 Task: Look for Airbnb options in Konibodom, Tajikistan from 5th December, 2023 to 12th December, 2023 for 2 adults.  With 1  bedroom having 1 bed and 1 bathroom. Property type can be hotel. Booking option can be shelf check-in. Look for 5 properties as per requirement.
Action: Mouse moved to (419, 172)
Screenshot: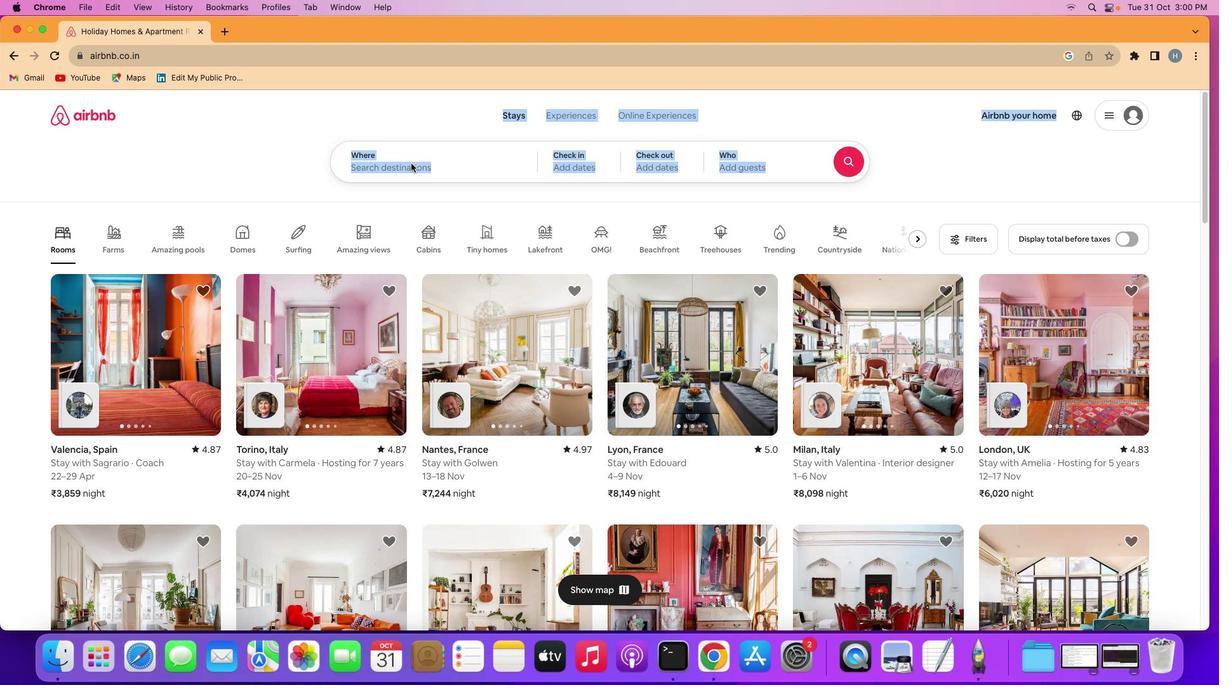 
Action: Mouse pressed left at (419, 172)
Screenshot: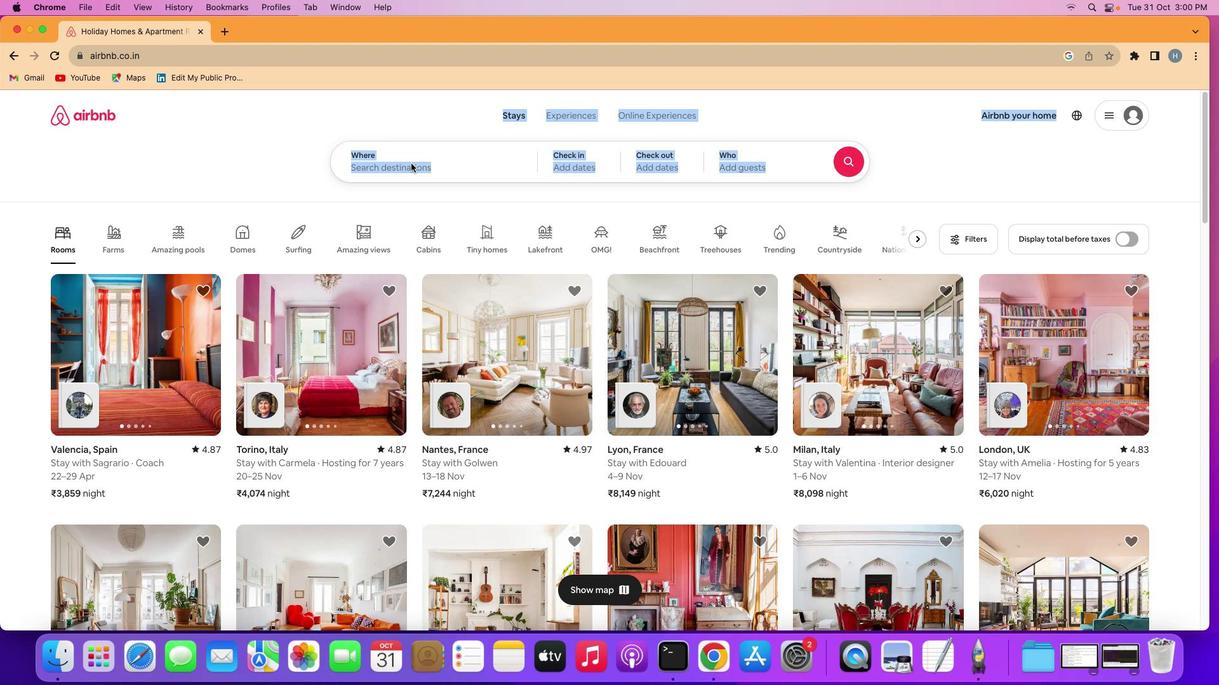 
Action: Mouse pressed left at (419, 172)
Screenshot: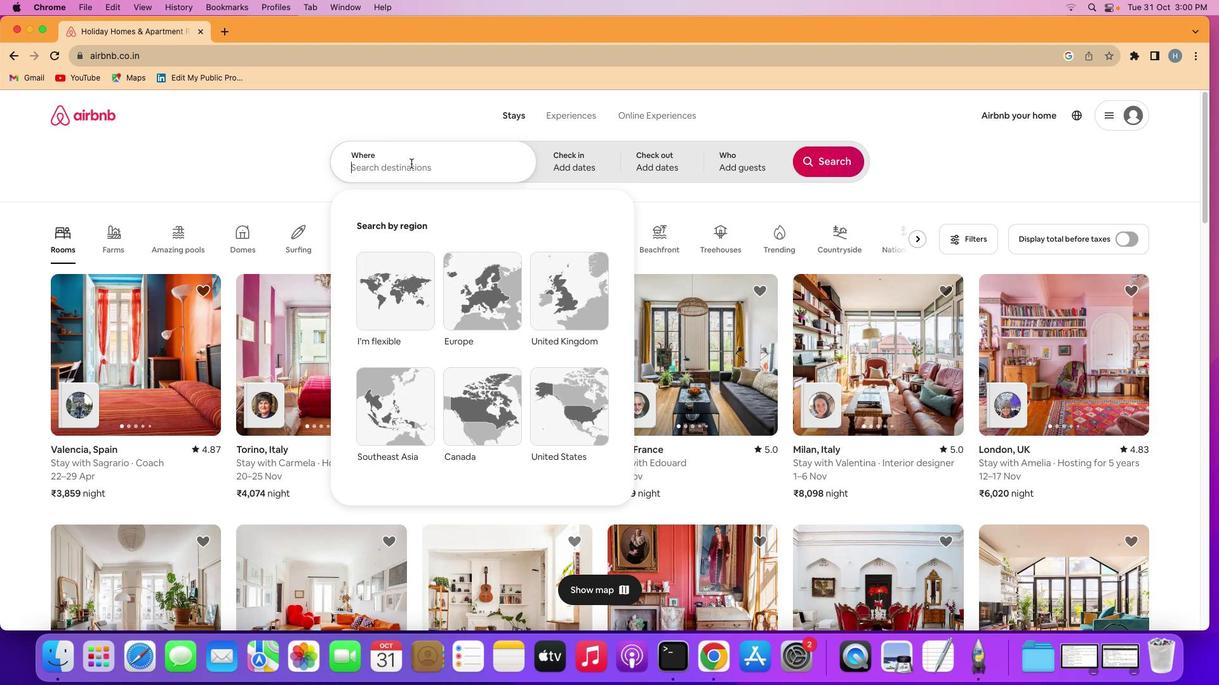 
Action: Key pressed Key.shift'K''o''n''i''b''o''d''o''m'','Key.spaceKey.shift't''a''j''i''k''i''s''t''a''n'
Screenshot: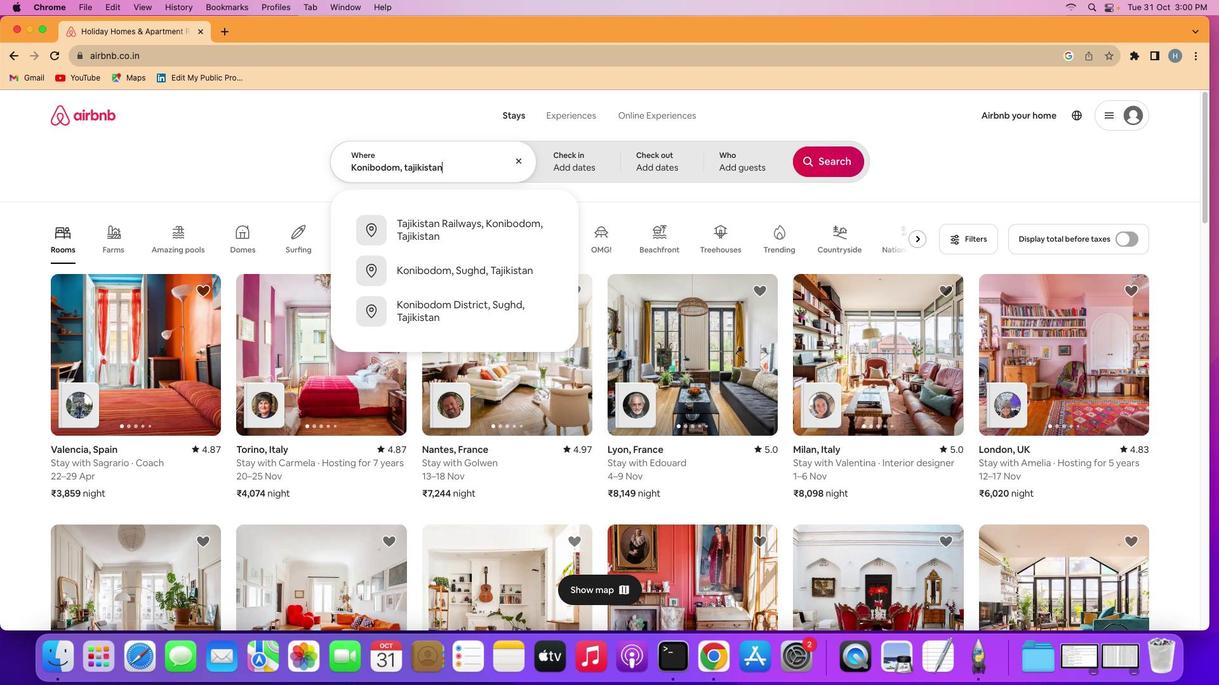 
Action: Mouse moved to (577, 166)
Screenshot: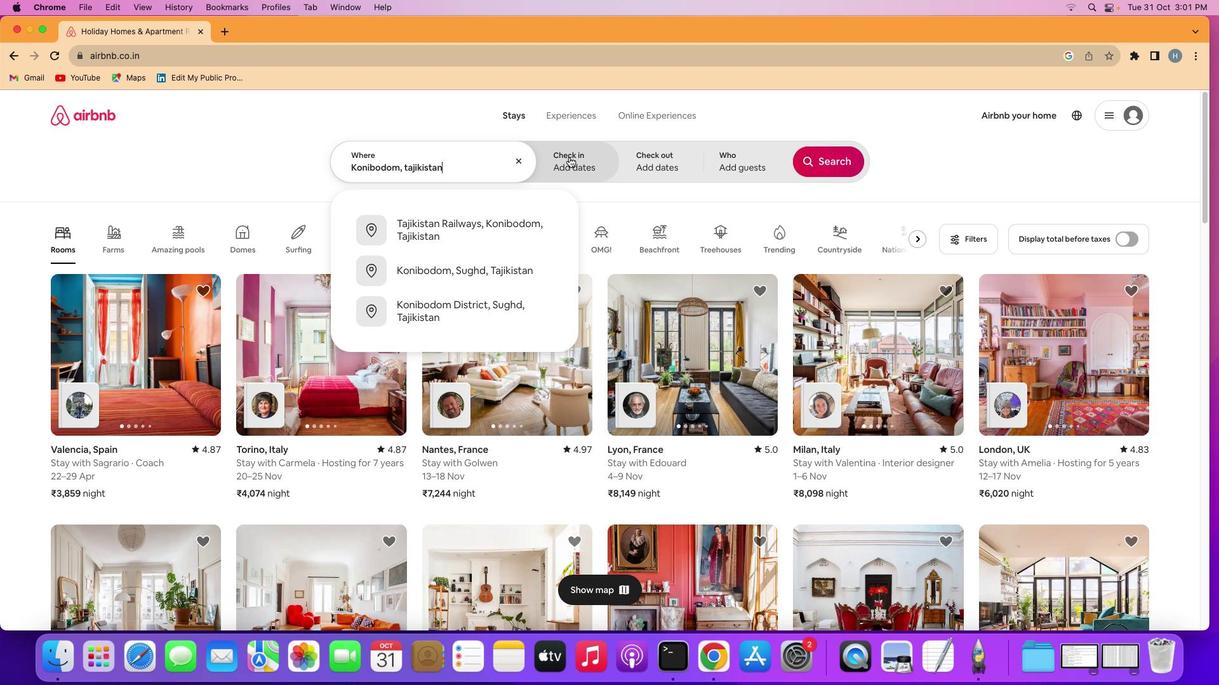
Action: Mouse pressed left at (577, 166)
Screenshot: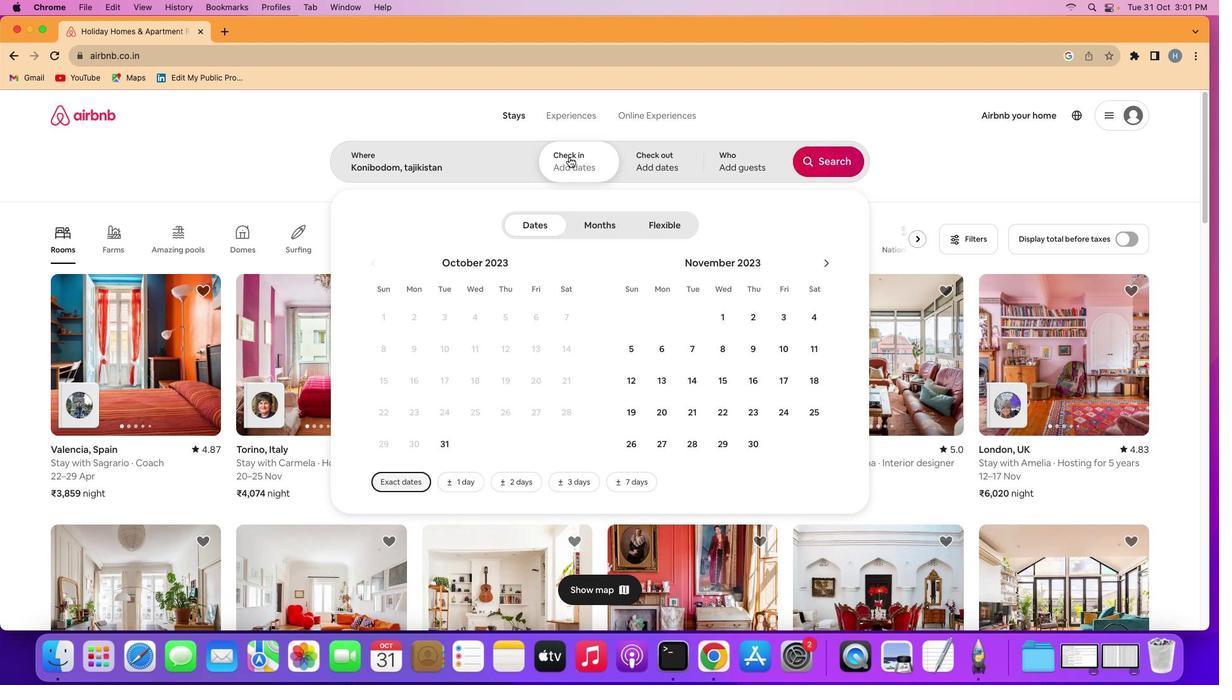 
Action: Mouse moved to (840, 275)
Screenshot: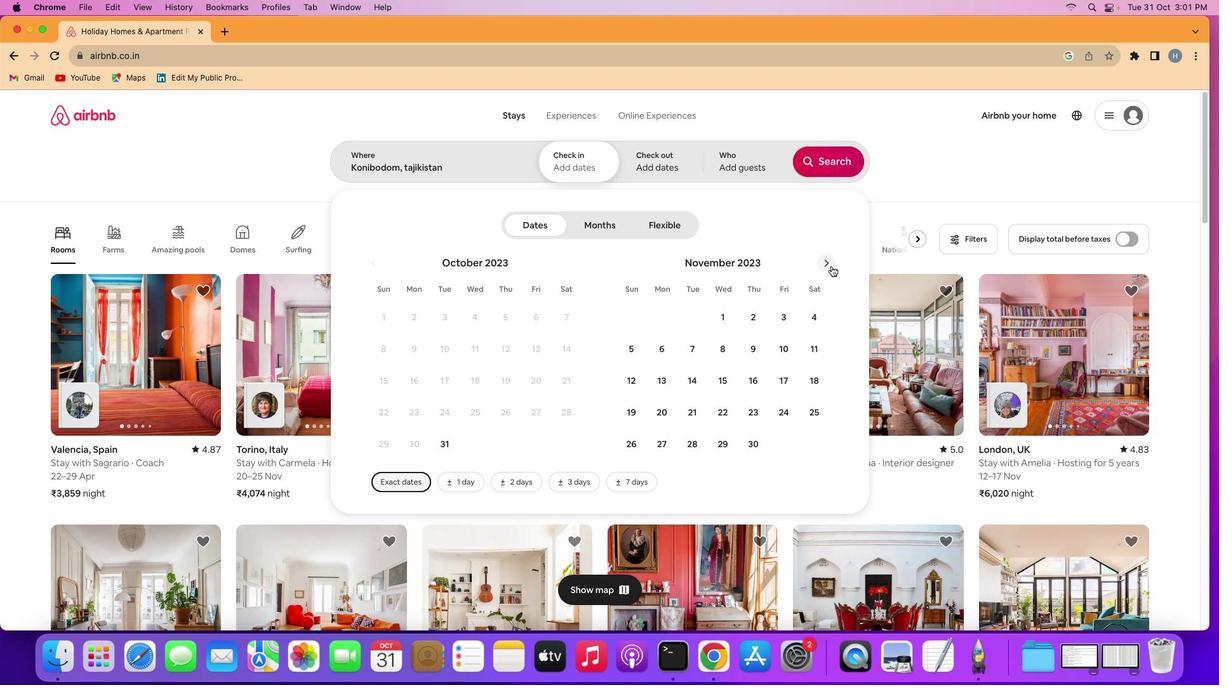 
Action: Mouse pressed left at (840, 275)
Screenshot: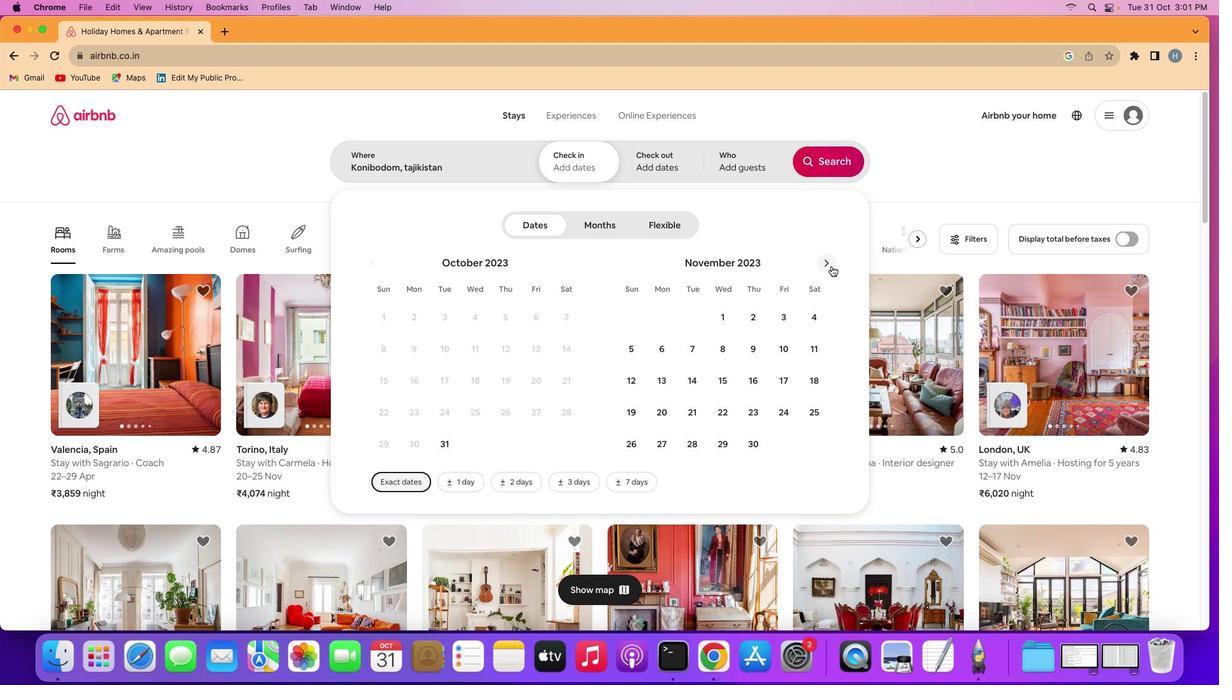 
Action: Mouse moved to (704, 357)
Screenshot: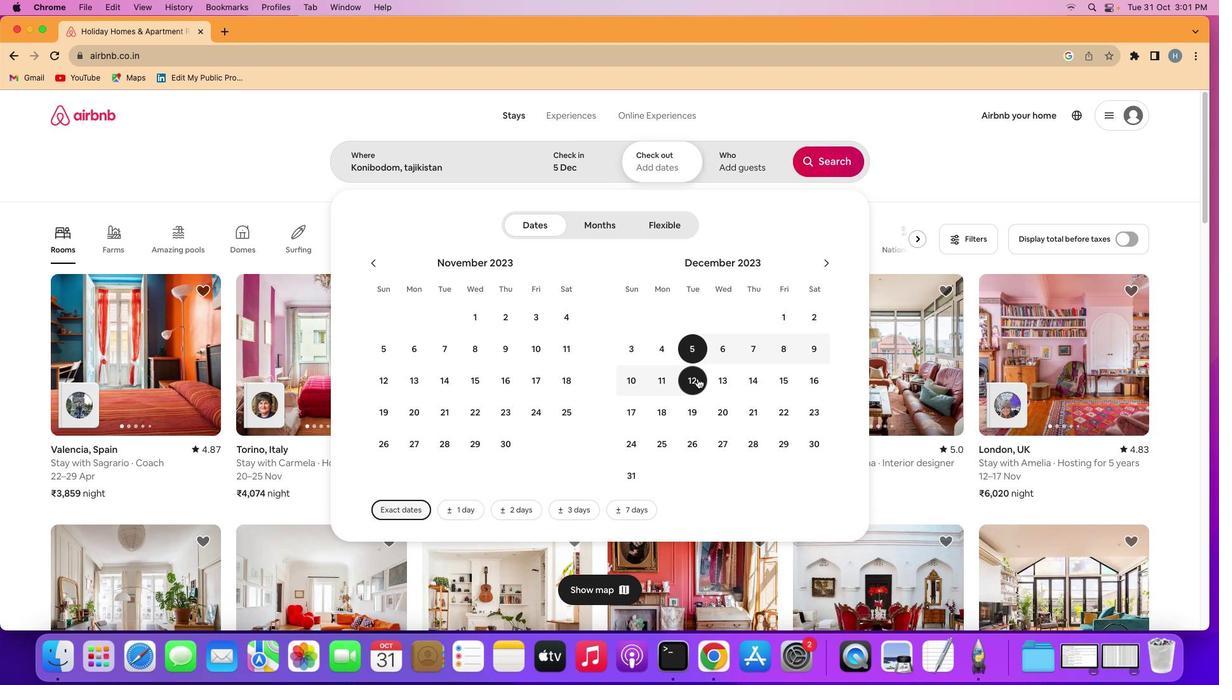 
Action: Mouse pressed left at (704, 357)
Screenshot: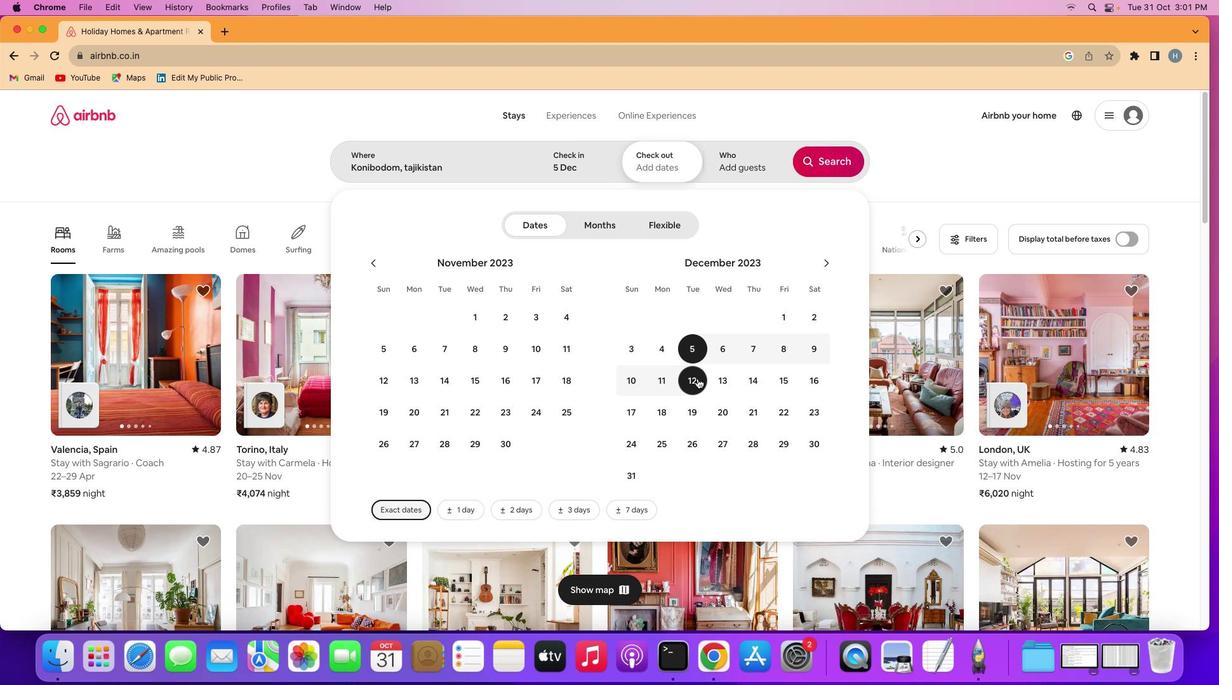 
Action: Mouse moved to (706, 387)
Screenshot: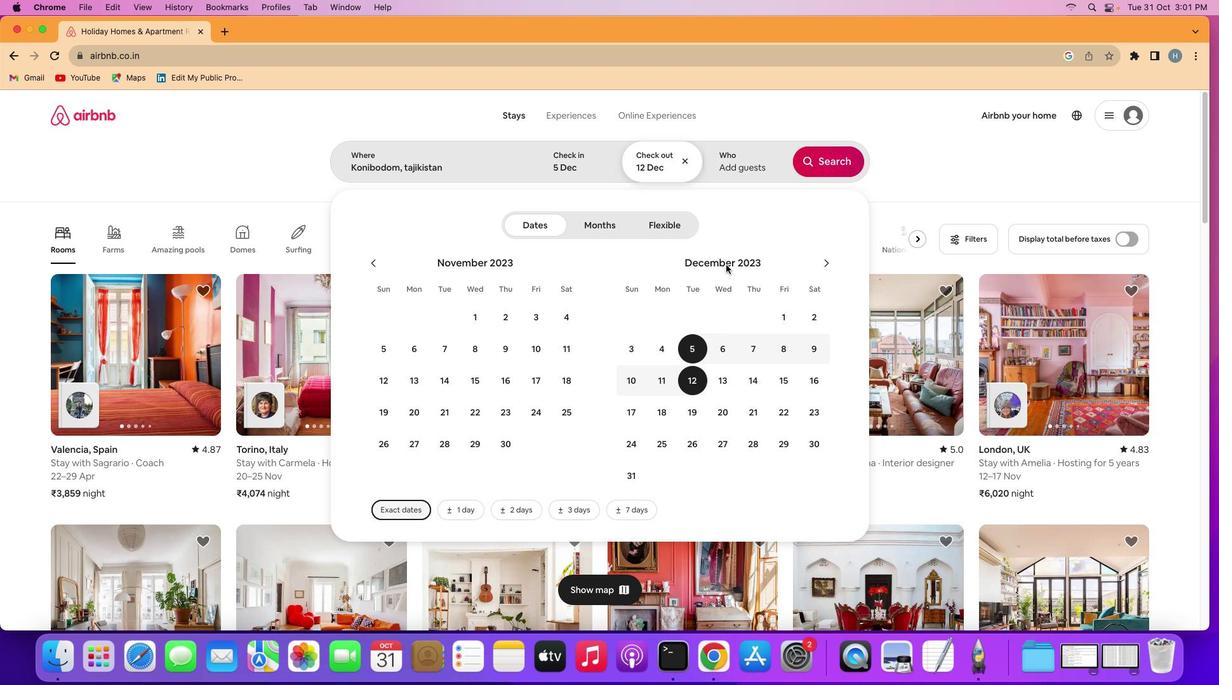 
Action: Mouse pressed left at (706, 387)
Screenshot: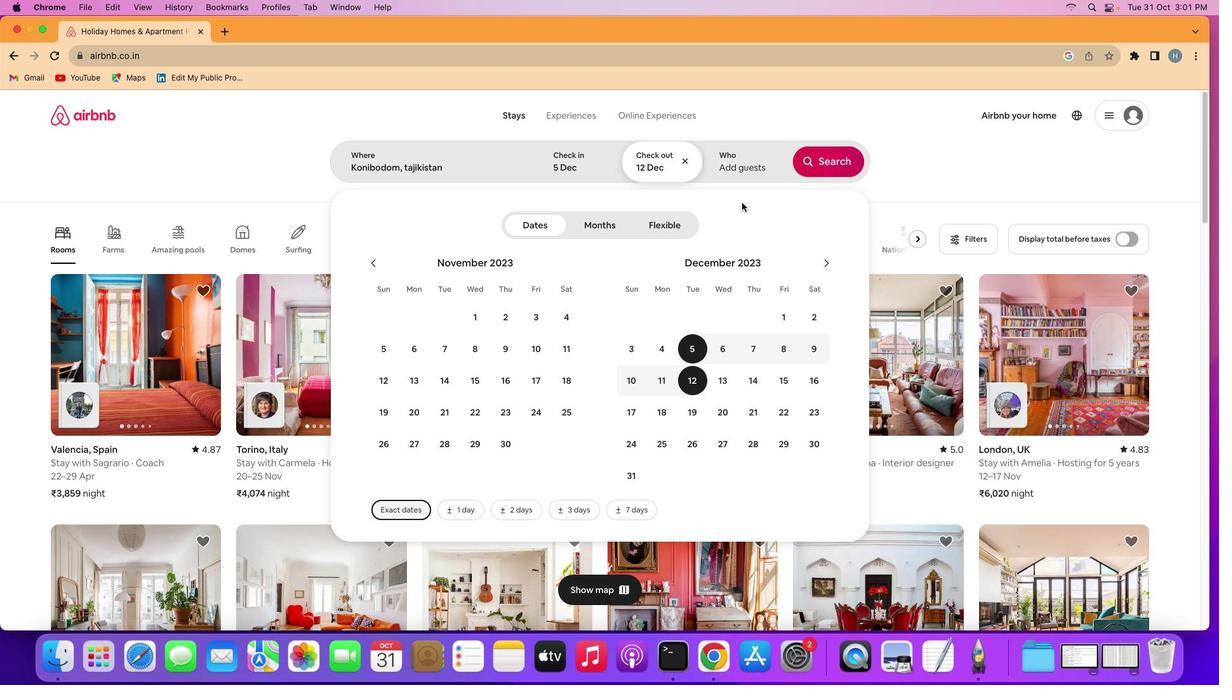 
Action: Mouse moved to (746, 172)
Screenshot: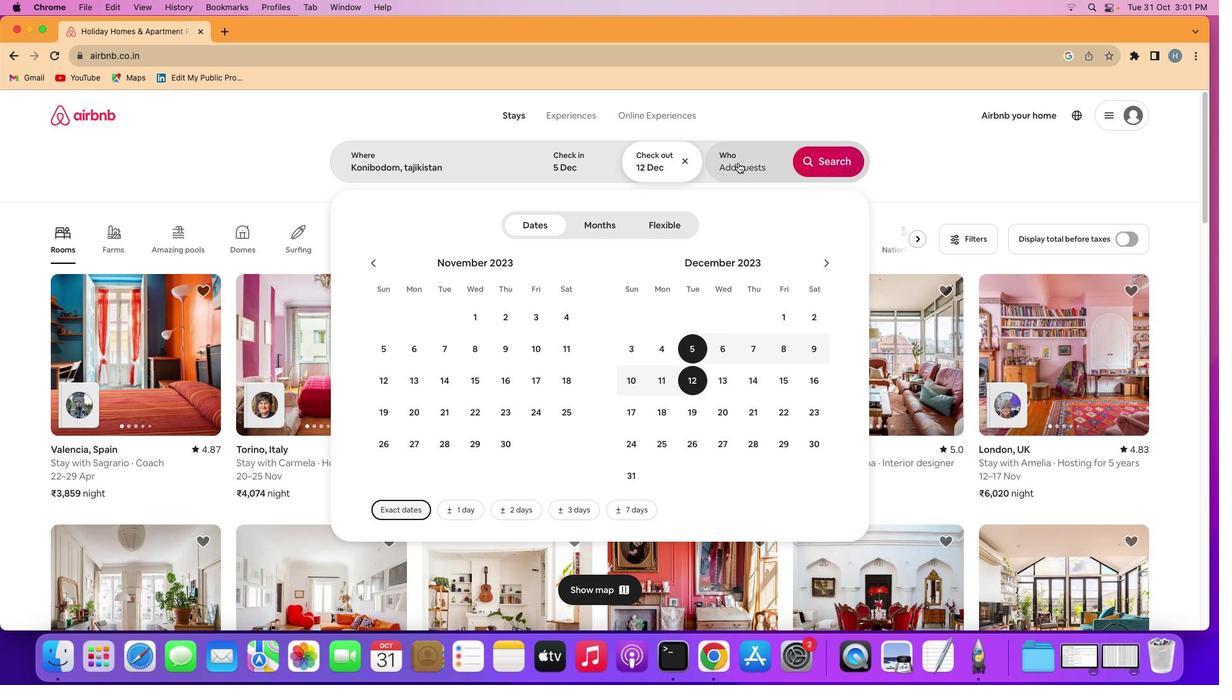 
Action: Mouse pressed left at (746, 172)
Screenshot: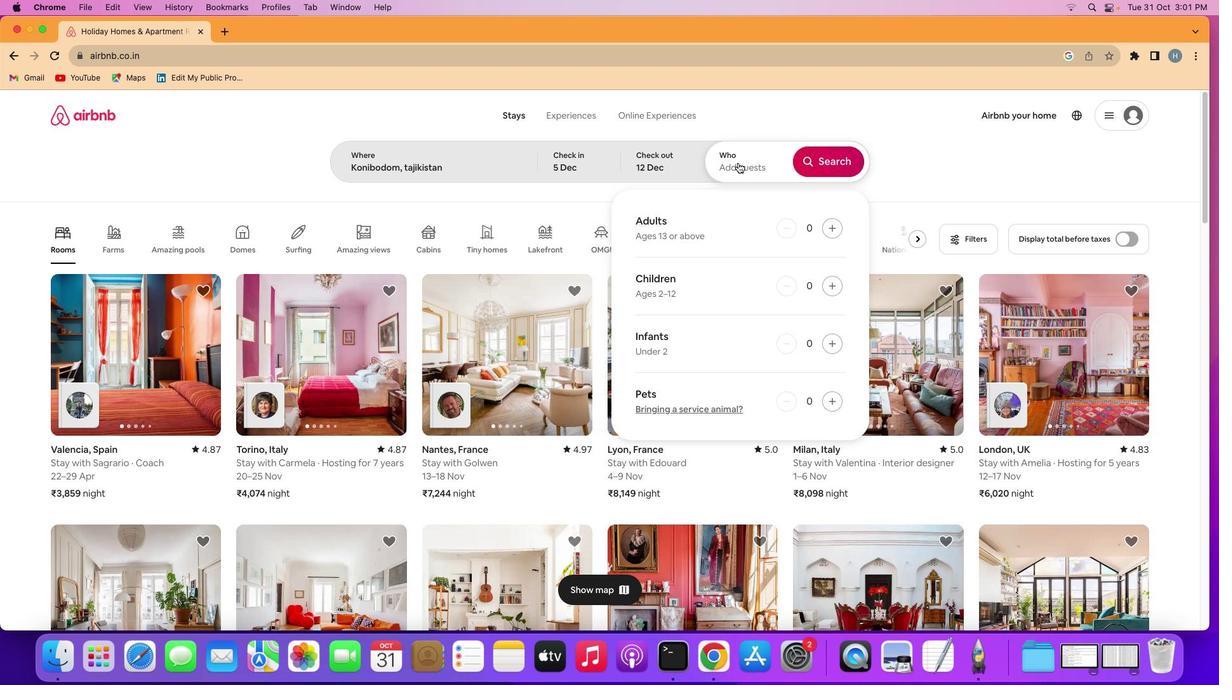 
Action: Mouse moved to (845, 239)
Screenshot: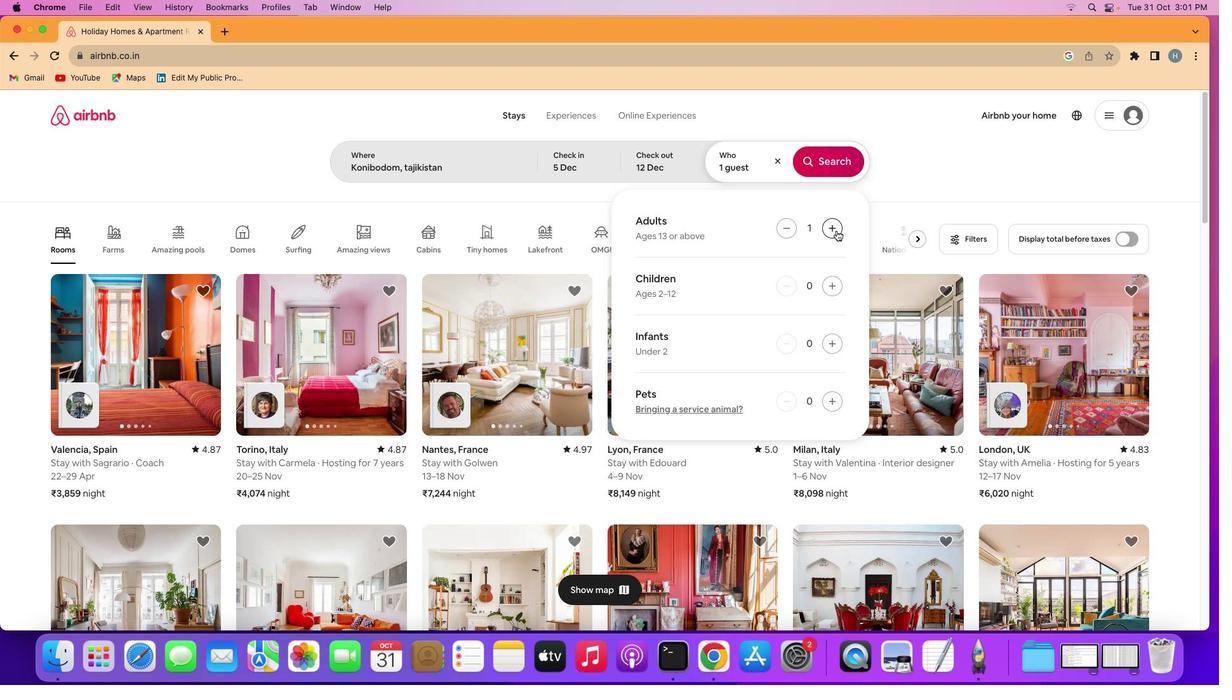 
Action: Mouse pressed left at (845, 239)
Screenshot: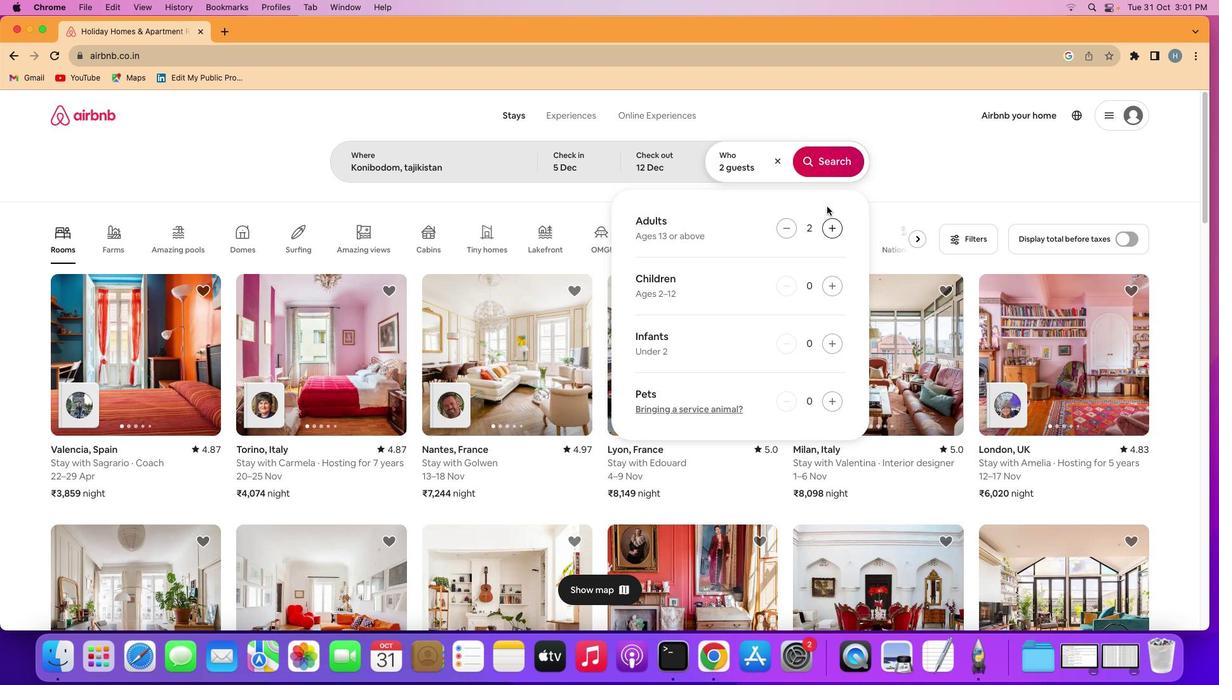 
Action: Mouse pressed left at (845, 239)
Screenshot: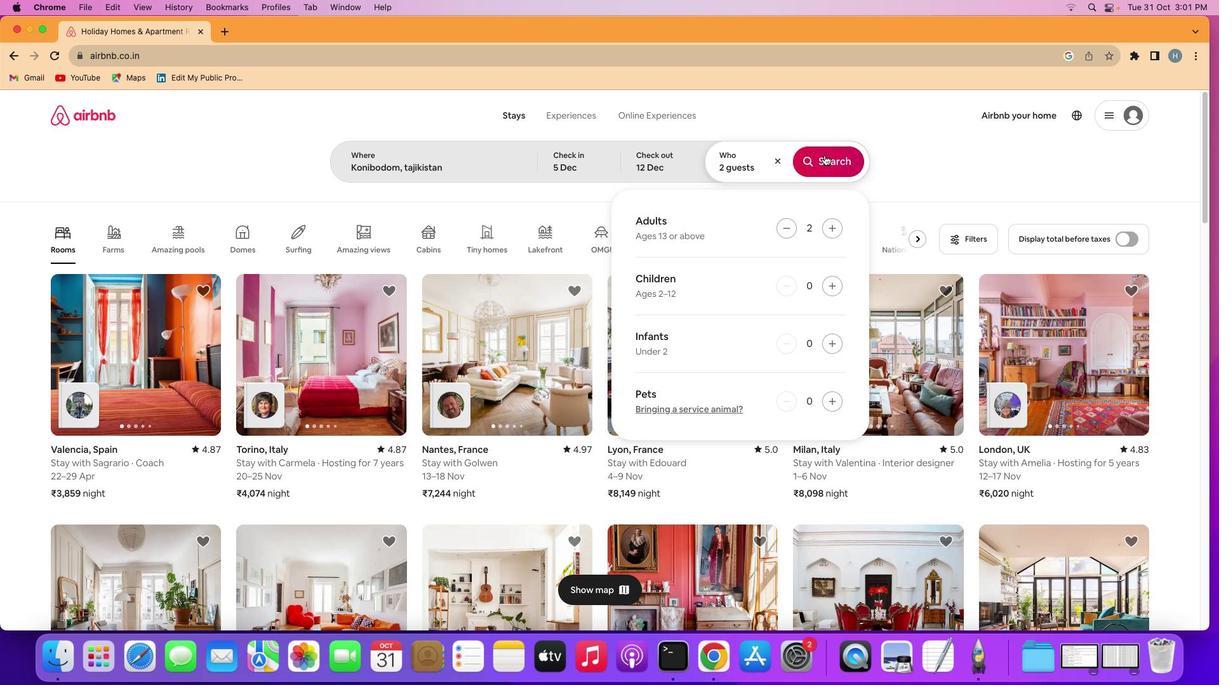 
Action: Mouse moved to (828, 161)
Screenshot: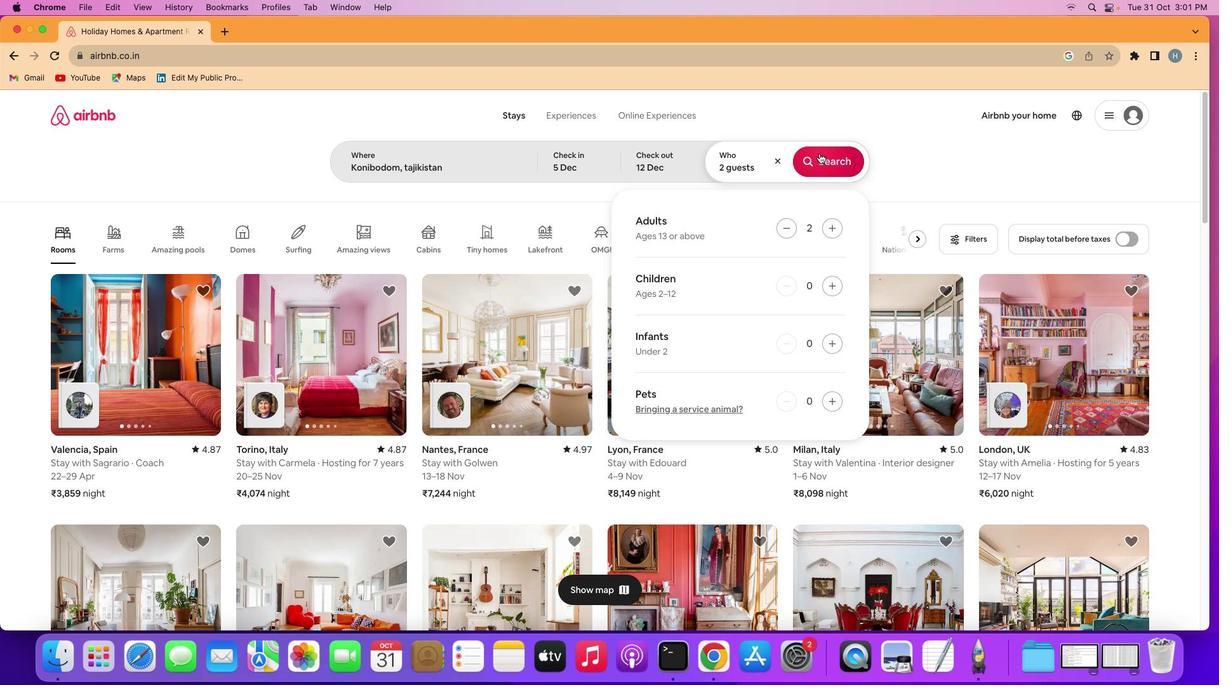 
Action: Mouse pressed left at (828, 161)
Screenshot: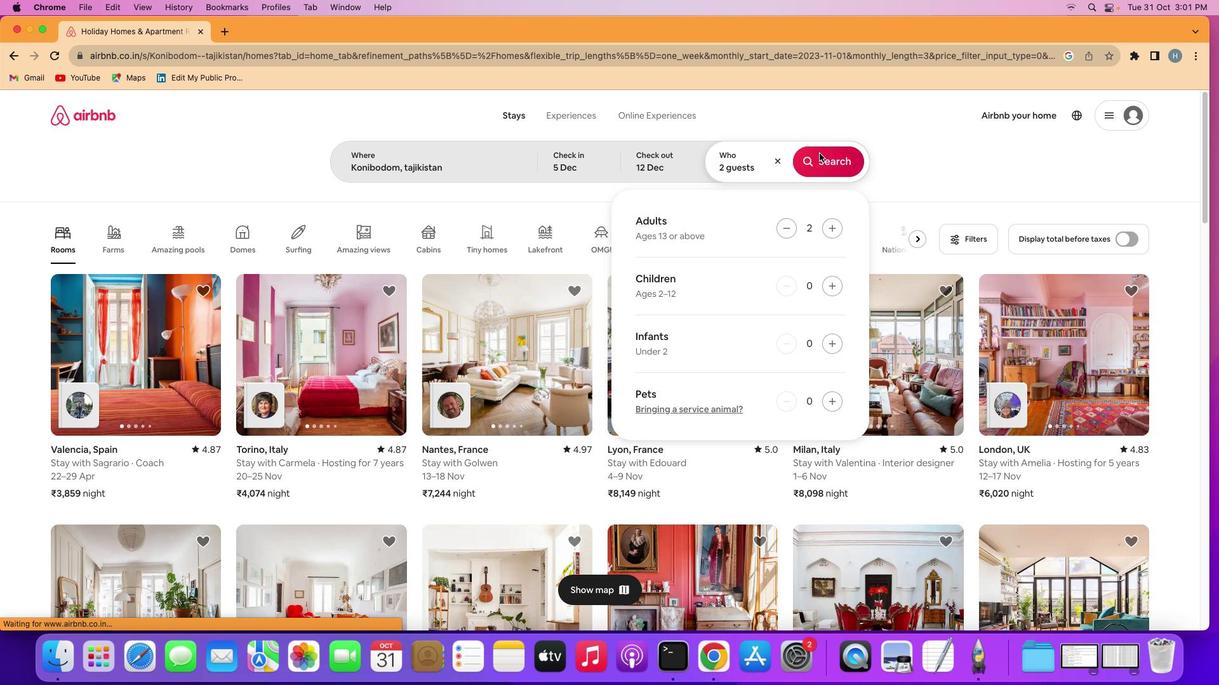 
Action: Mouse moved to (1011, 179)
Screenshot: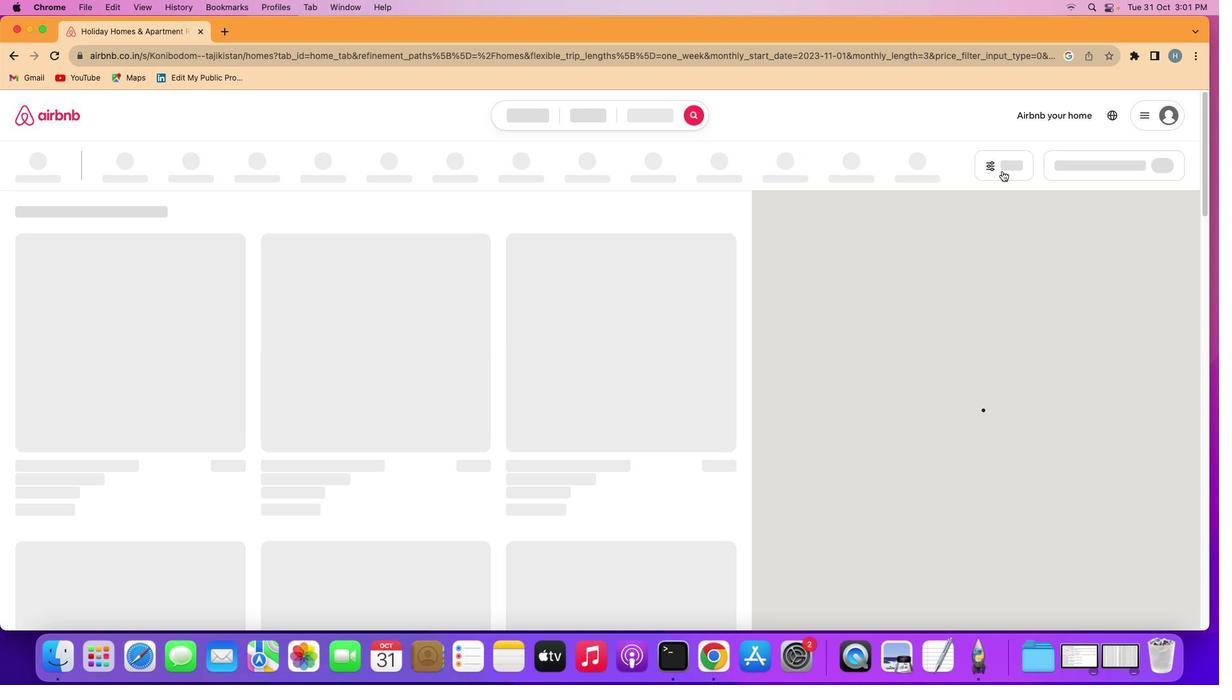 
Action: Mouse pressed left at (1011, 179)
Screenshot: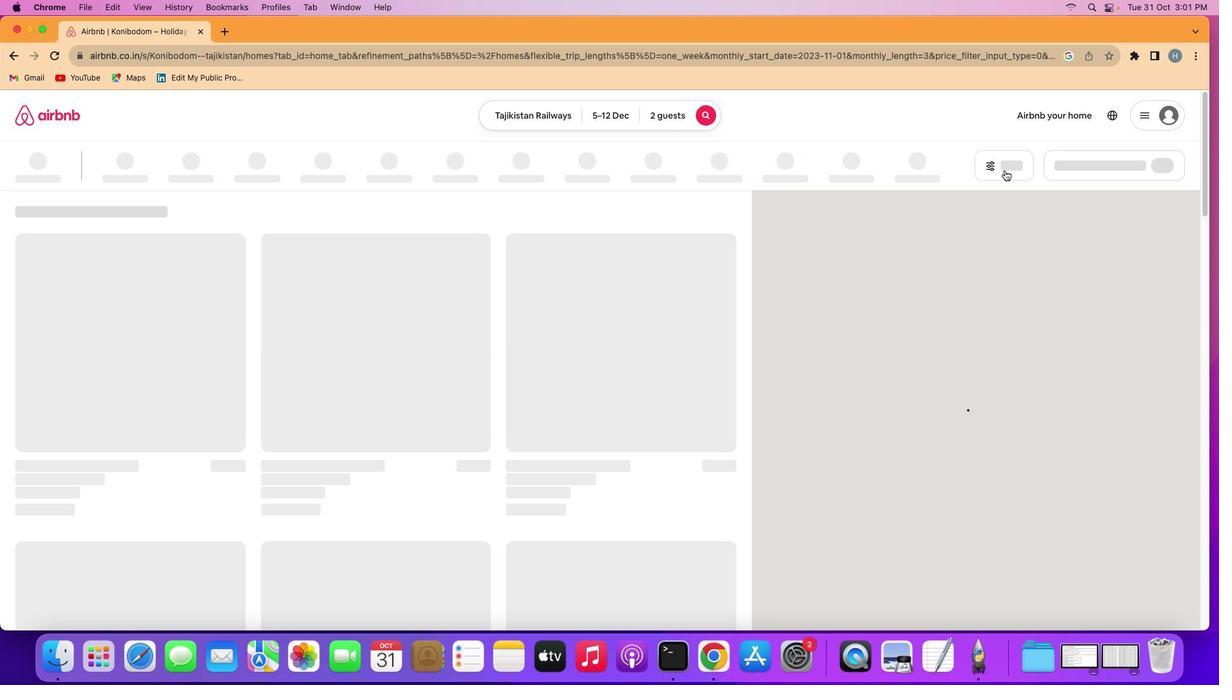 
Action: Mouse moved to (530, 376)
Screenshot: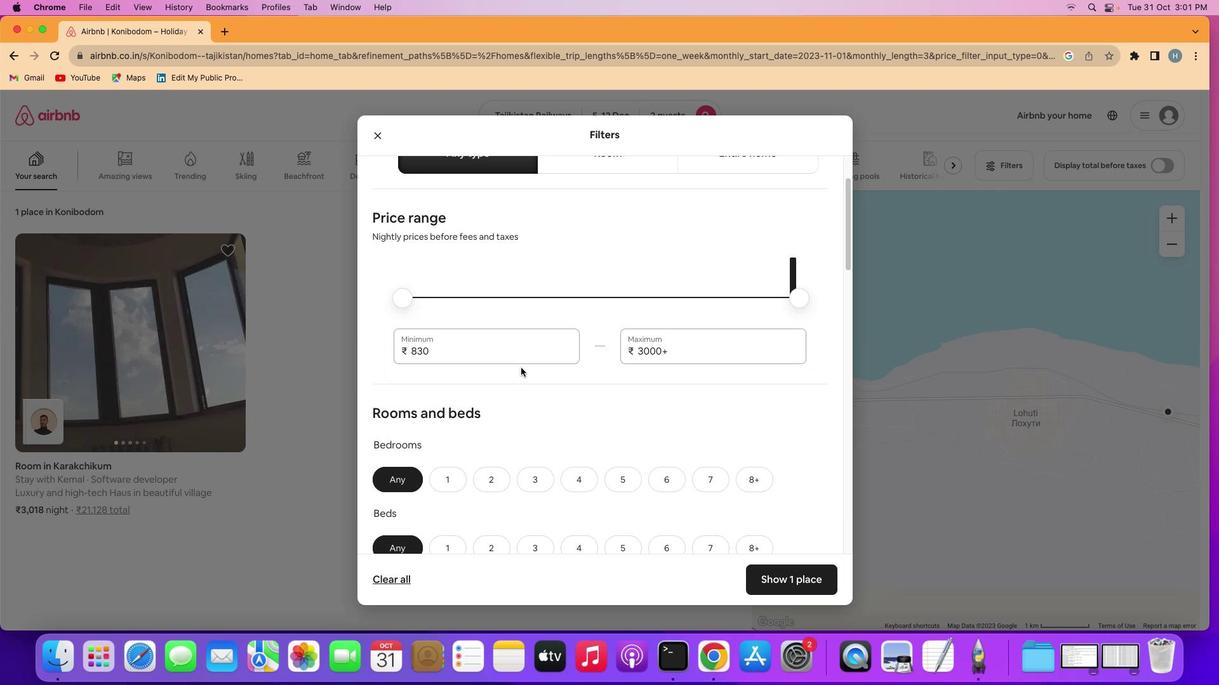 
Action: Mouse scrolled (530, 376) with delta (8, 8)
Screenshot: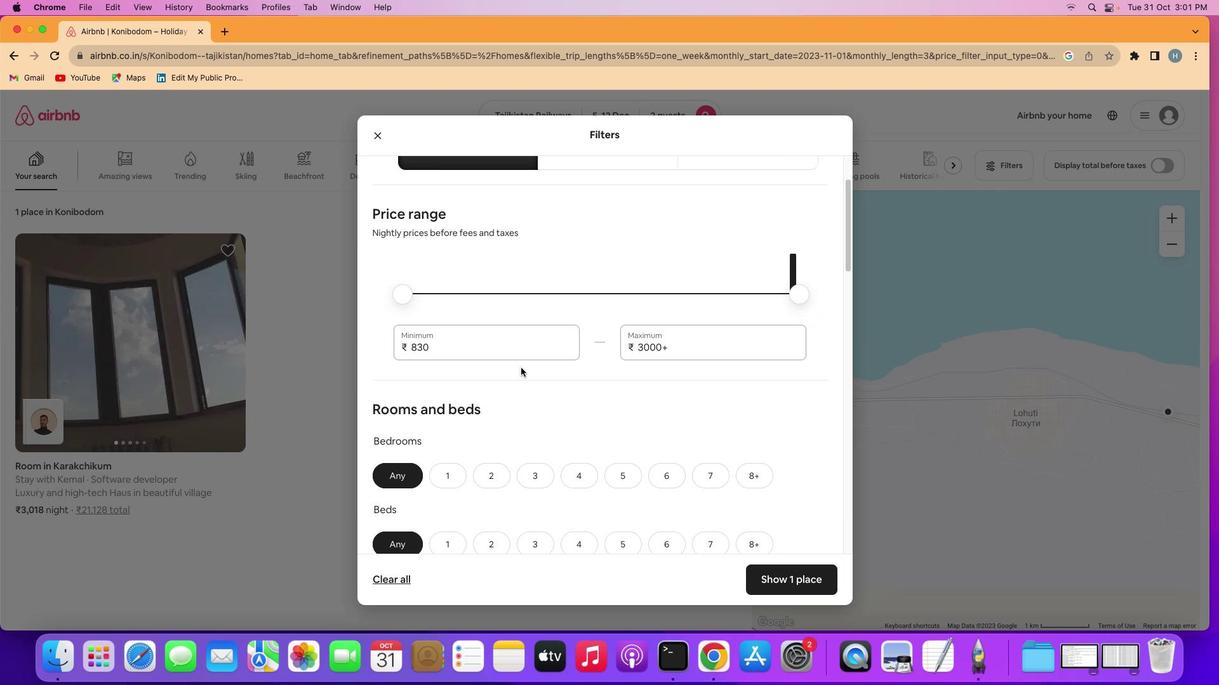 
Action: Mouse scrolled (530, 376) with delta (8, 8)
Screenshot: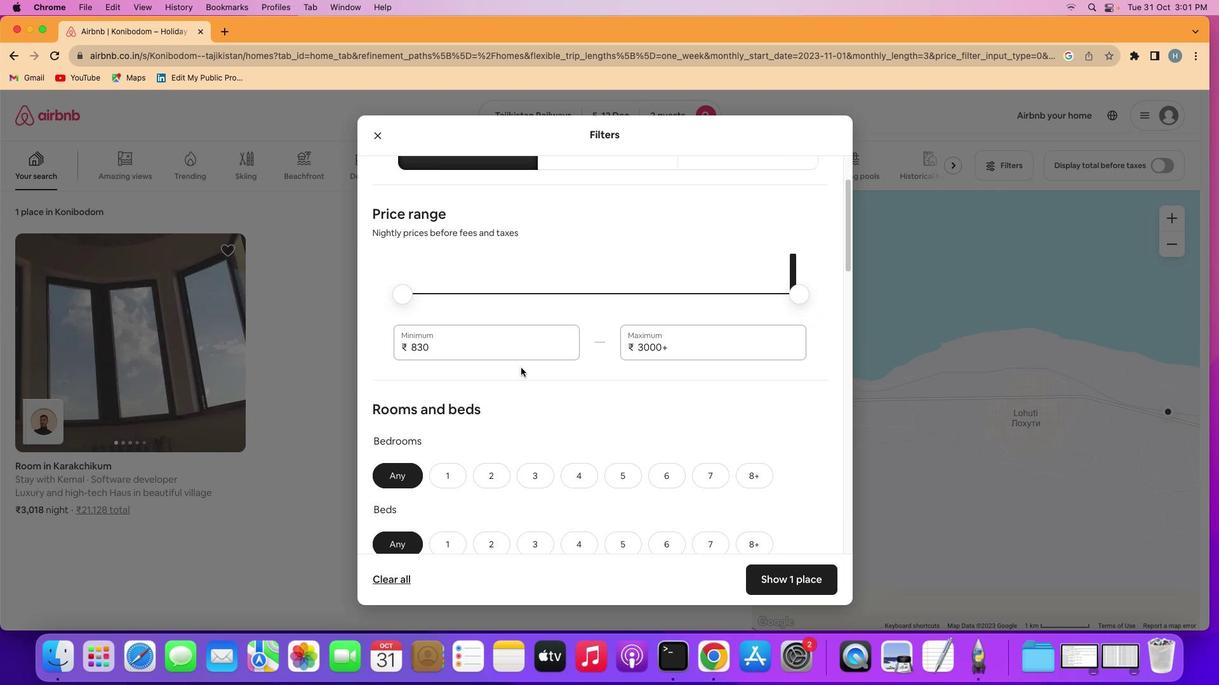 
Action: Mouse scrolled (530, 376) with delta (8, 7)
Screenshot: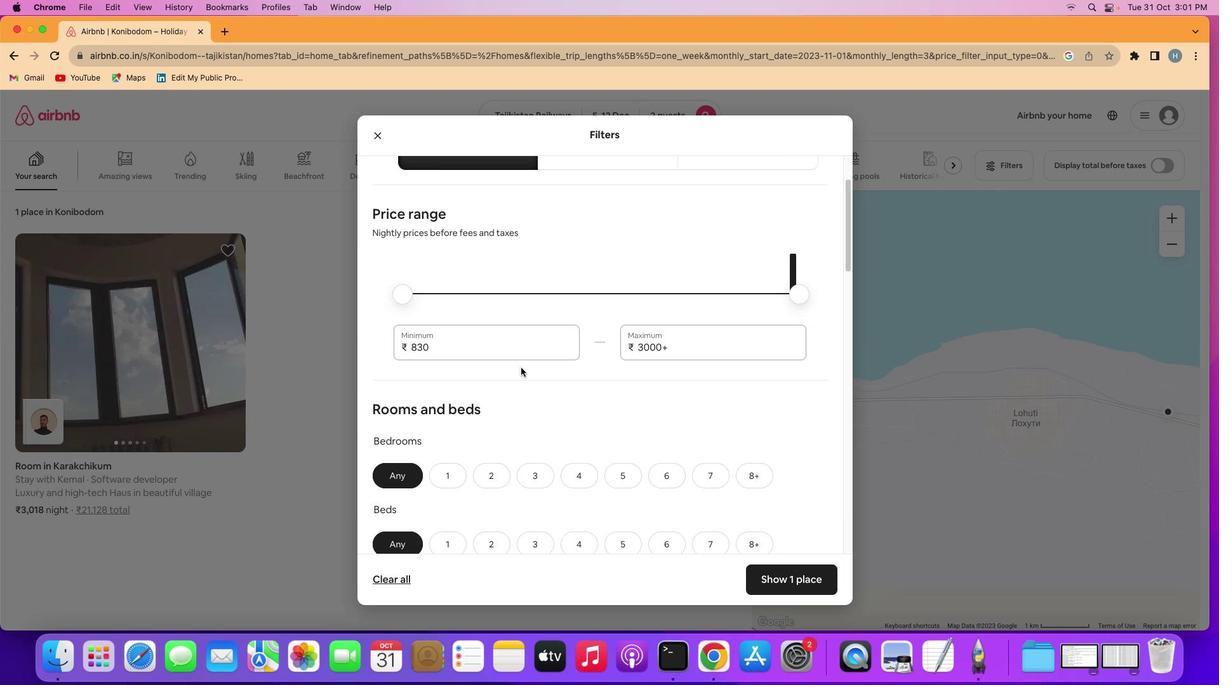 
Action: Mouse scrolled (530, 376) with delta (8, 8)
Screenshot: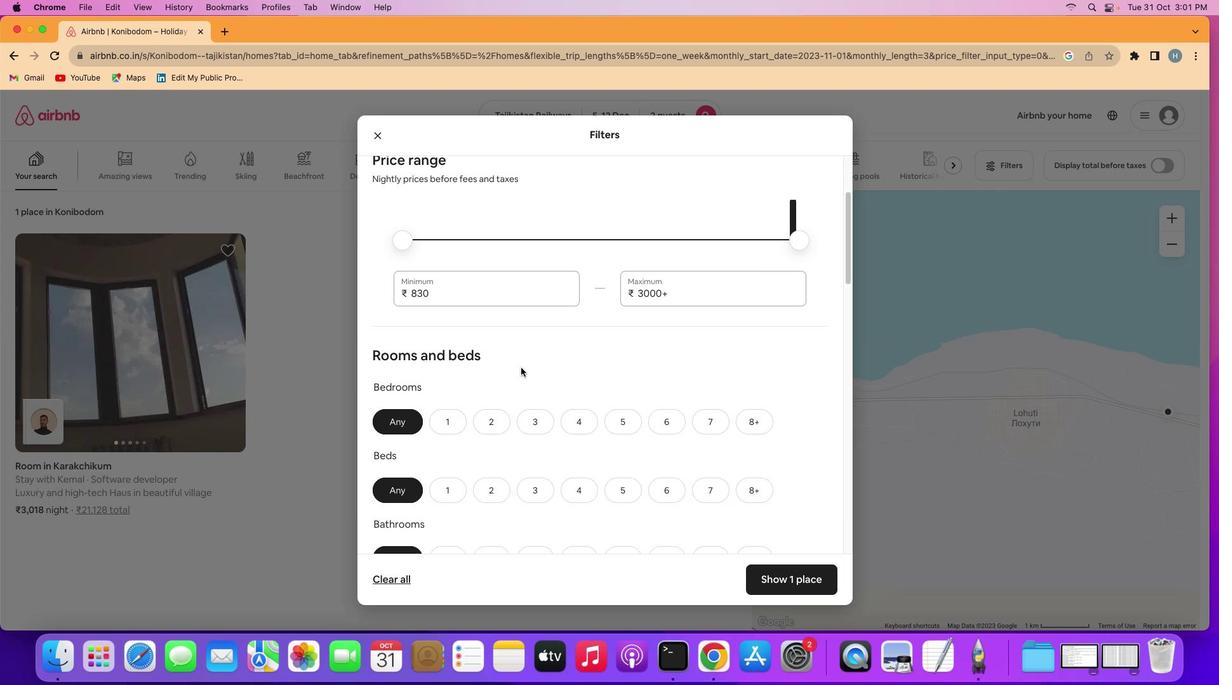 
Action: Mouse scrolled (530, 376) with delta (8, 8)
Screenshot: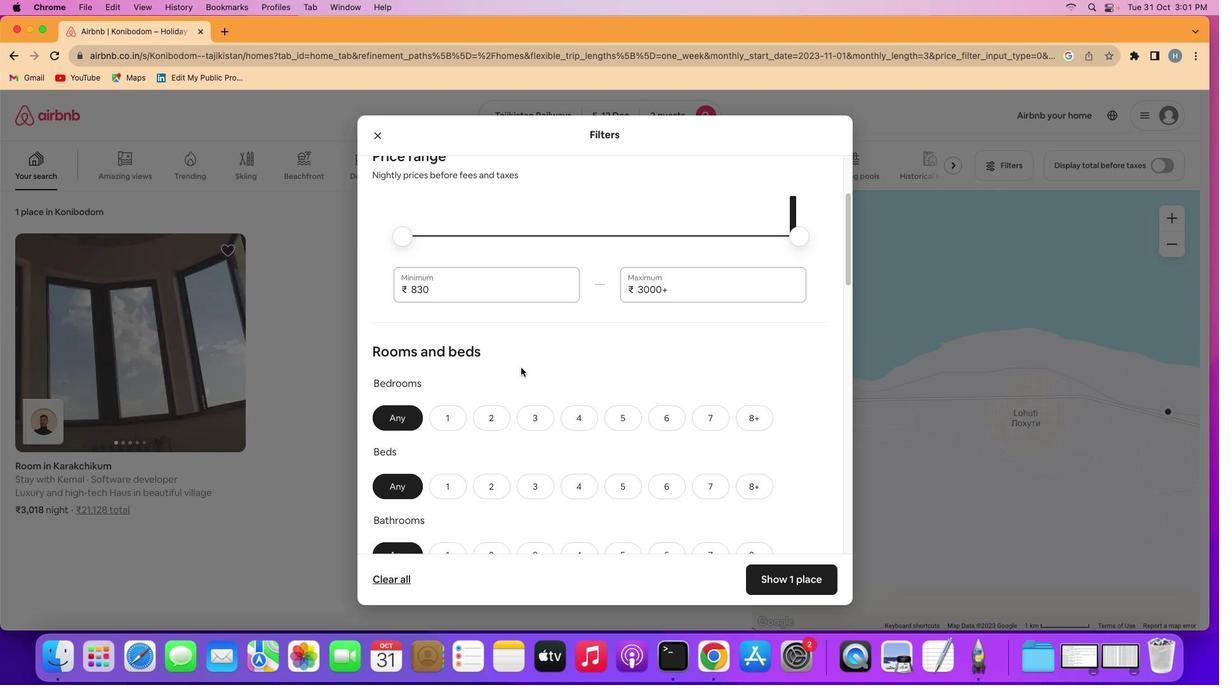 
Action: Mouse scrolled (530, 376) with delta (8, 8)
Screenshot: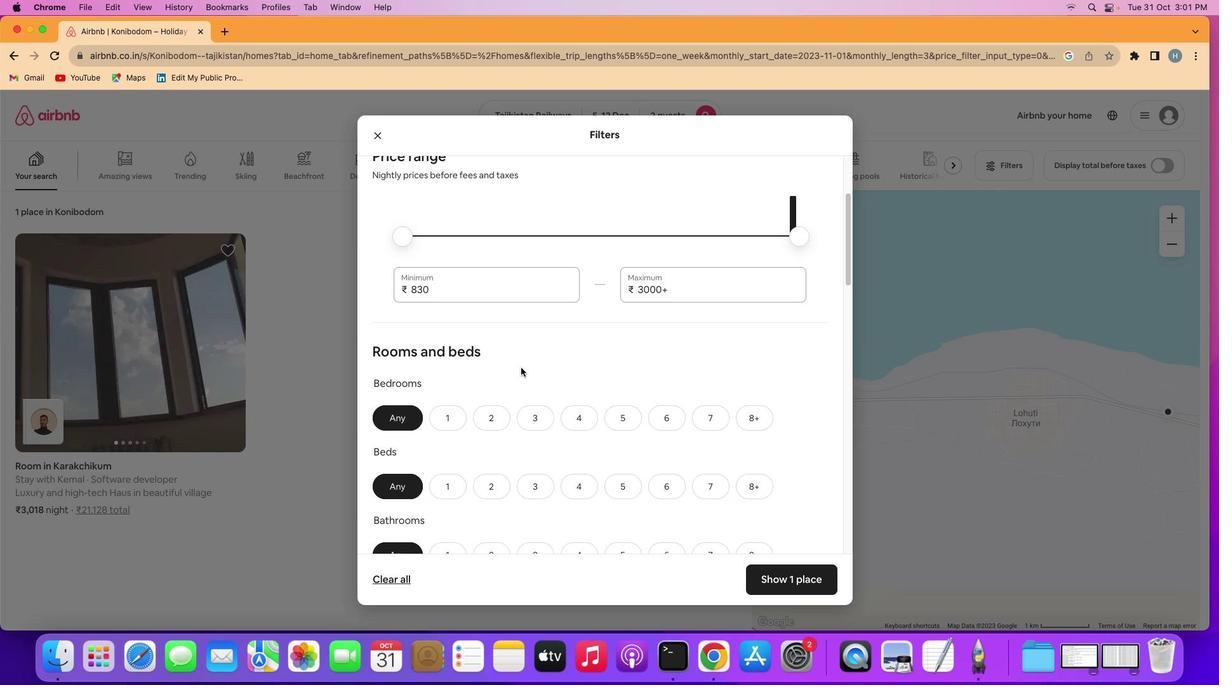 
Action: Mouse scrolled (530, 376) with delta (8, 8)
Screenshot: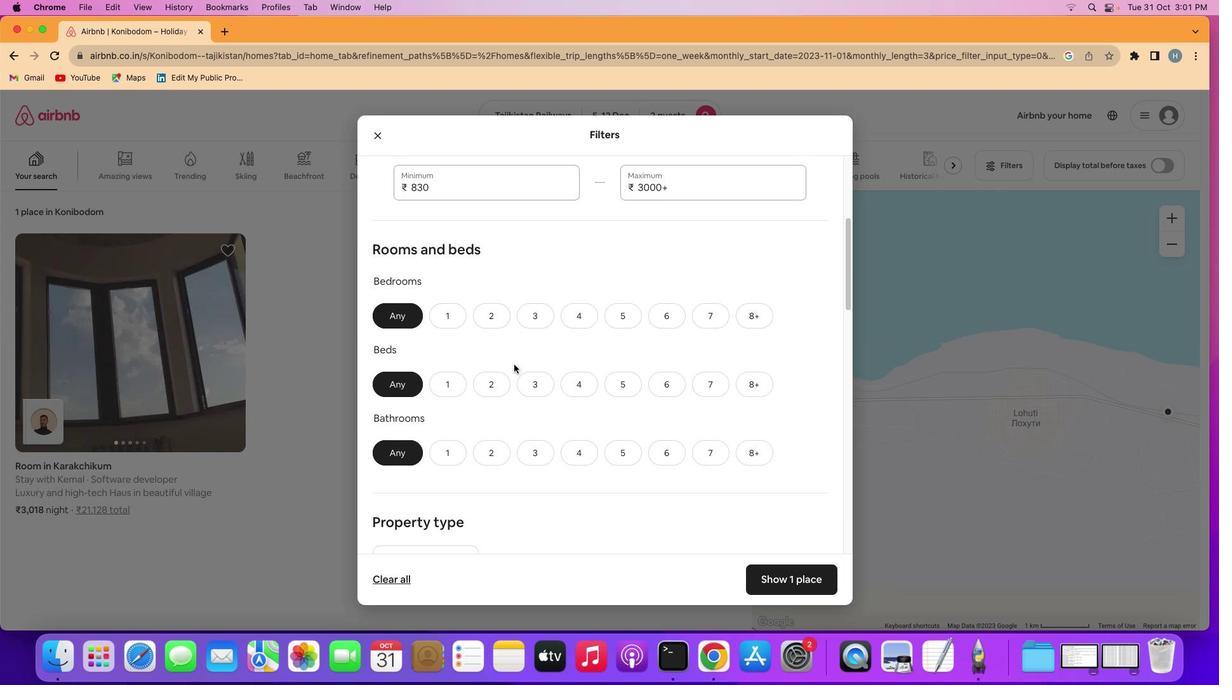 
Action: Mouse scrolled (530, 376) with delta (8, 8)
Screenshot: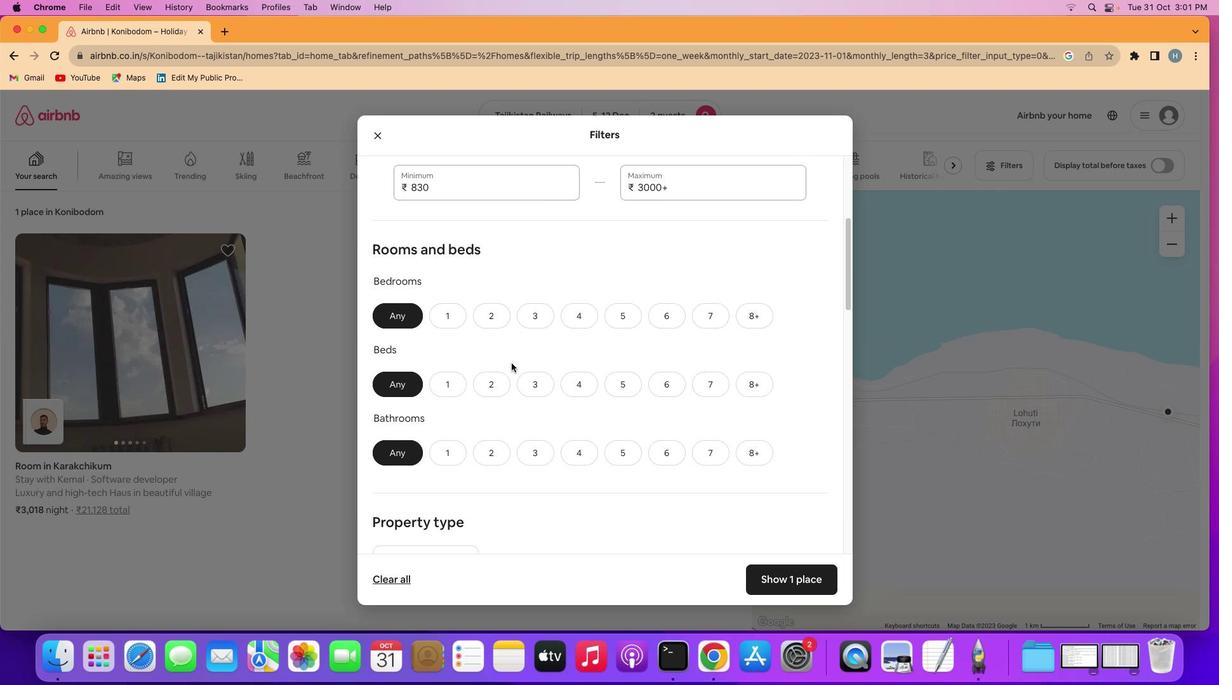 
Action: Mouse scrolled (530, 376) with delta (8, 7)
Screenshot: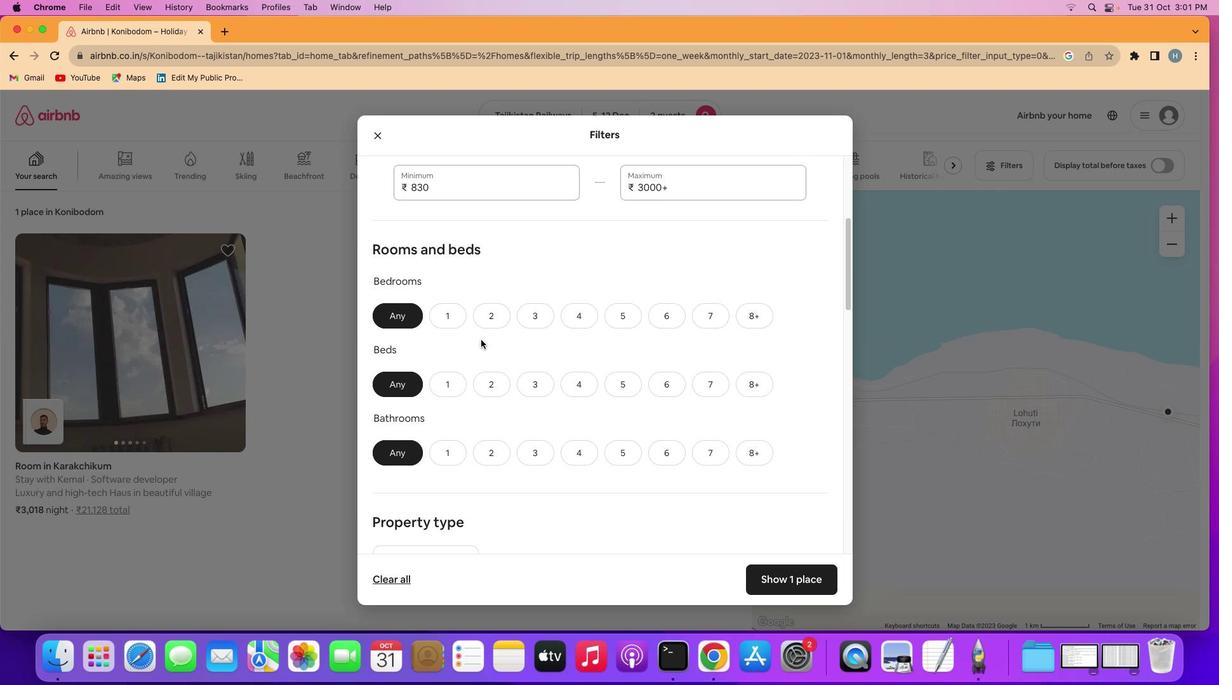 
Action: Mouse moved to (462, 328)
Screenshot: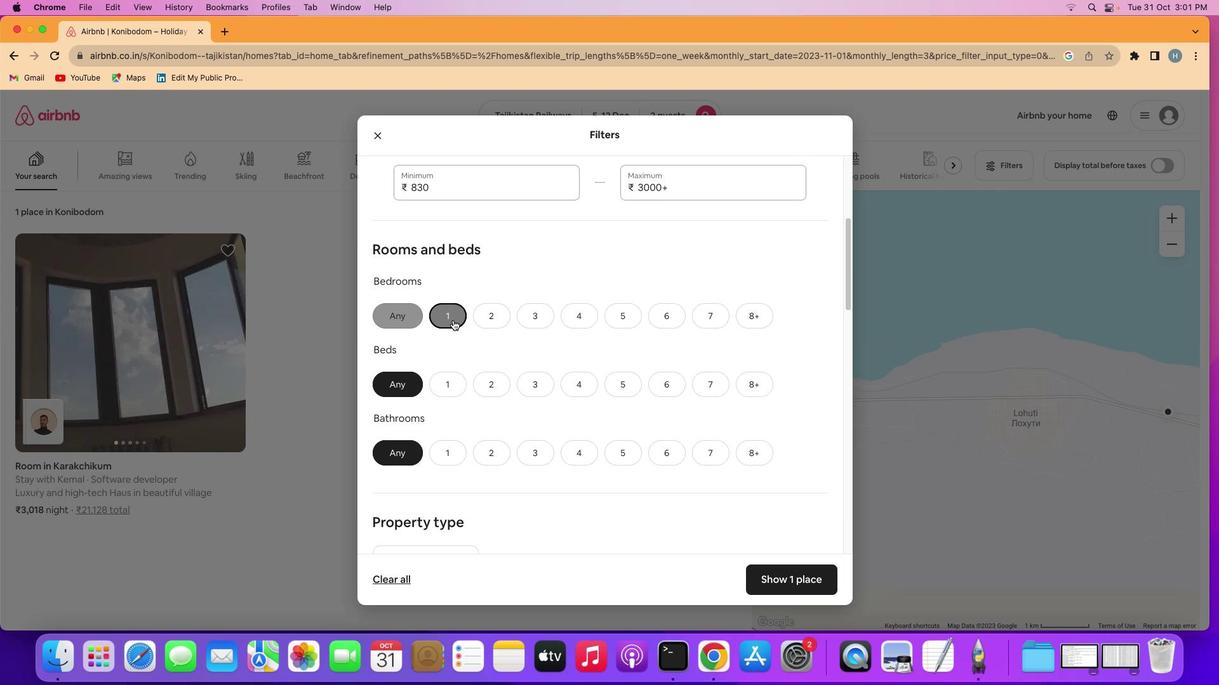 
Action: Mouse pressed left at (462, 328)
Screenshot: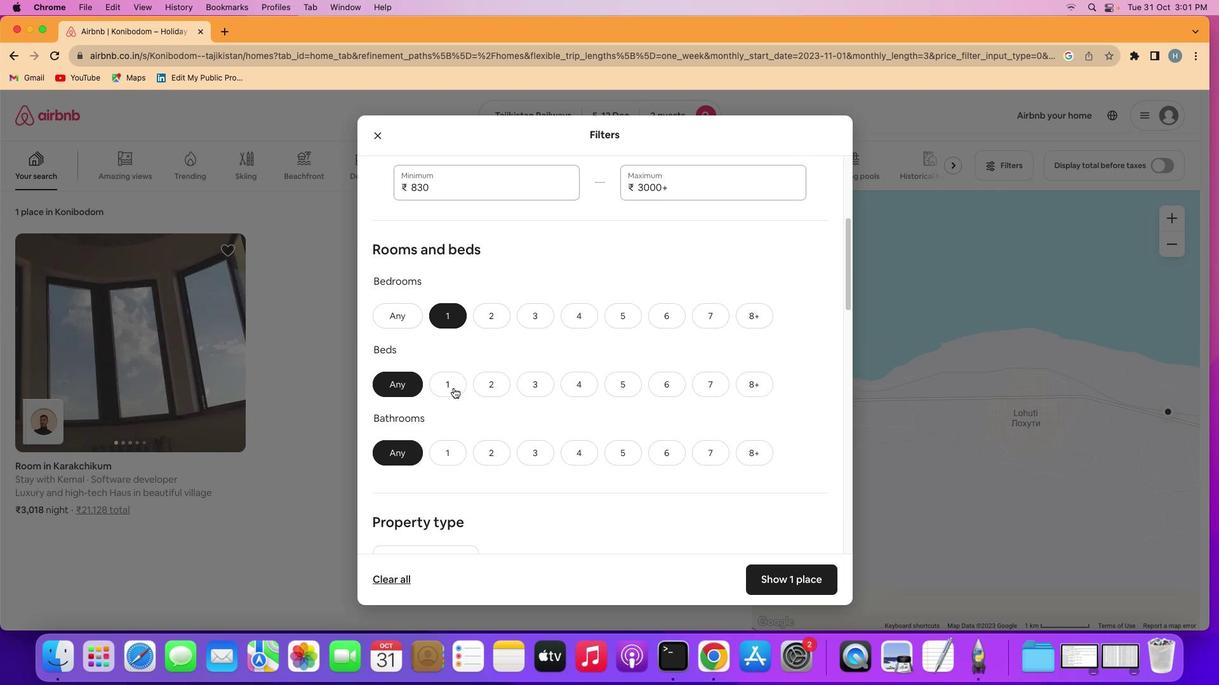 
Action: Mouse moved to (462, 390)
Screenshot: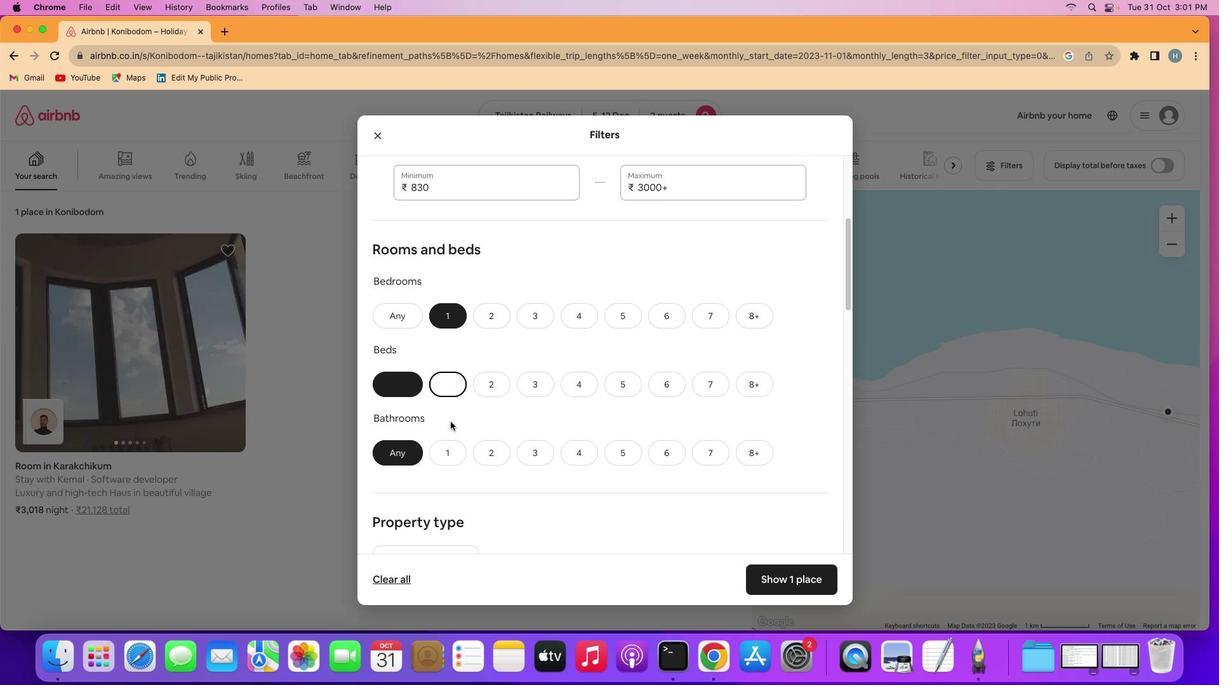 
Action: Mouse pressed left at (462, 390)
Screenshot: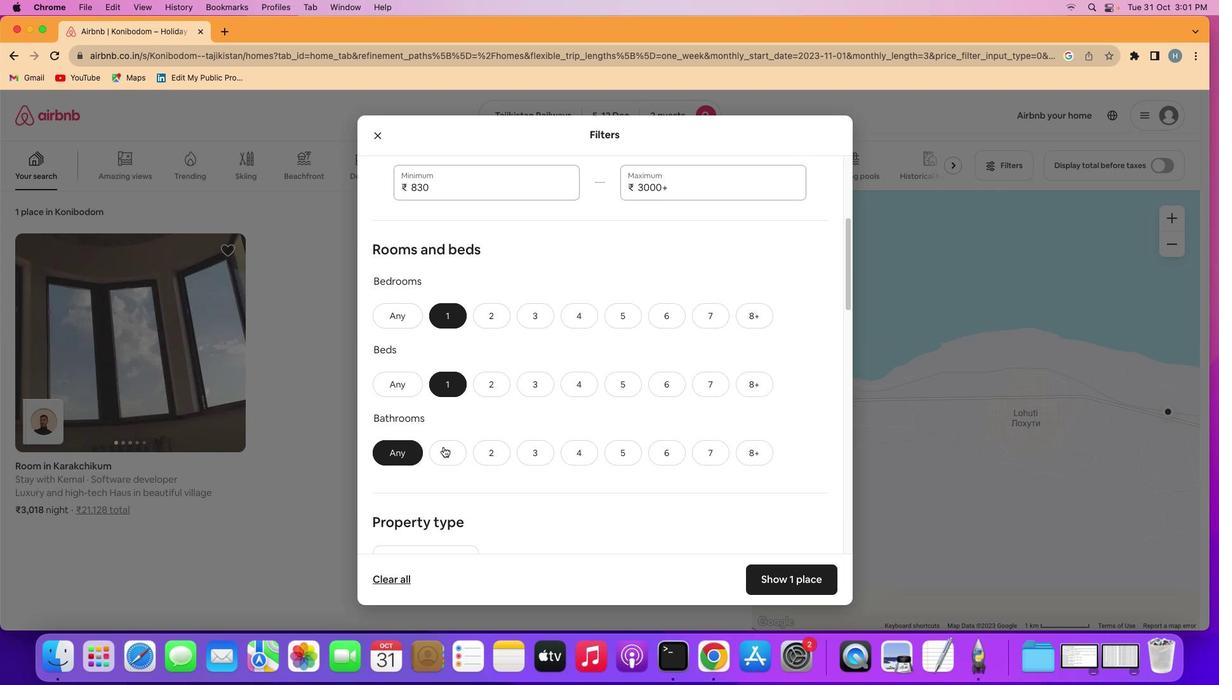 
Action: Mouse moved to (452, 455)
Screenshot: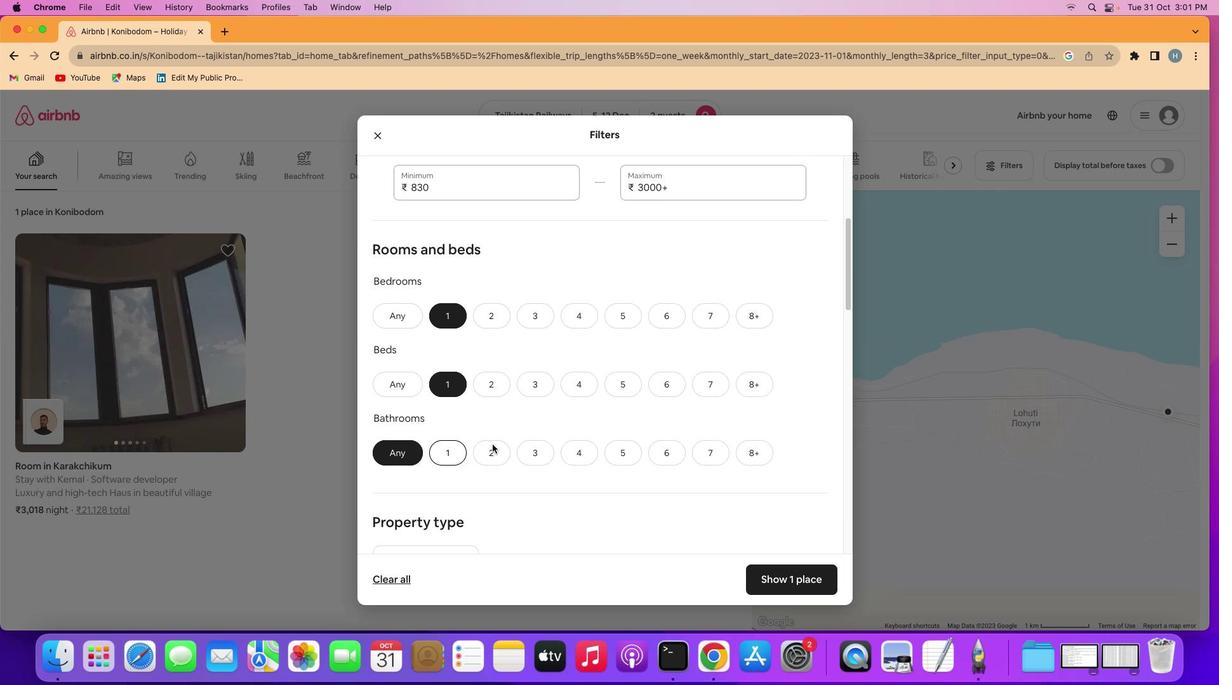
Action: Mouse pressed left at (452, 455)
Screenshot: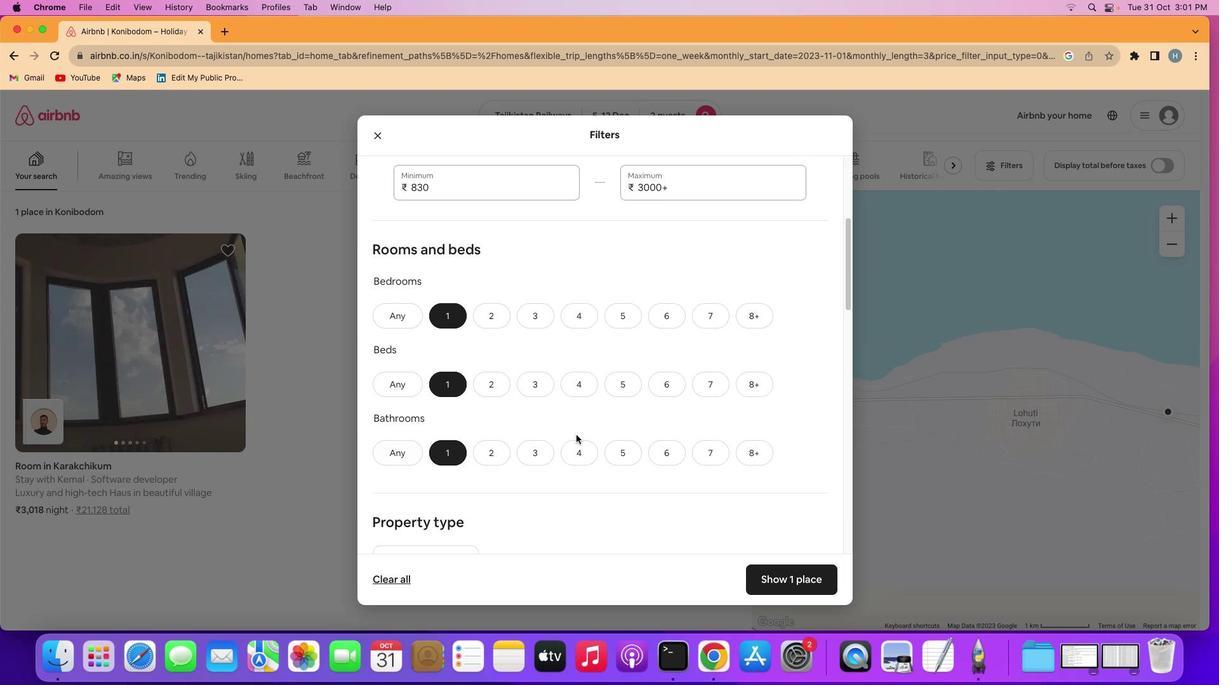 
Action: Mouse moved to (585, 443)
Screenshot: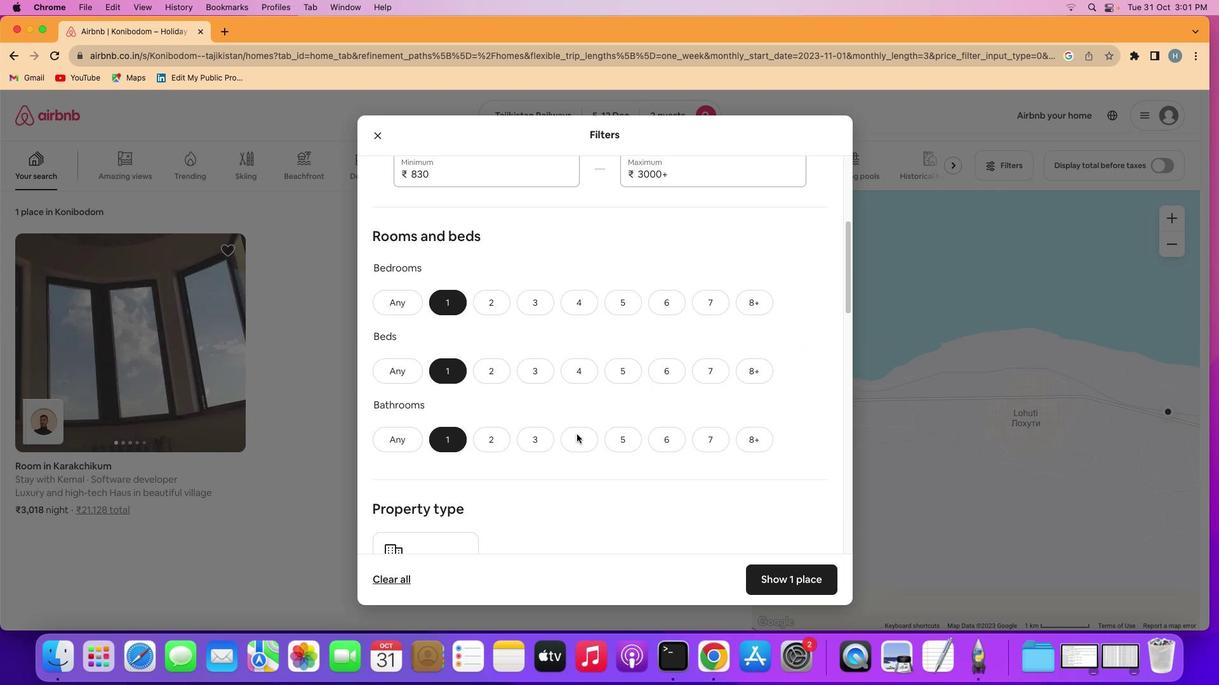 
Action: Mouse scrolled (585, 443) with delta (8, 8)
Screenshot: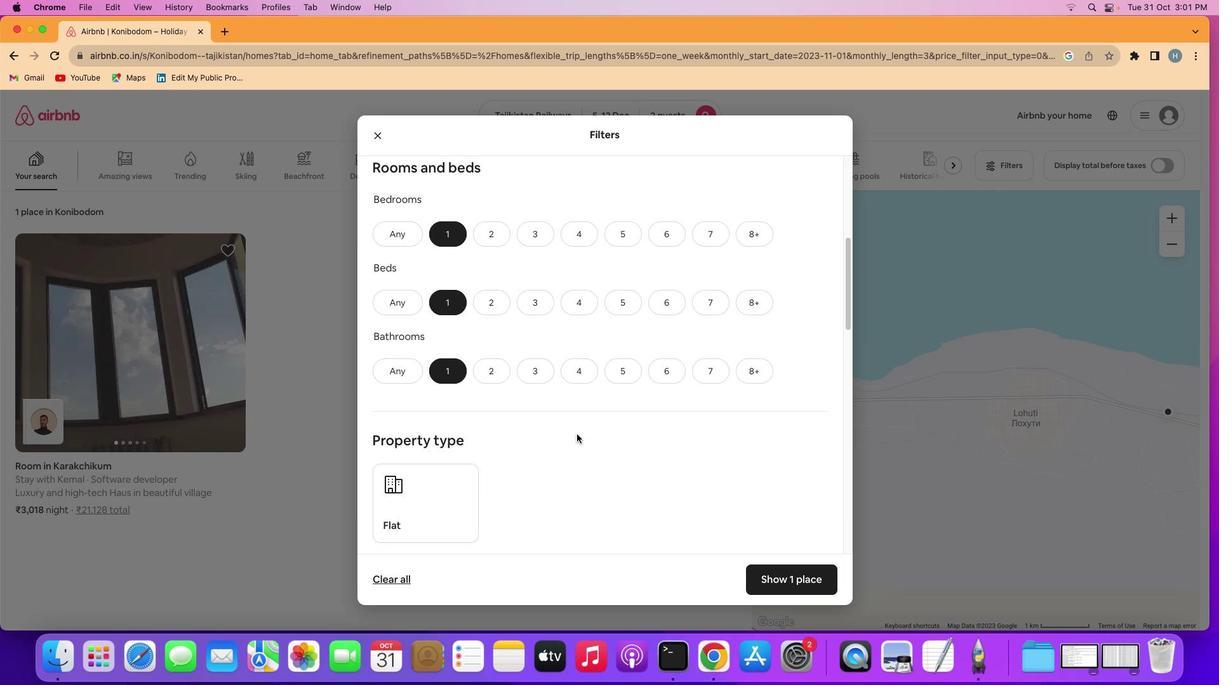 
Action: Mouse scrolled (585, 443) with delta (8, 8)
Screenshot: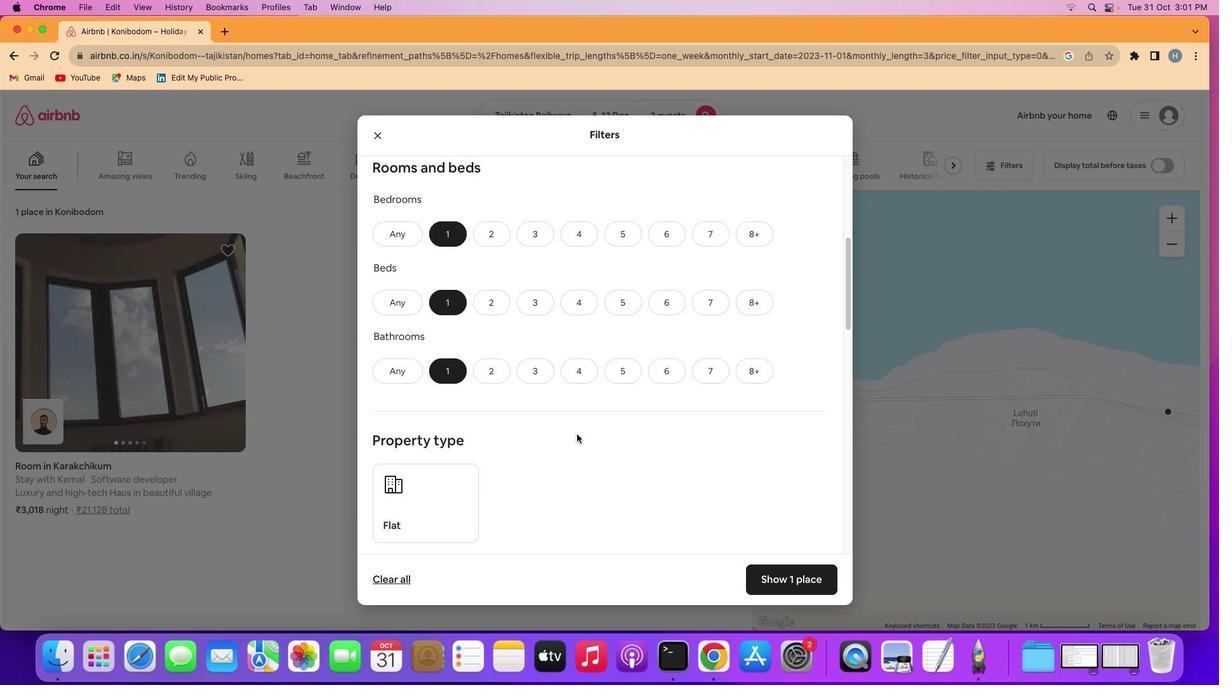 
Action: Mouse scrolled (585, 443) with delta (8, 7)
Screenshot: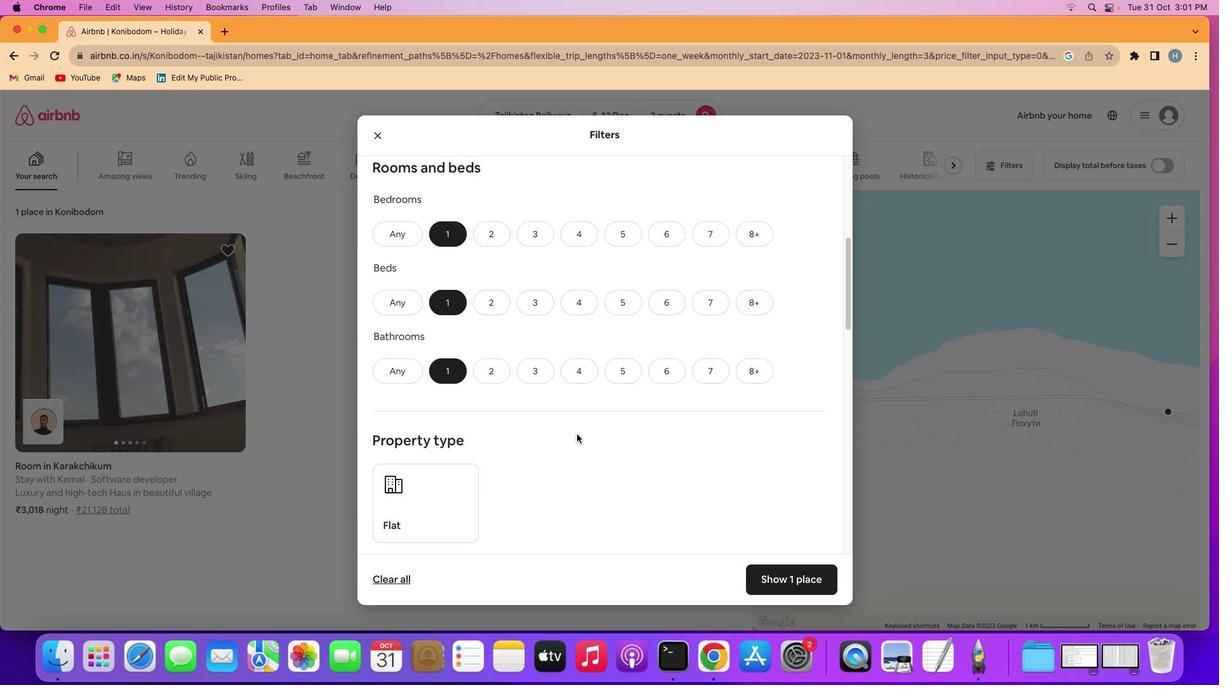 
Action: Mouse scrolled (585, 443) with delta (8, 8)
Screenshot: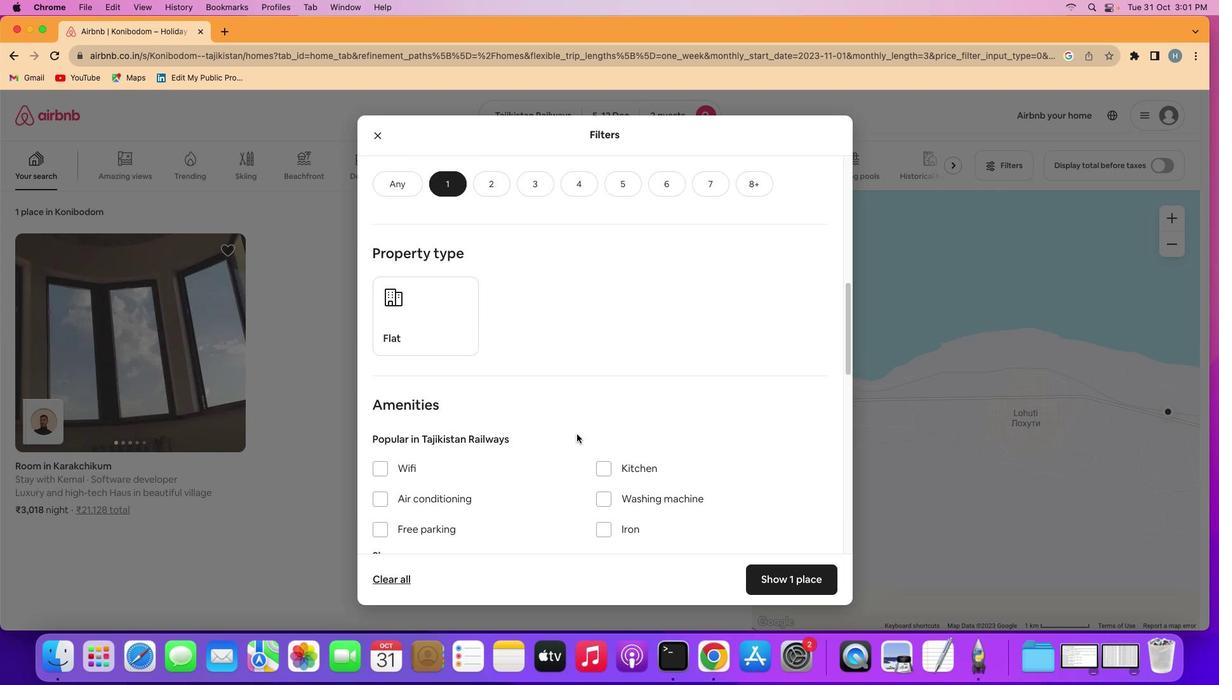 
Action: Mouse scrolled (585, 443) with delta (8, 8)
Screenshot: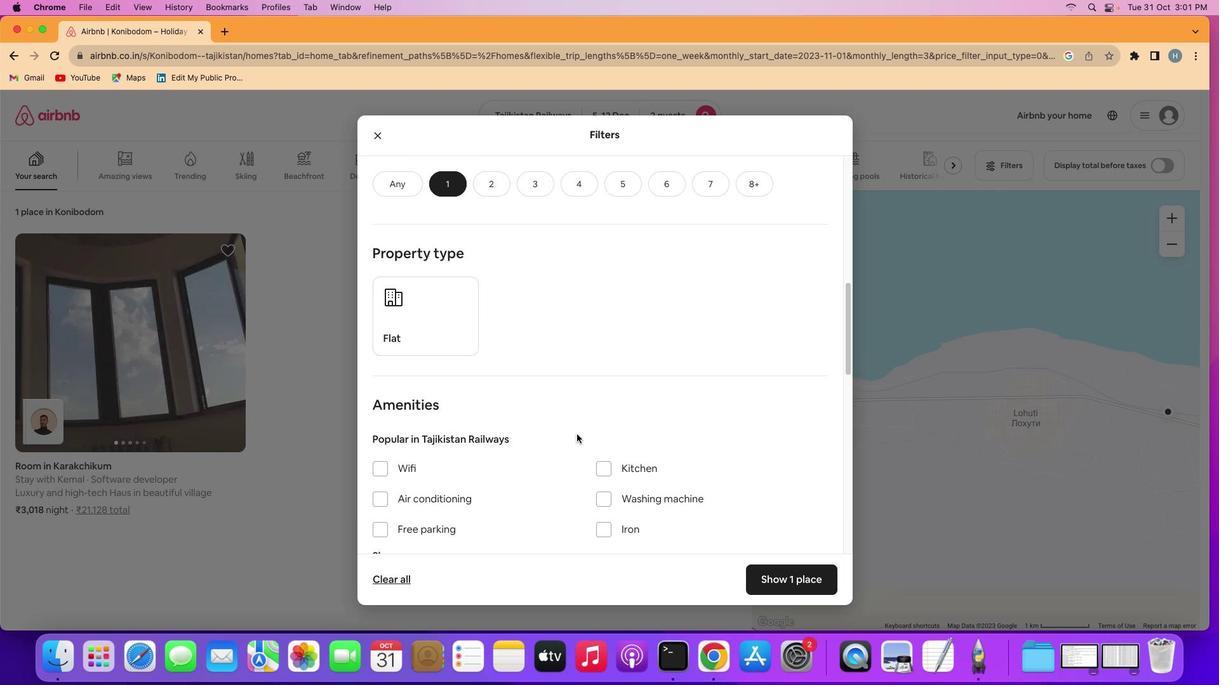 
Action: Mouse scrolled (585, 443) with delta (8, 7)
Screenshot: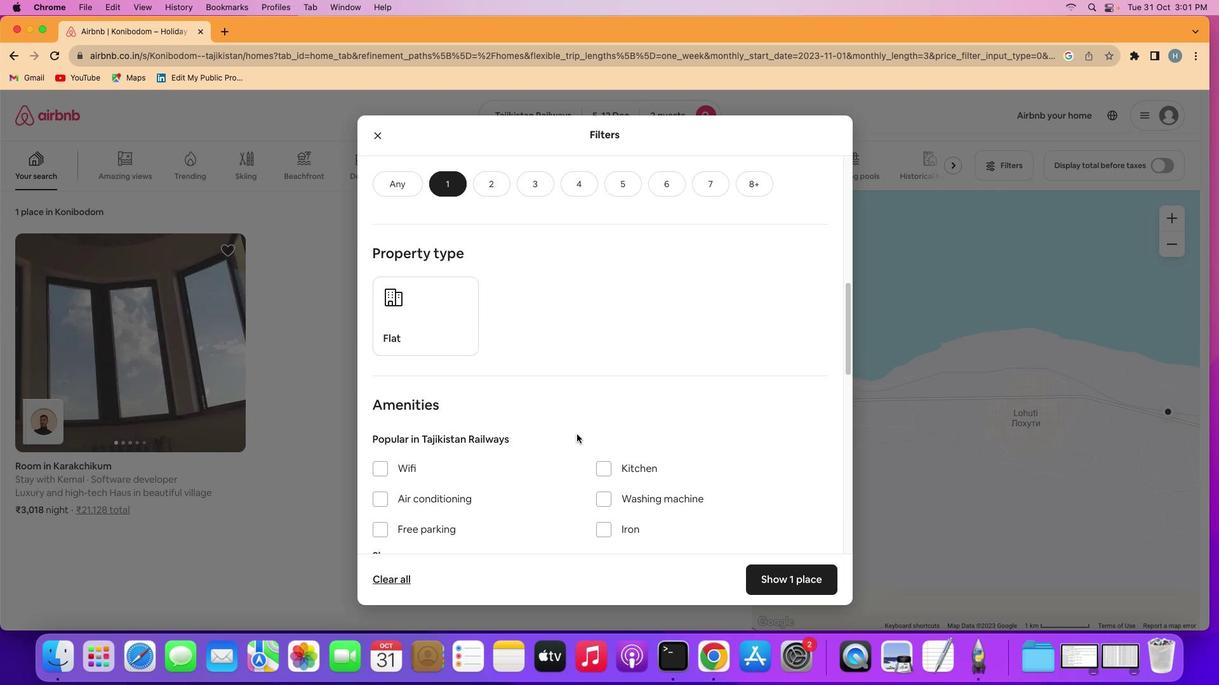 
Action: Mouse scrolled (585, 443) with delta (8, 6)
Screenshot: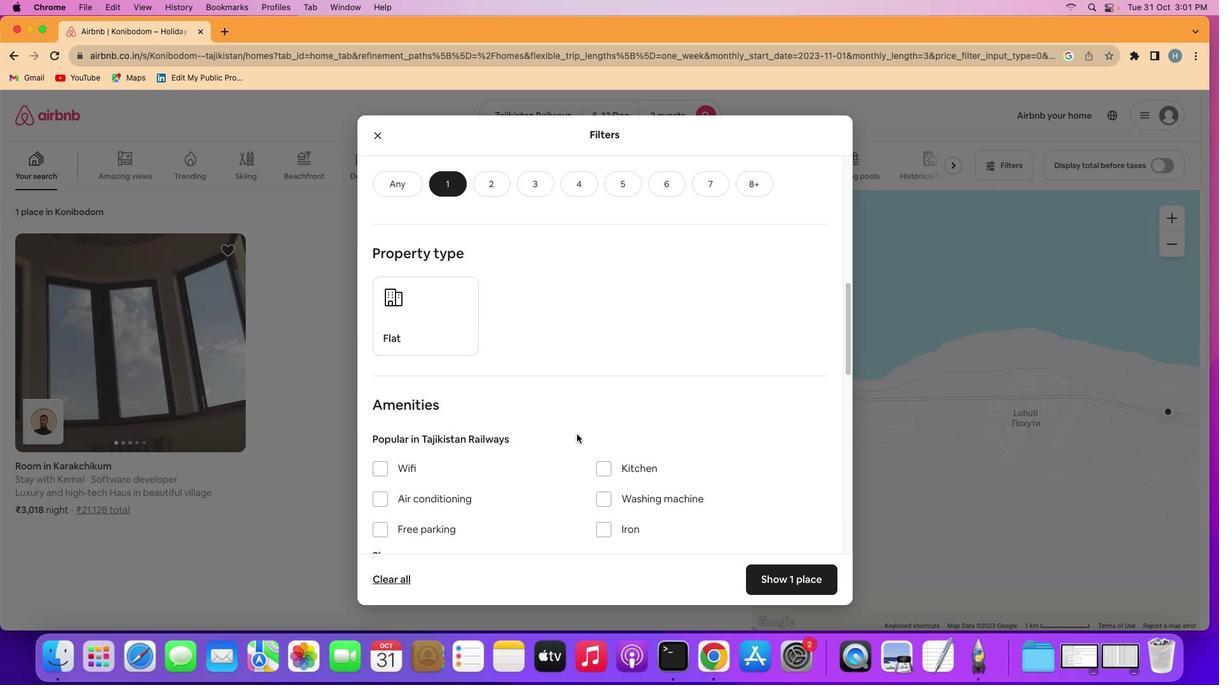 
Action: Mouse moved to (646, 428)
Screenshot: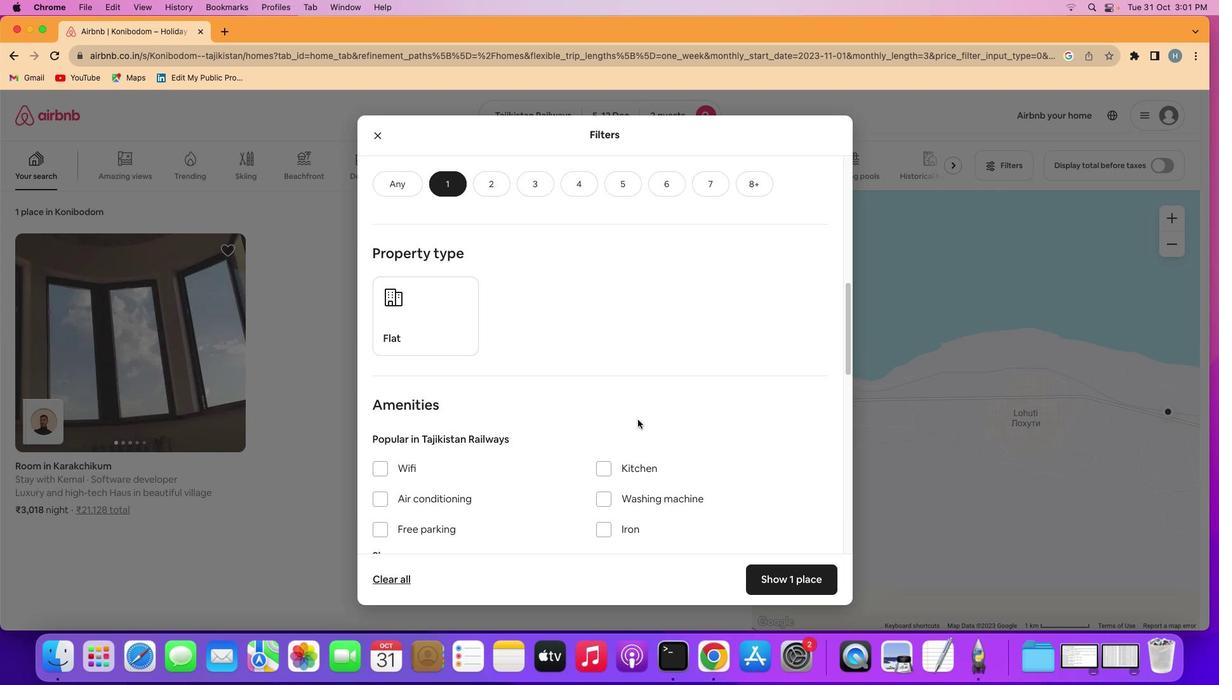 
Action: Mouse scrolled (646, 428) with delta (8, 8)
Screenshot: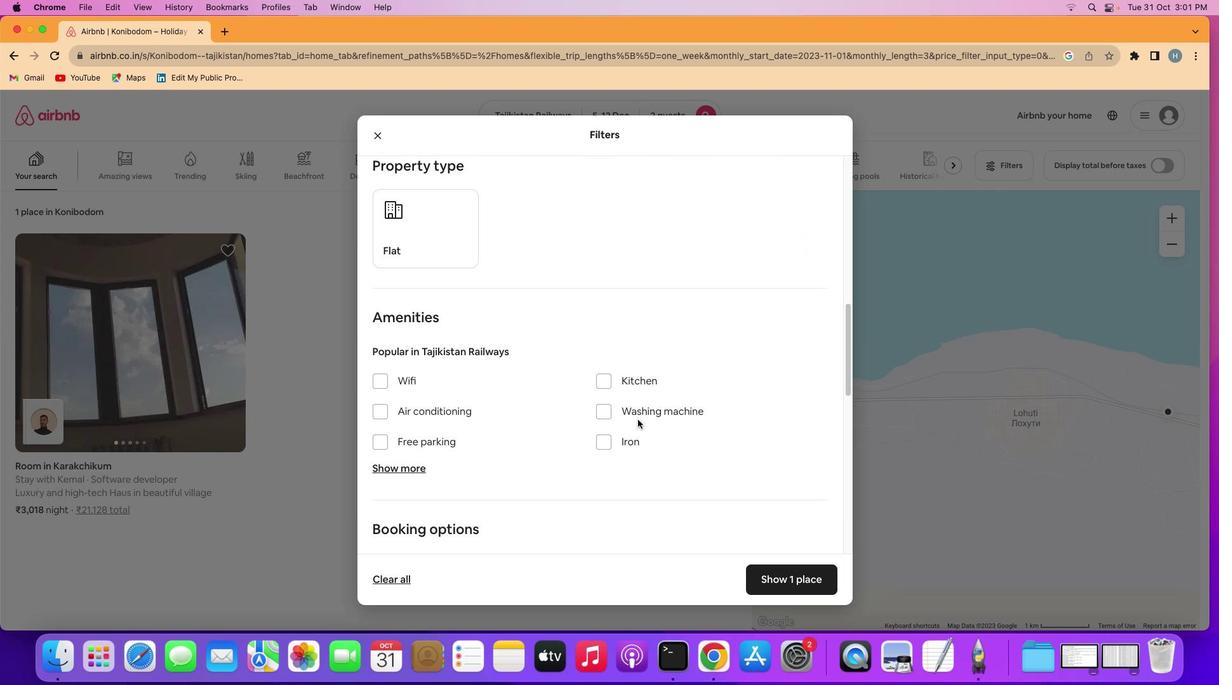 
Action: Mouse scrolled (646, 428) with delta (8, 8)
Screenshot: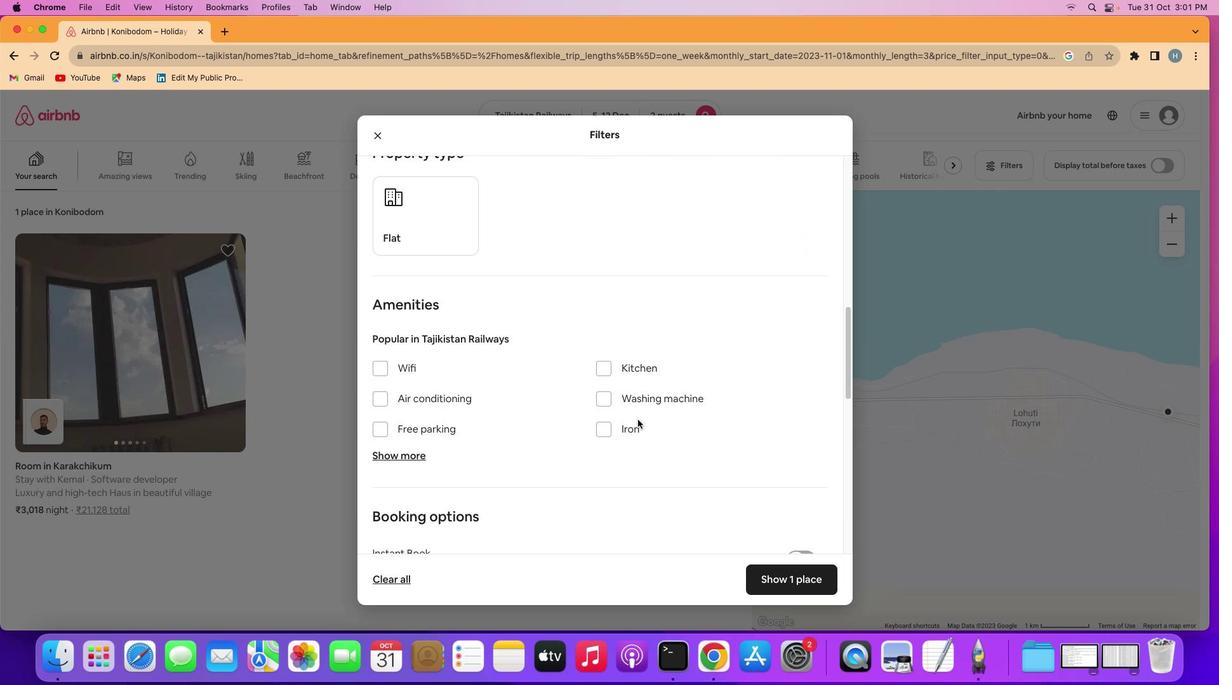 
Action: Mouse scrolled (646, 428) with delta (8, 7)
Screenshot: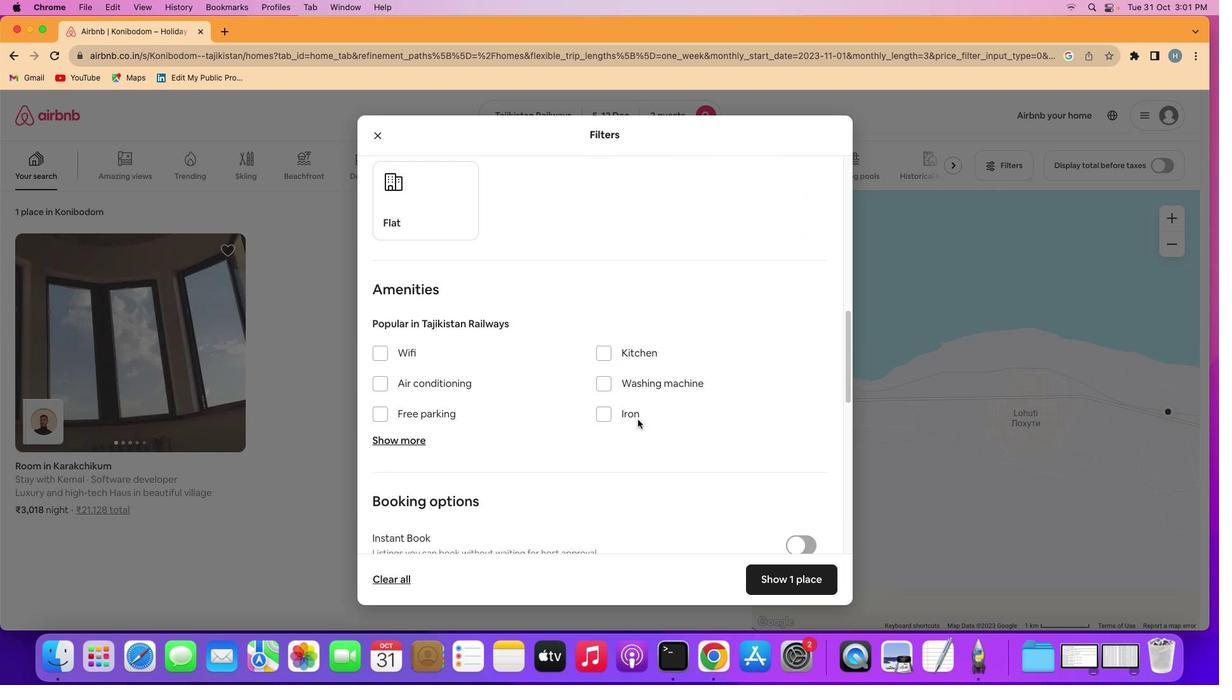 
Action: Mouse scrolled (646, 428) with delta (8, 8)
Screenshot: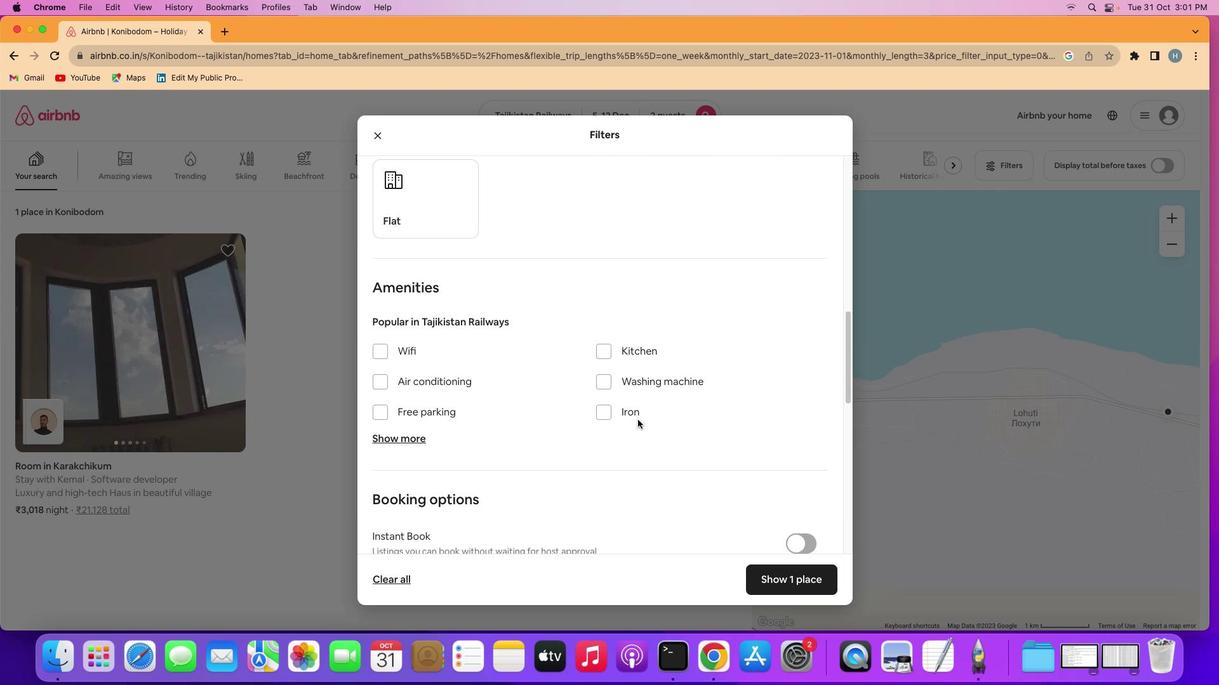 
Action: Mouse scrolled (646, 428) with delta (8, 8)
Screenshot: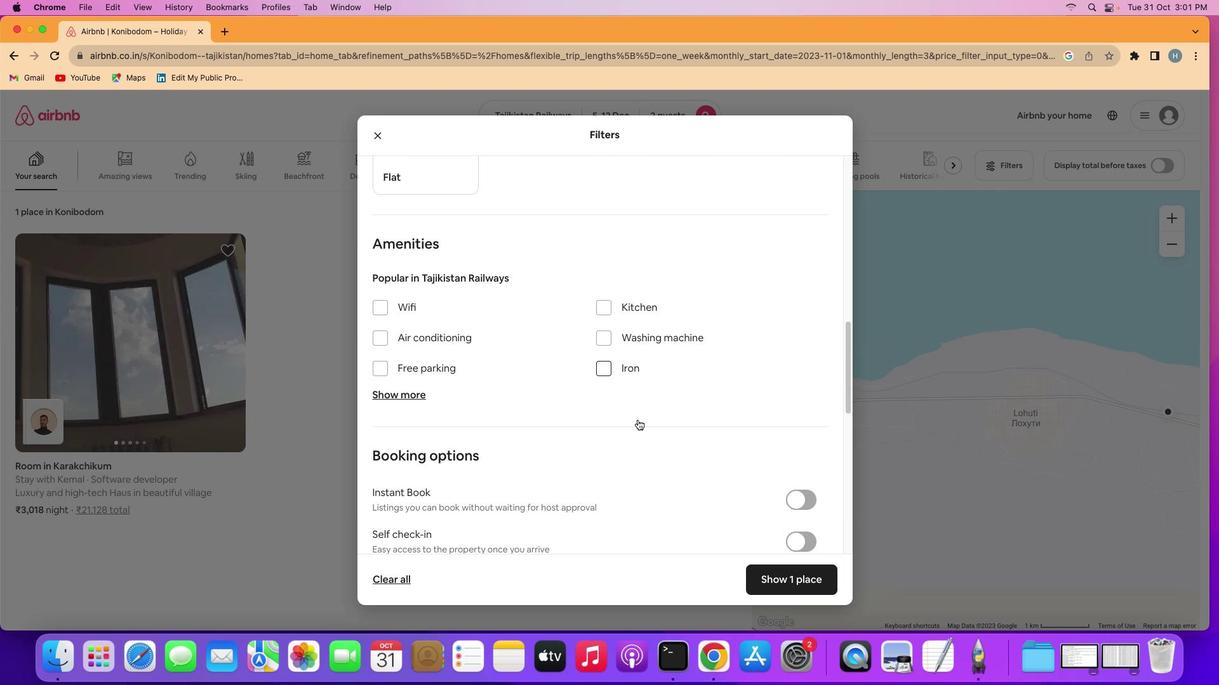 
Action: Mouse scrolled (646, 428) with delta (8, 8)
Screenshot: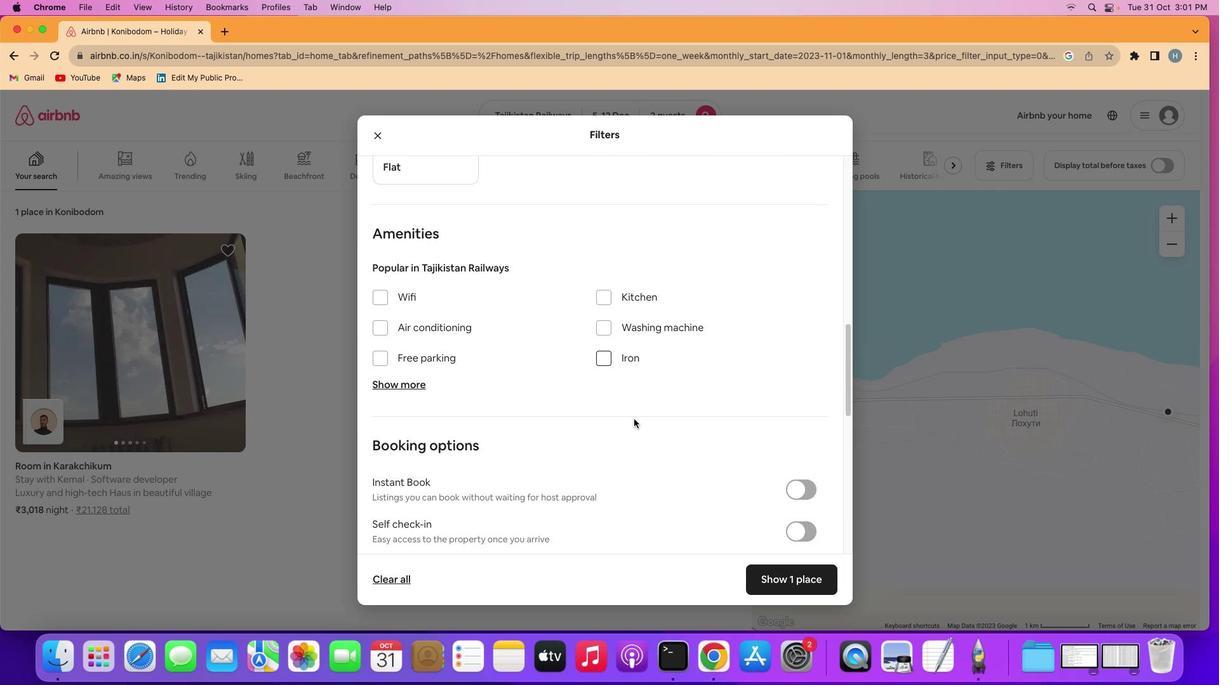 
Action: Mouse scrolled (646, 428) with delta (8, 8)
Screenshot: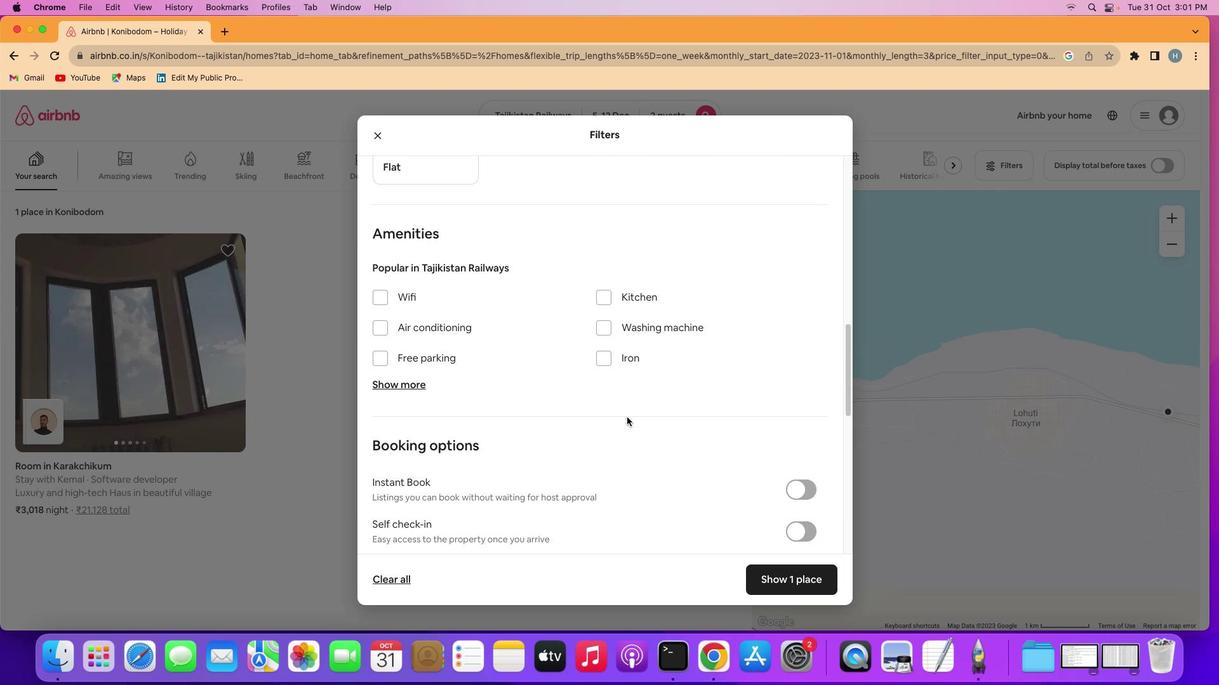 
Action: Mouse moved to (636, 426)
Screenshot: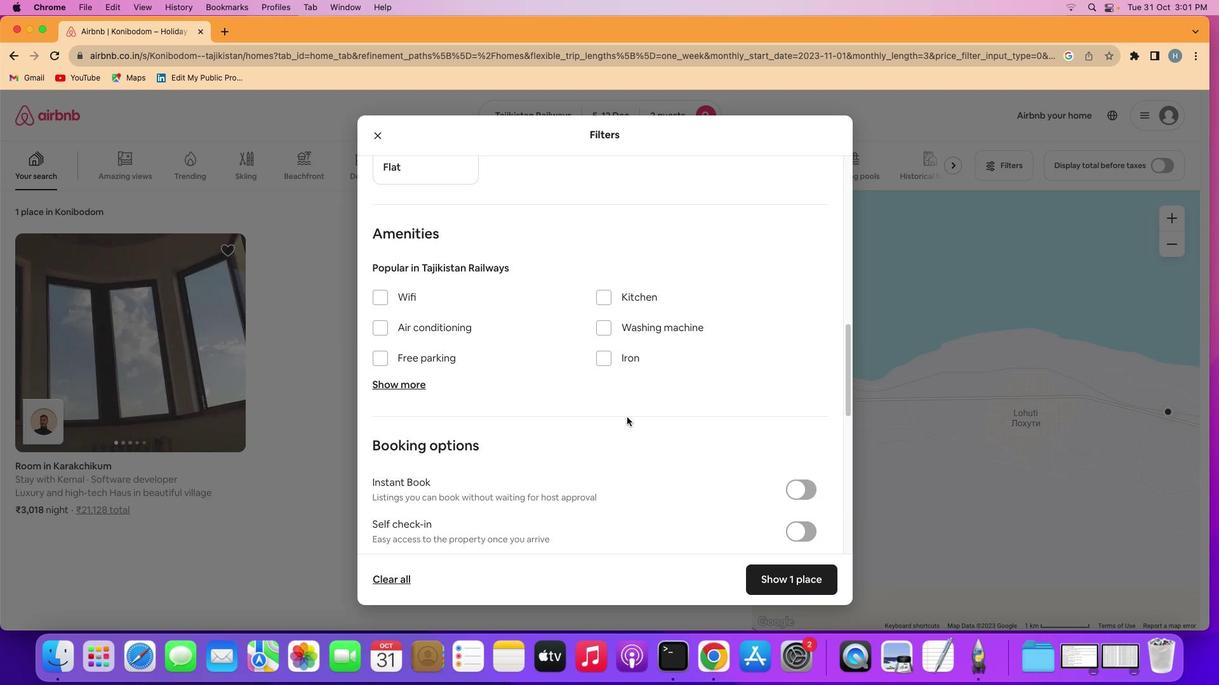 
Action: Mouse scrolled (636, 426) with delta (8, 8)
Screenshot: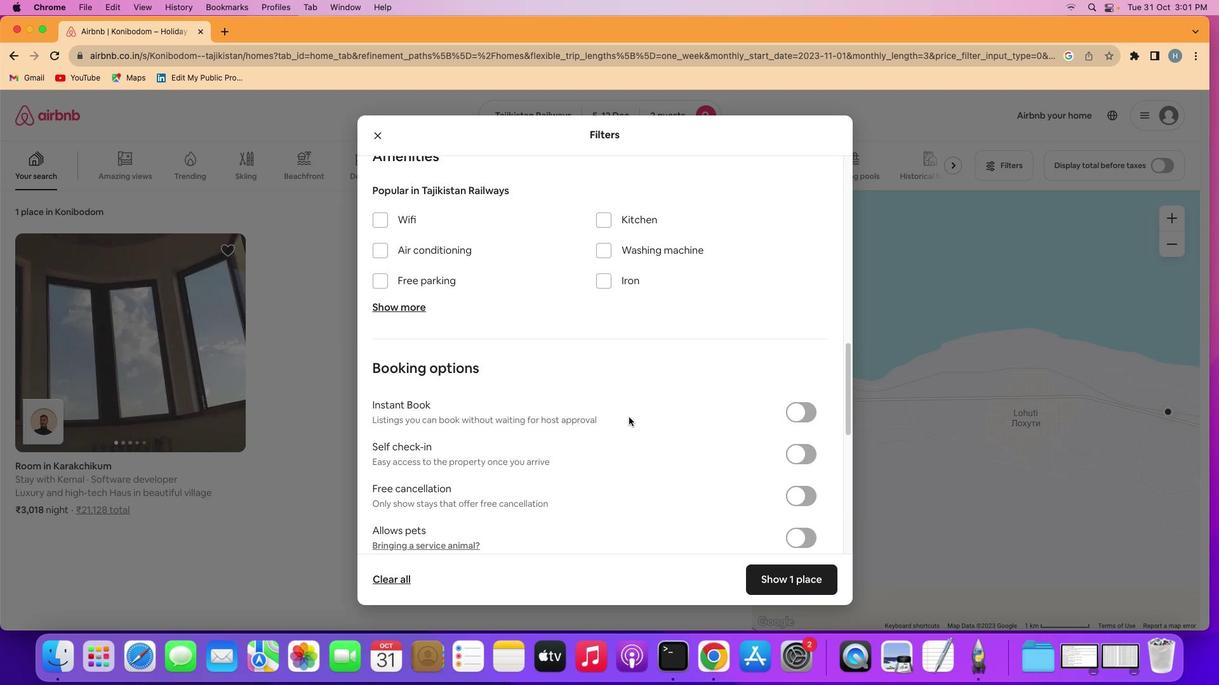 
Action: Mouse scrolled (636, 426) with delta (8, 8)
Screenshot: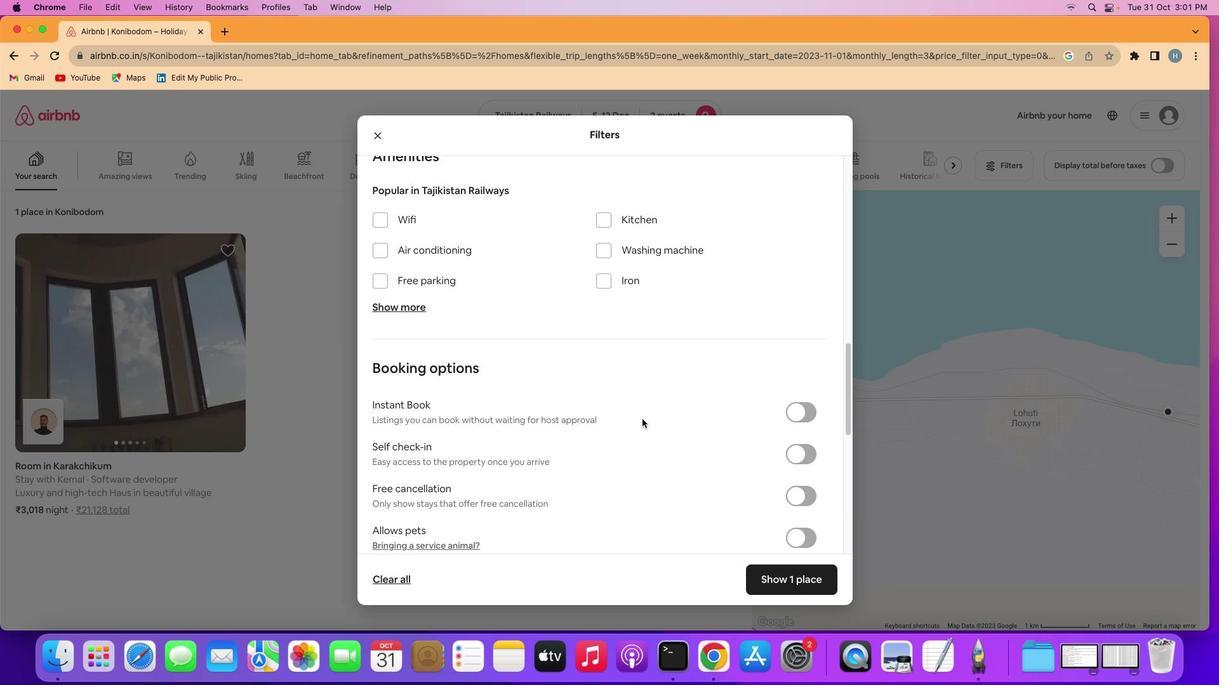 
Action: Mouse scrolled (636, 426) with delta (8, 7)
Screenshot: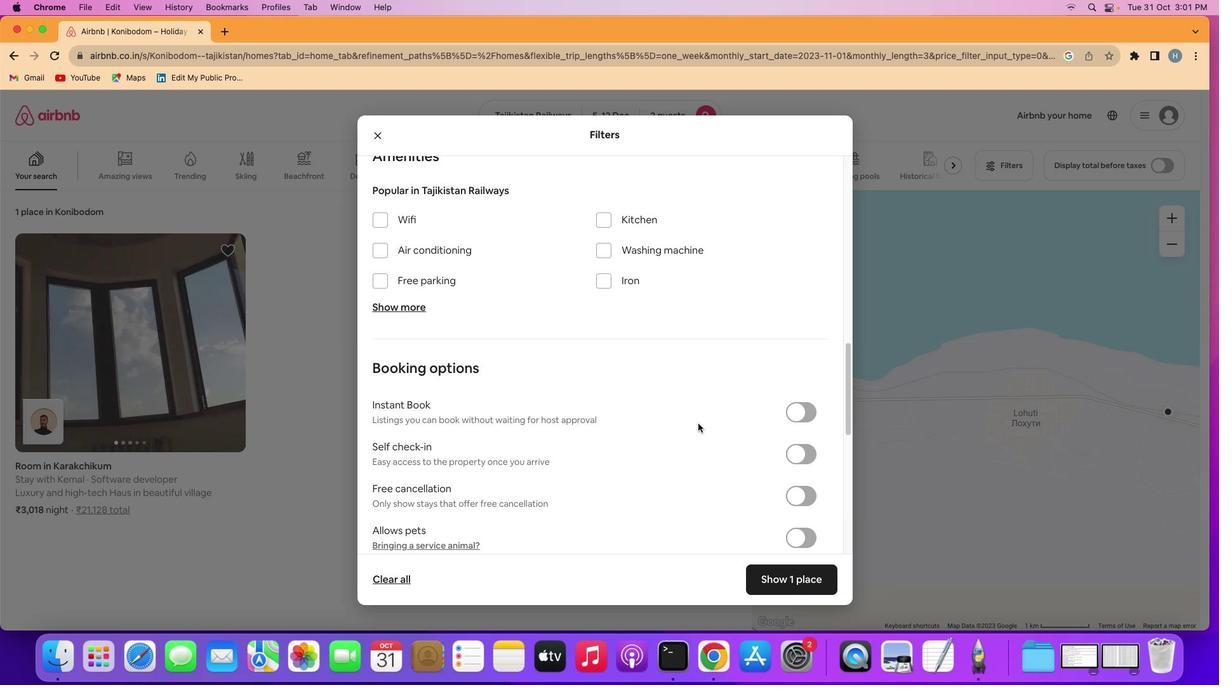 
Action: Mouse moved to (808, 465)
Screenshot: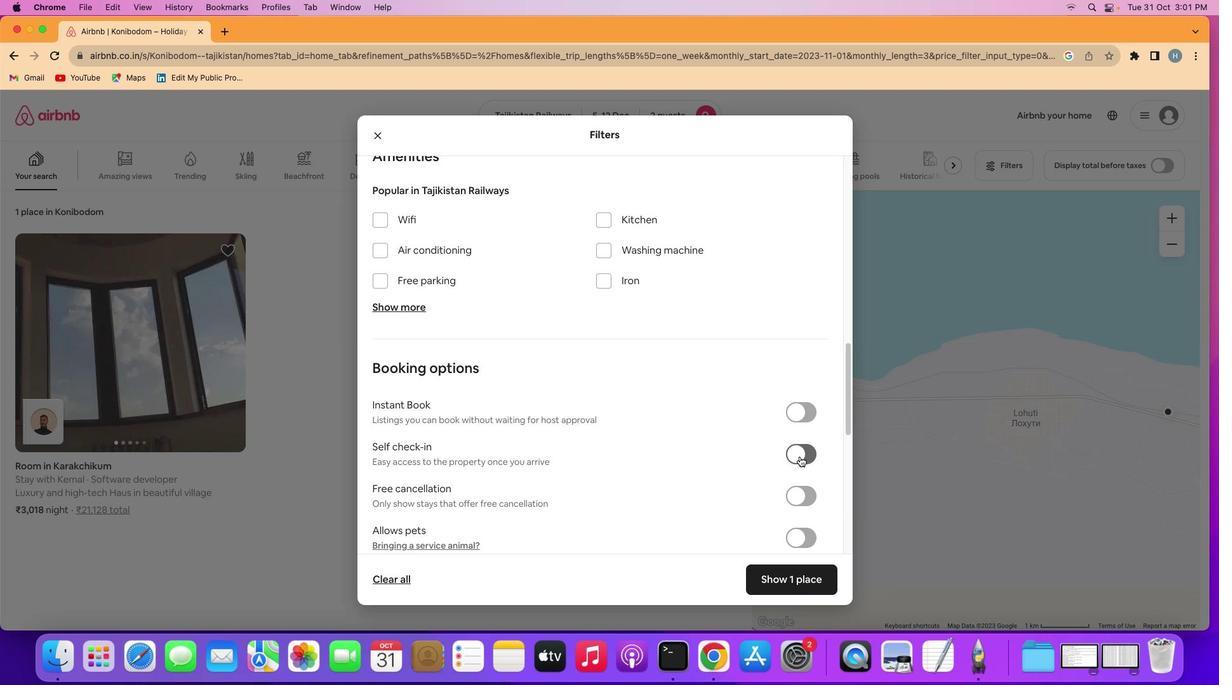 
Action: Mouse pressed left at (808, 465)
Screenshot: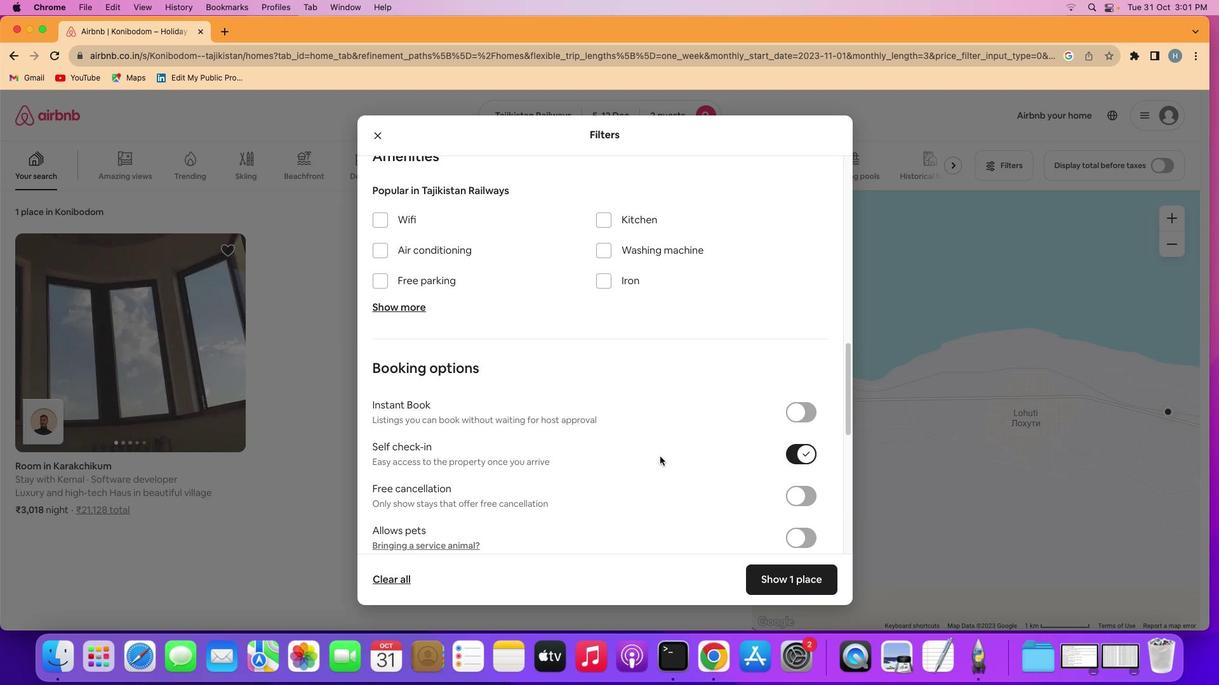 
Action: Mouse moved to (617, 474)
Screenshot: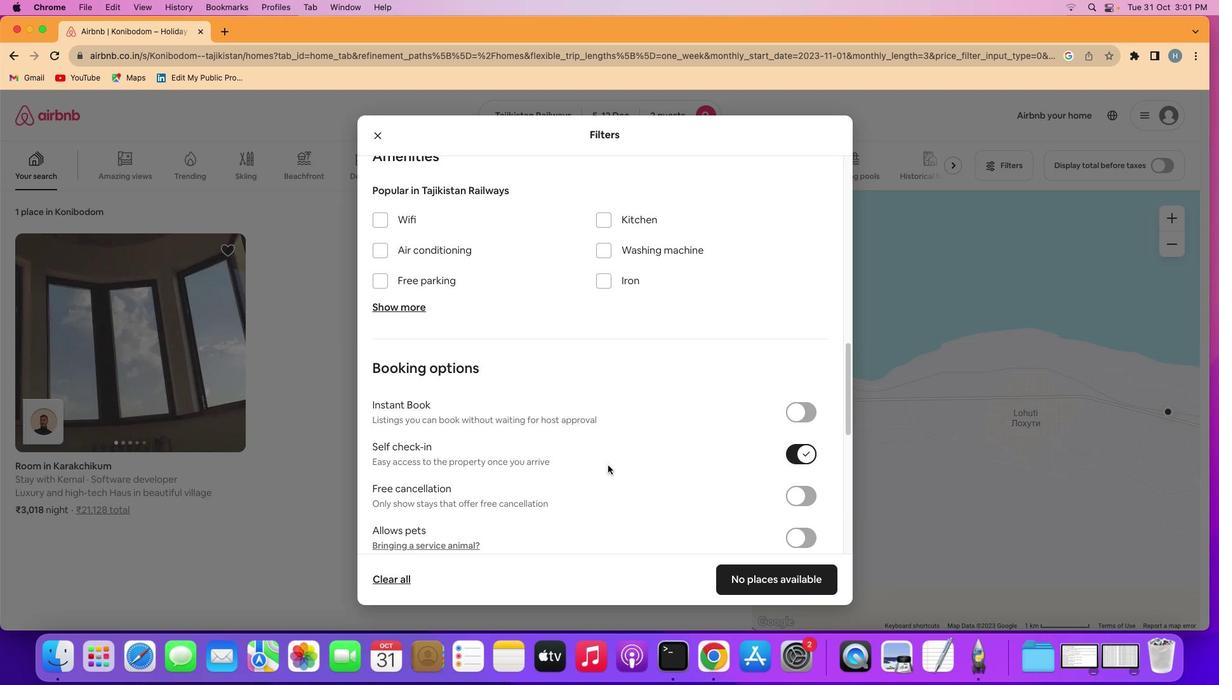 
Action: Mouse scrolled (617, 474) with delta (8, 8)
Screenshot: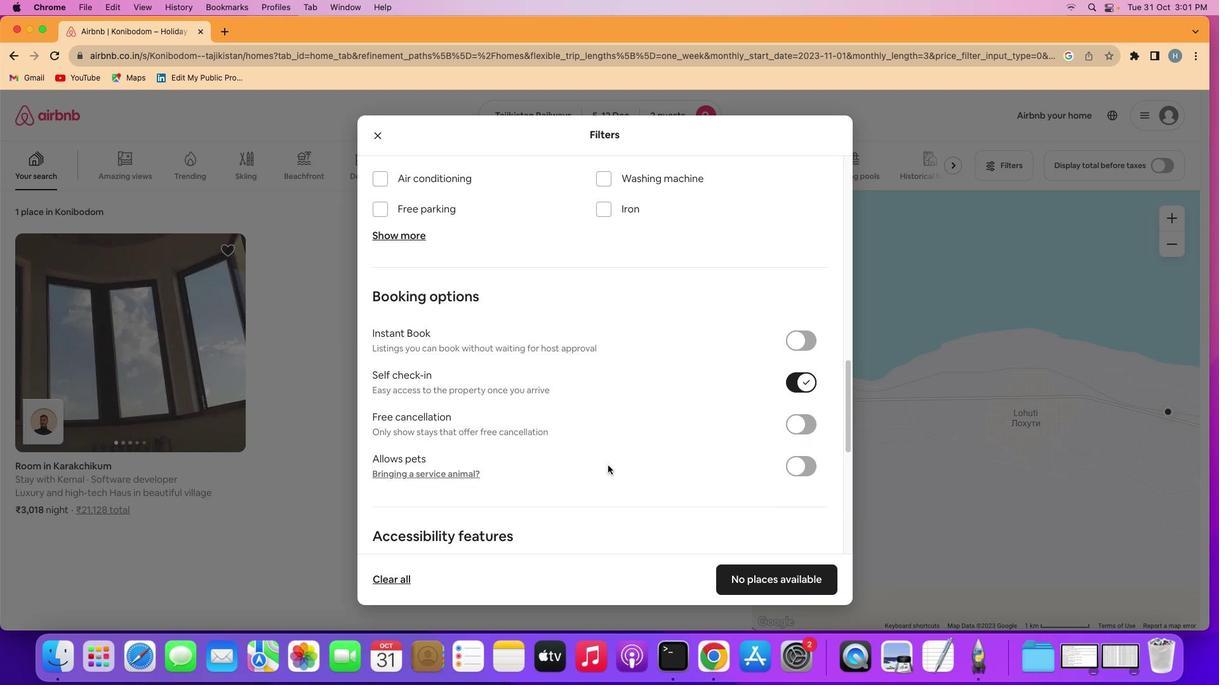 
Action: Mouse scrolled (617, 474) with delta (8, 8)
Screenshot: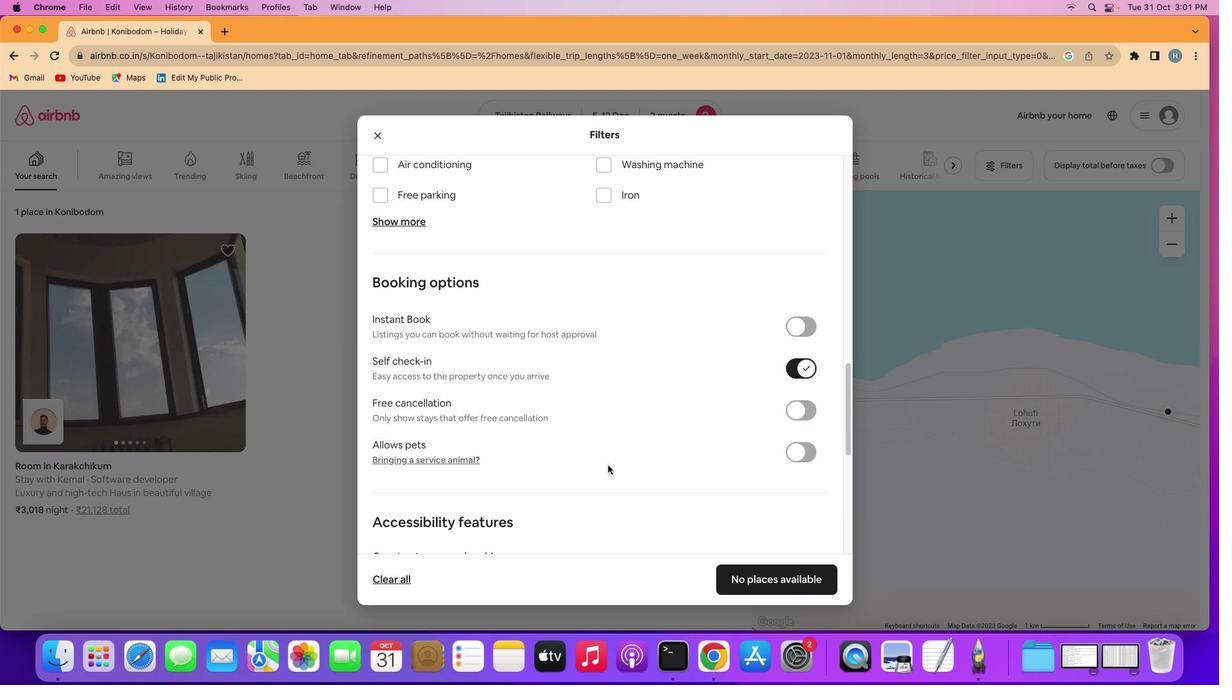 
Action: Mouse scrolled (617, 474) with delta (8, 8)
Screenshot: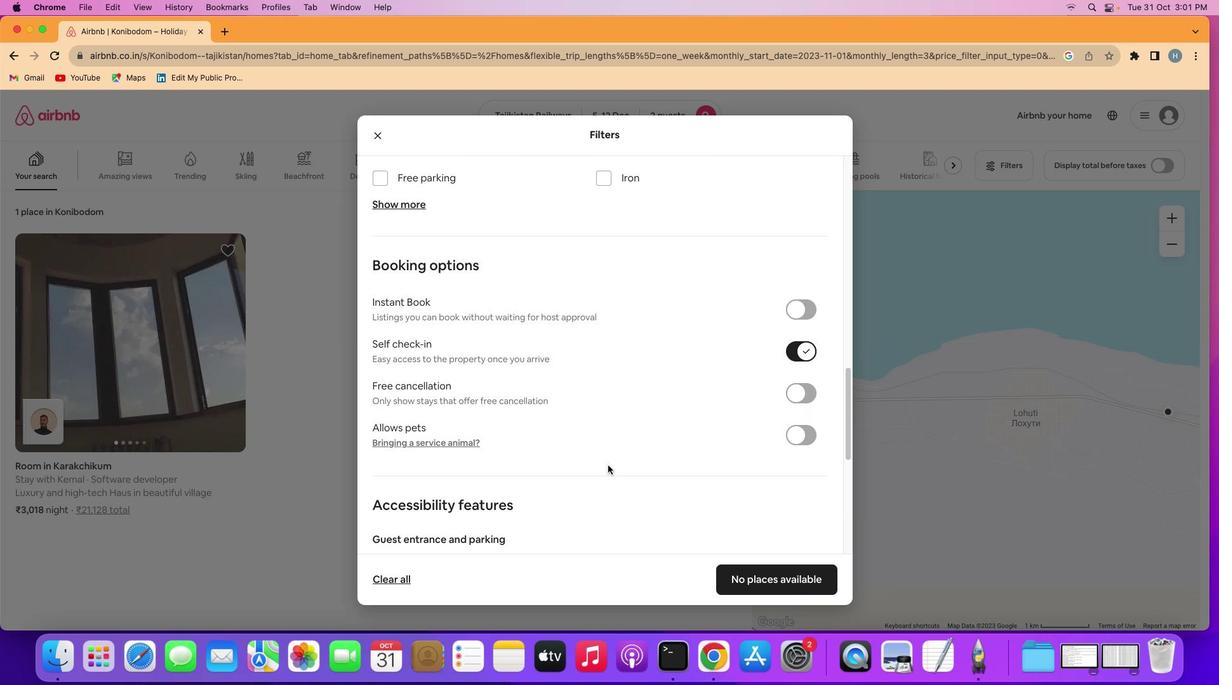 
Action: Mouse scrolled (617, 474) with delta (8, 8)
Screenshot: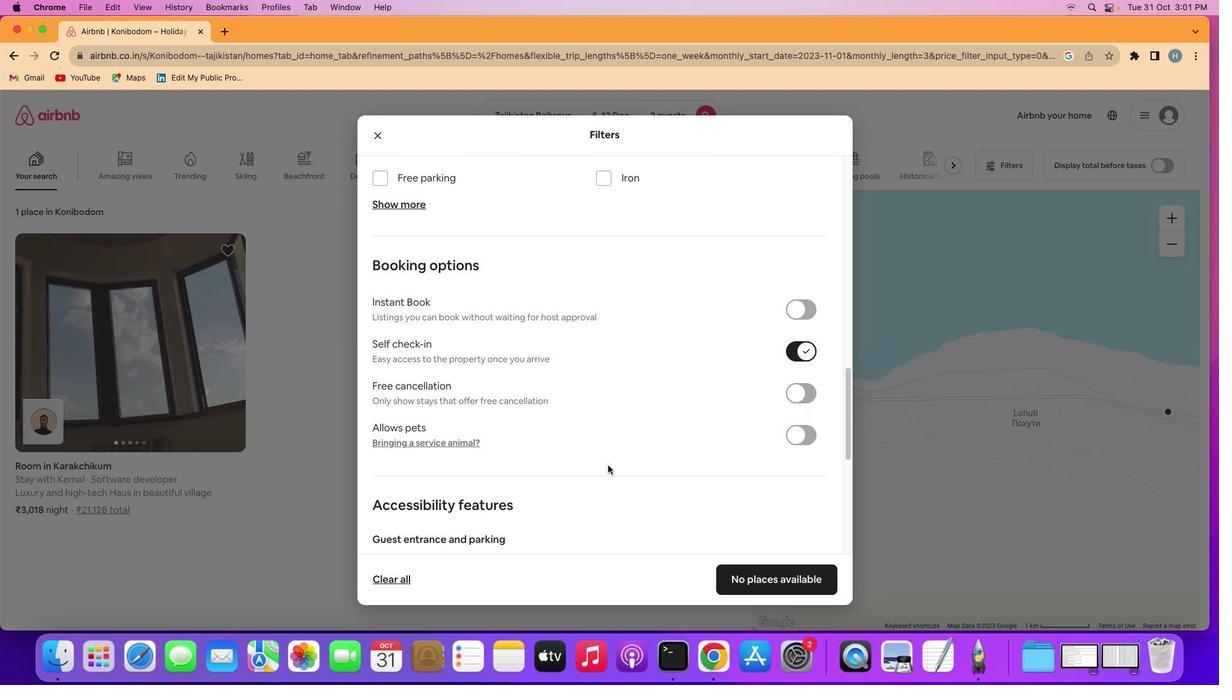 
Action: Mouse scrolled (617, 474) with delta (8, 8)
Screenshot: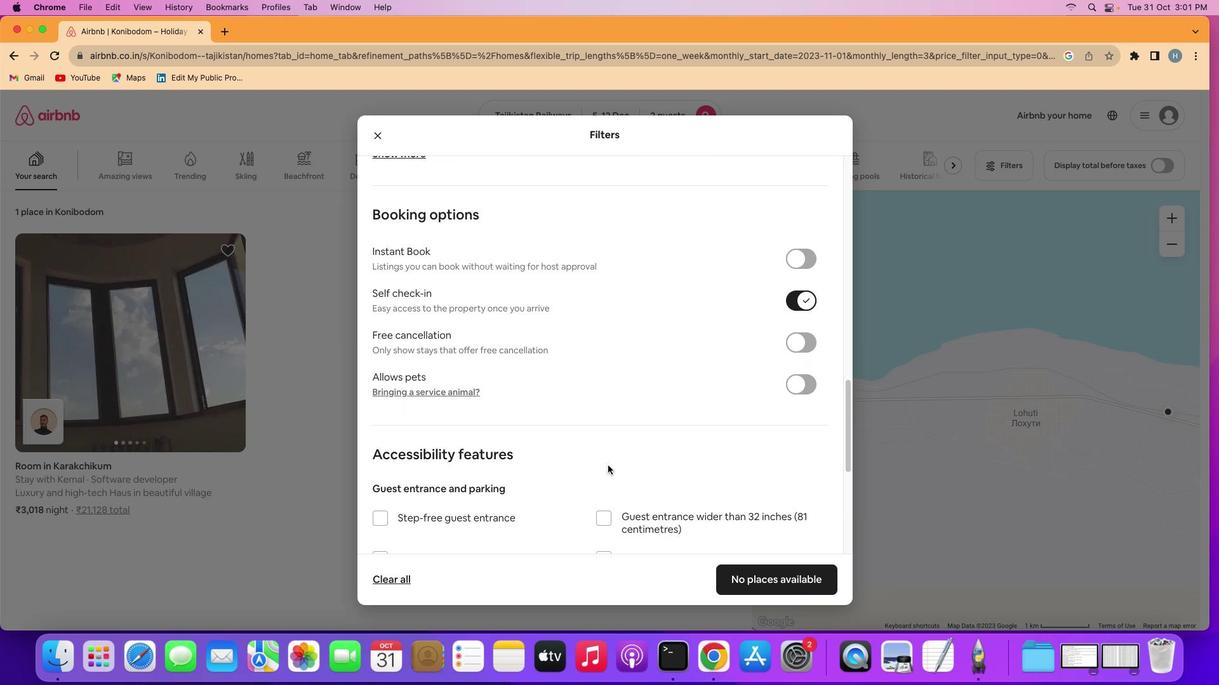 
Action: Mouse scrolled (617, 474) with delta (8, 8)
Screenshot: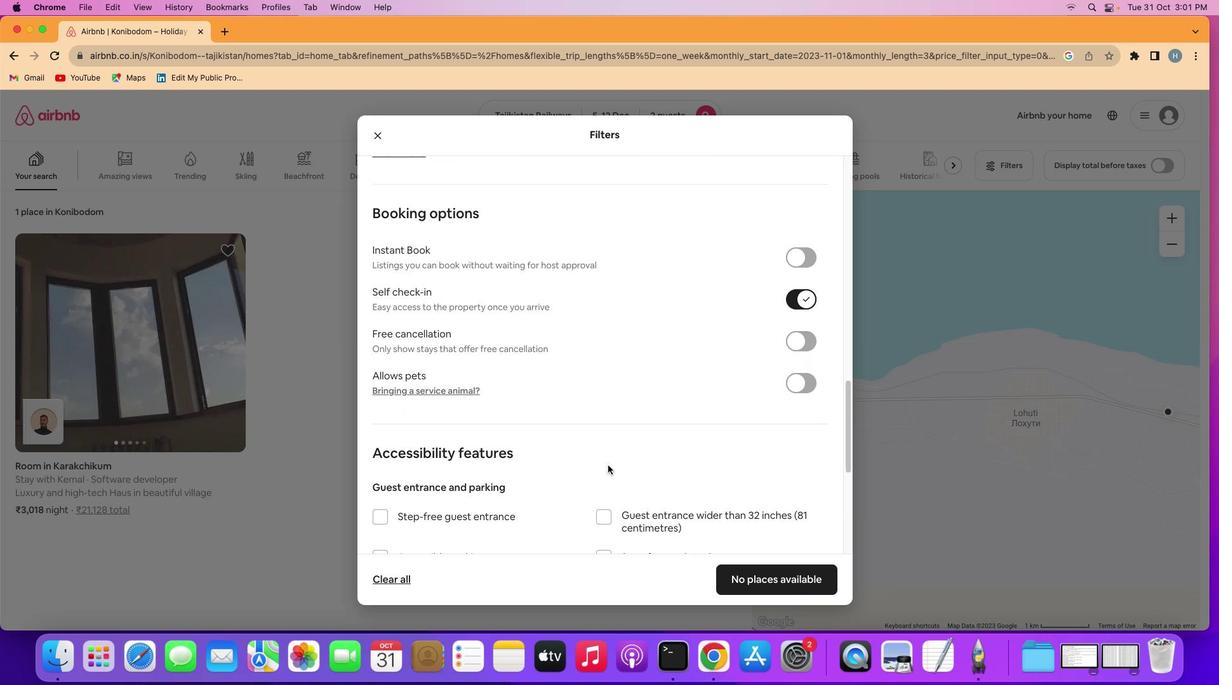
Action: Mouse scrolled (617, 474) with delta (8, 8)
Screenshot: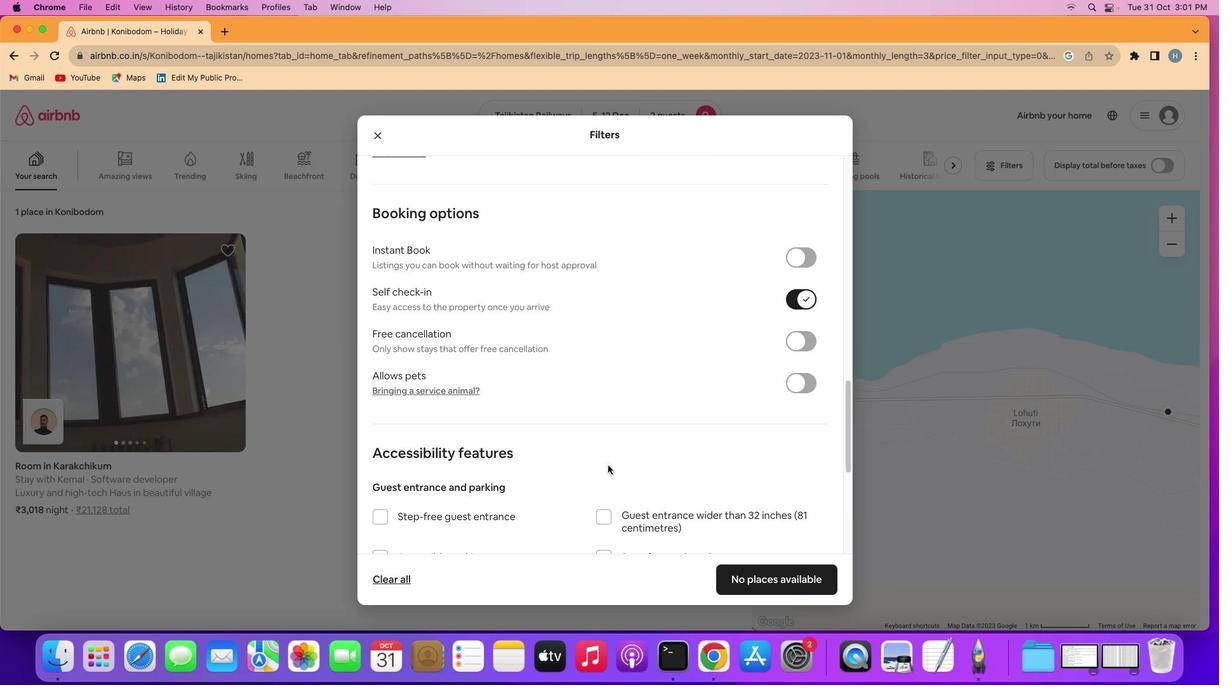 
Action: Mouse scrolled (617, 474) with delta (8, 8)
Screenshot: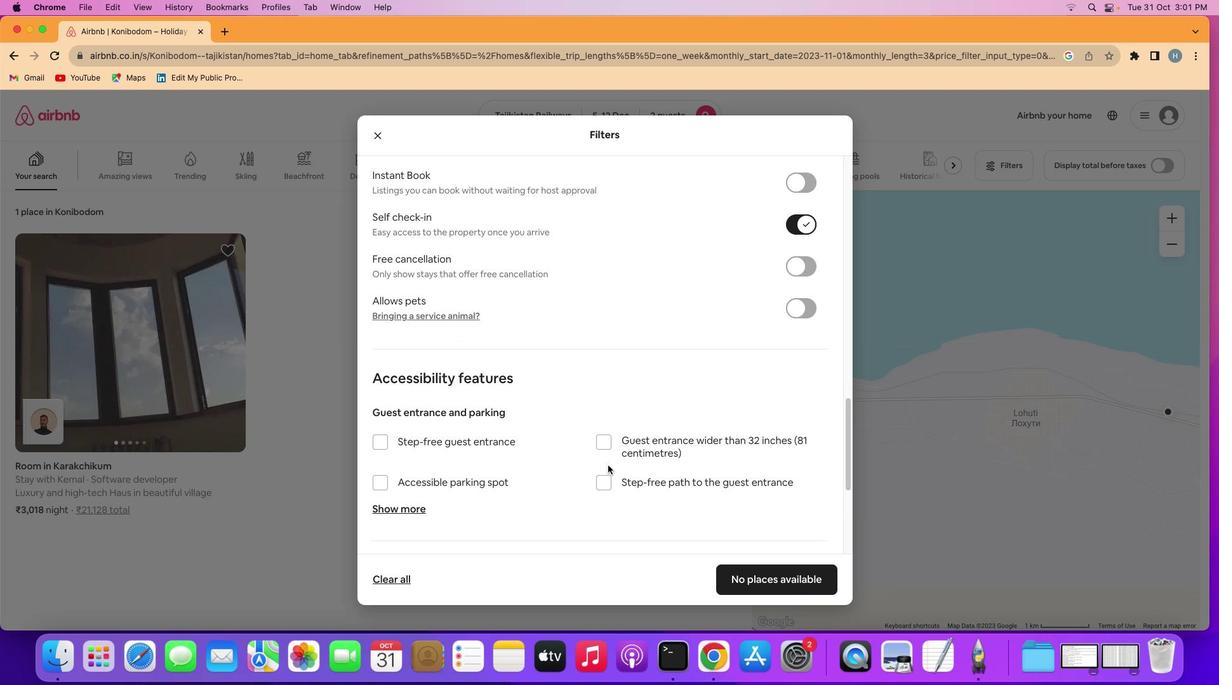 
Action: Mouse scrolled (617, 474) with delta (8, 8)
Screenshot: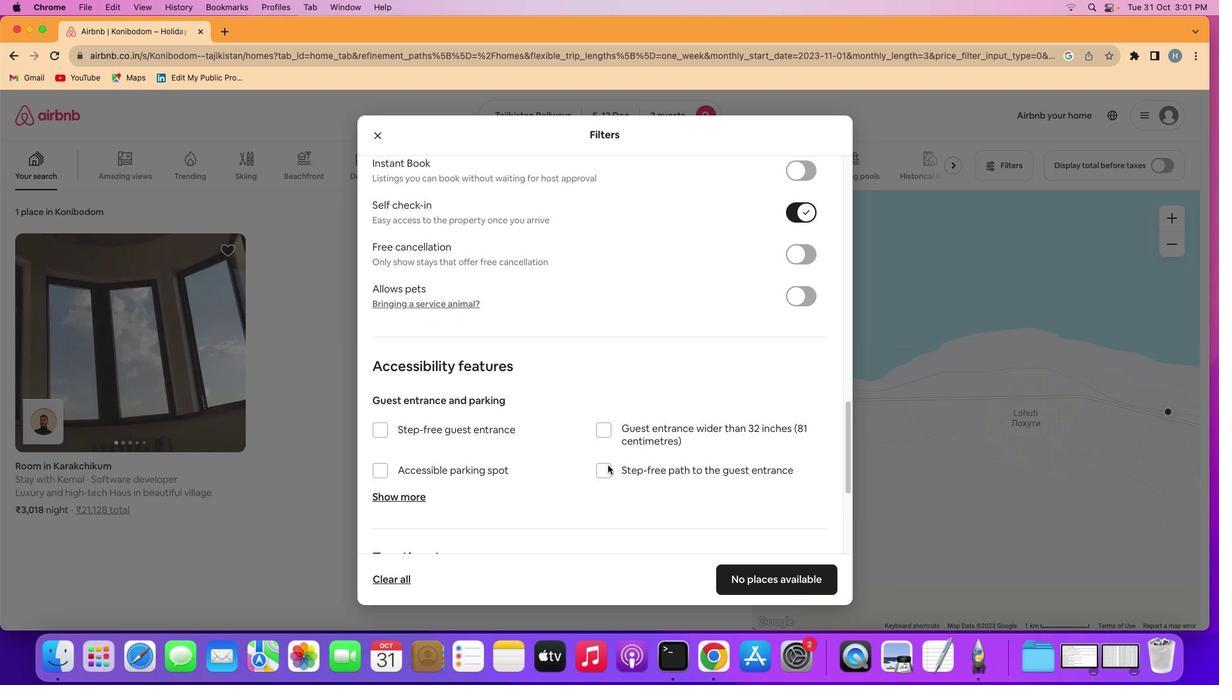 
Action: Mouse scrolled (617, 474) with delta (8, 8)
Screenshot: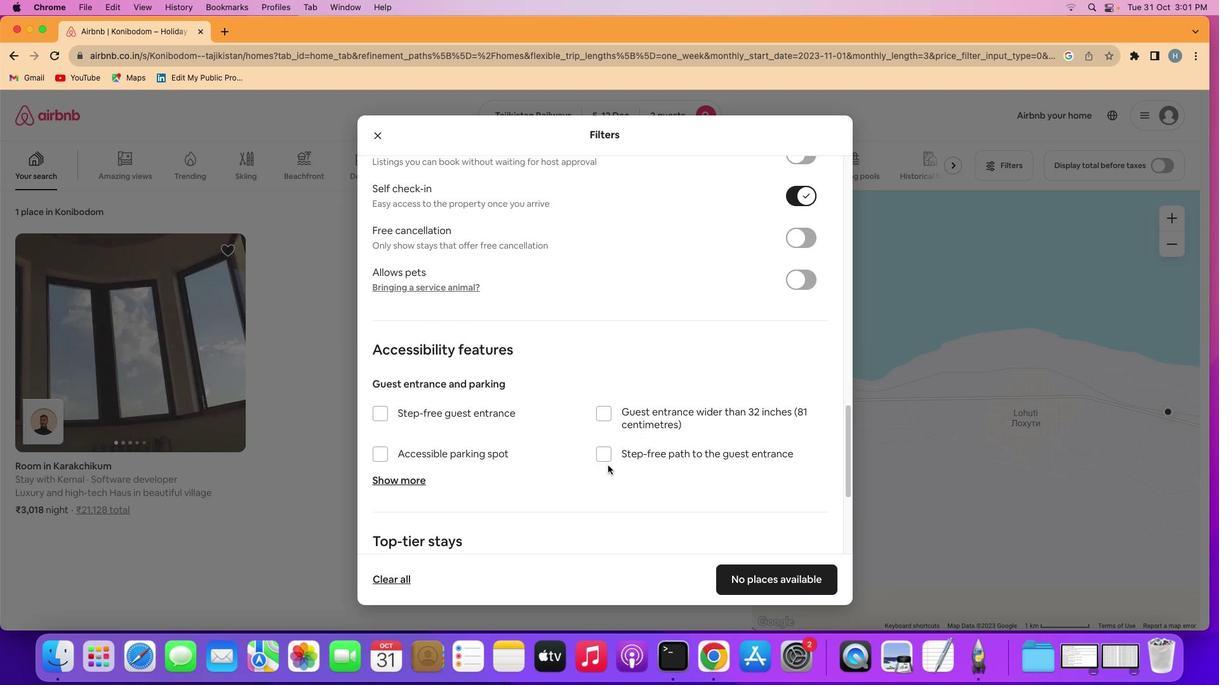 
Action: Mouse scrolled (617, 474) with delta (8, 8)
Screenshot: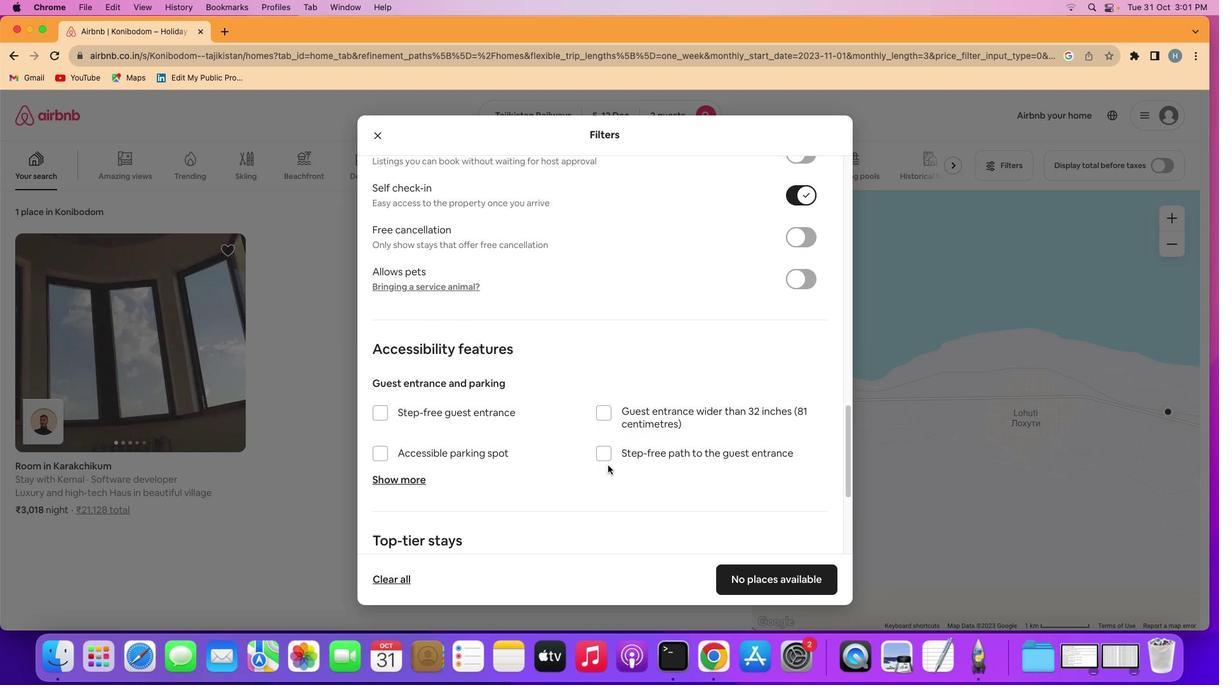 
Action: Mouse moved to (619, 473)
Screenshot: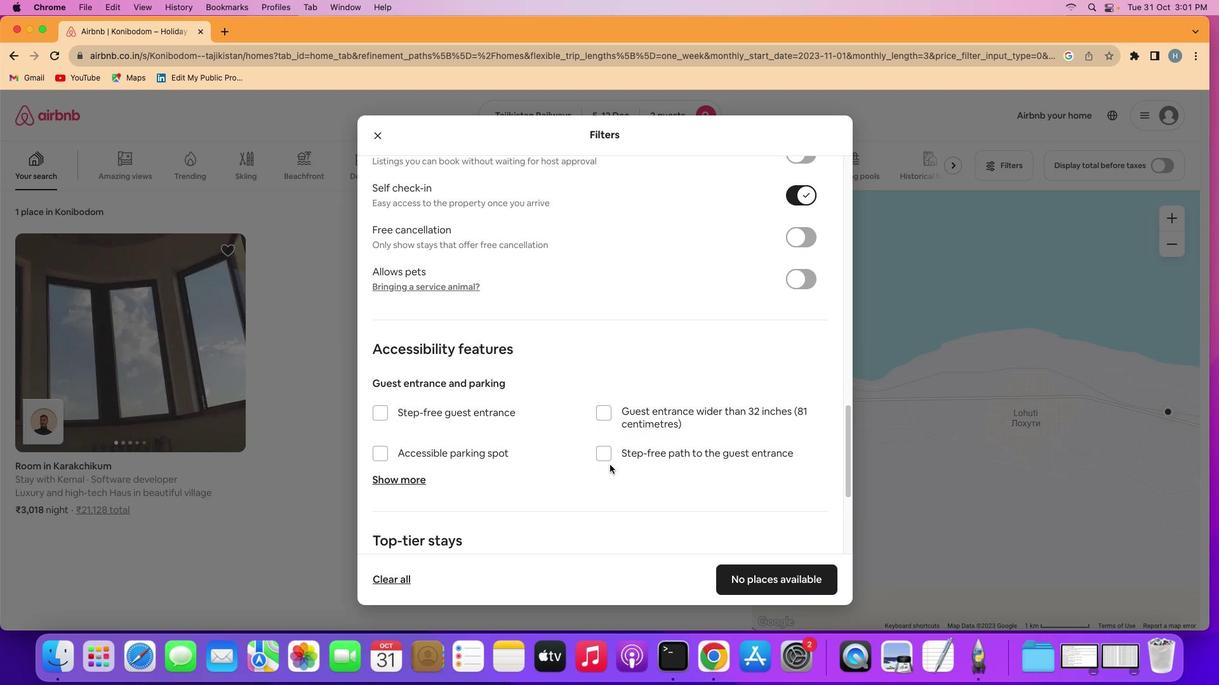 
Action: Mouse scrolled (619, 473) with delta (8, 8)
Screenshot: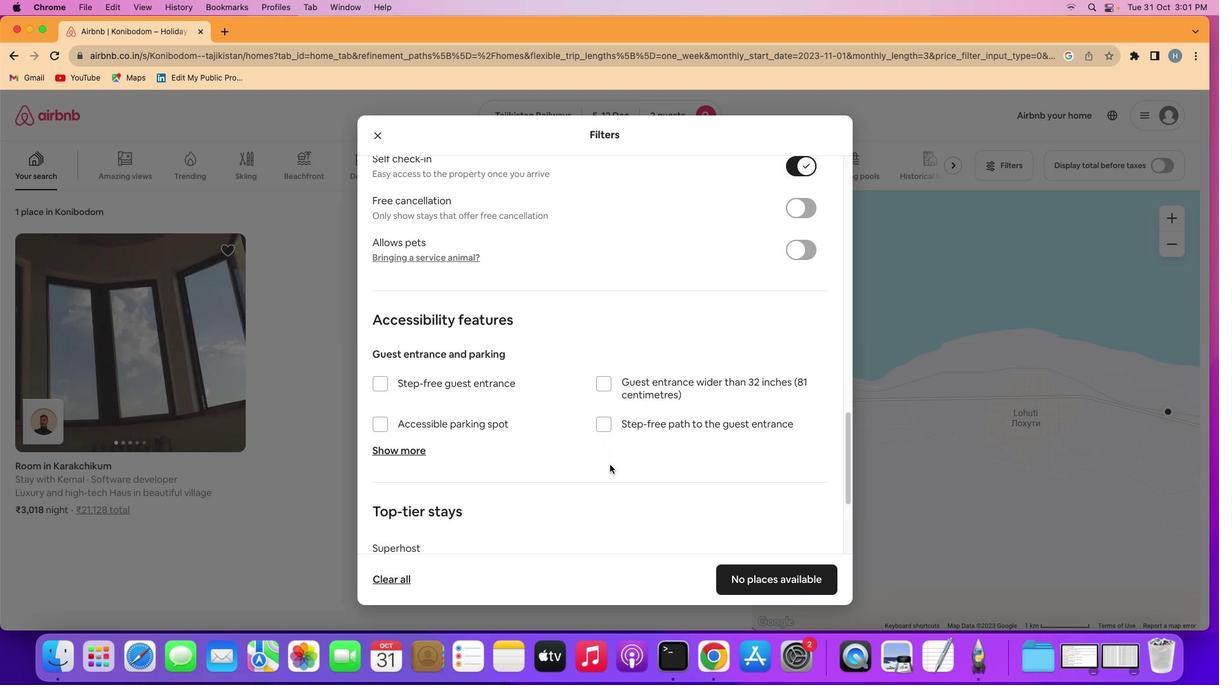 
Action: Mouse scrolled (619, 473) with delta (8, 8)
Screenshot: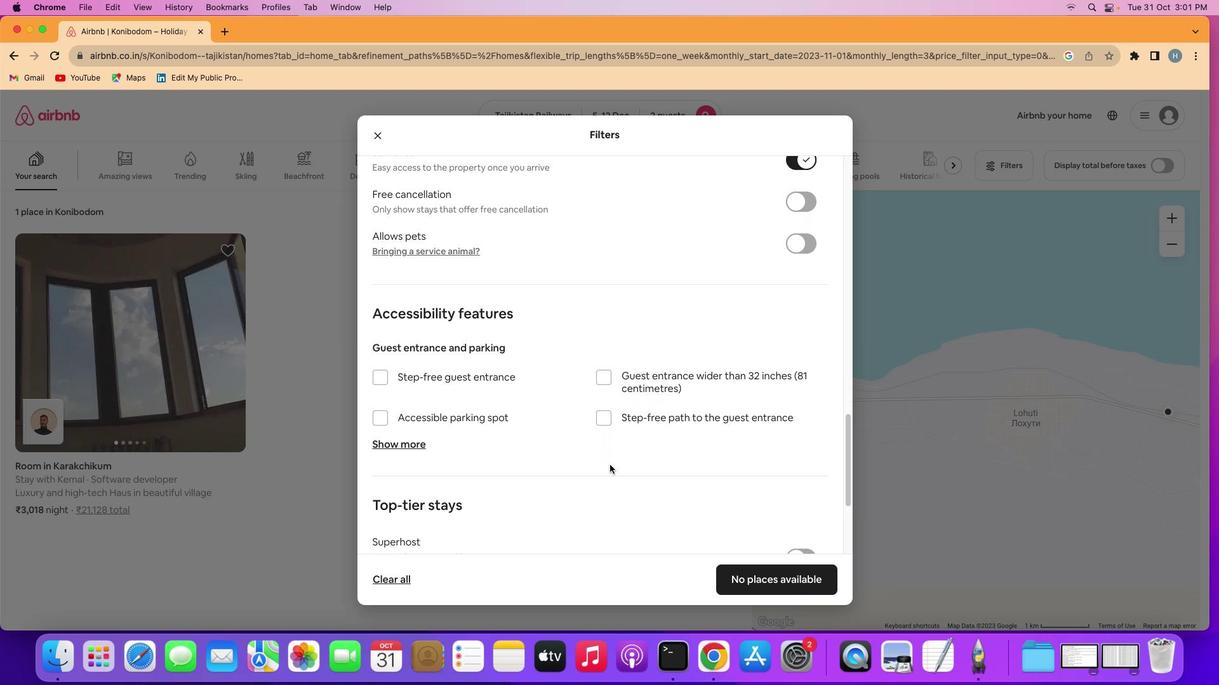 
Action: Mouse scrolled (619, 473) with delta (8, 8)
Screenshot: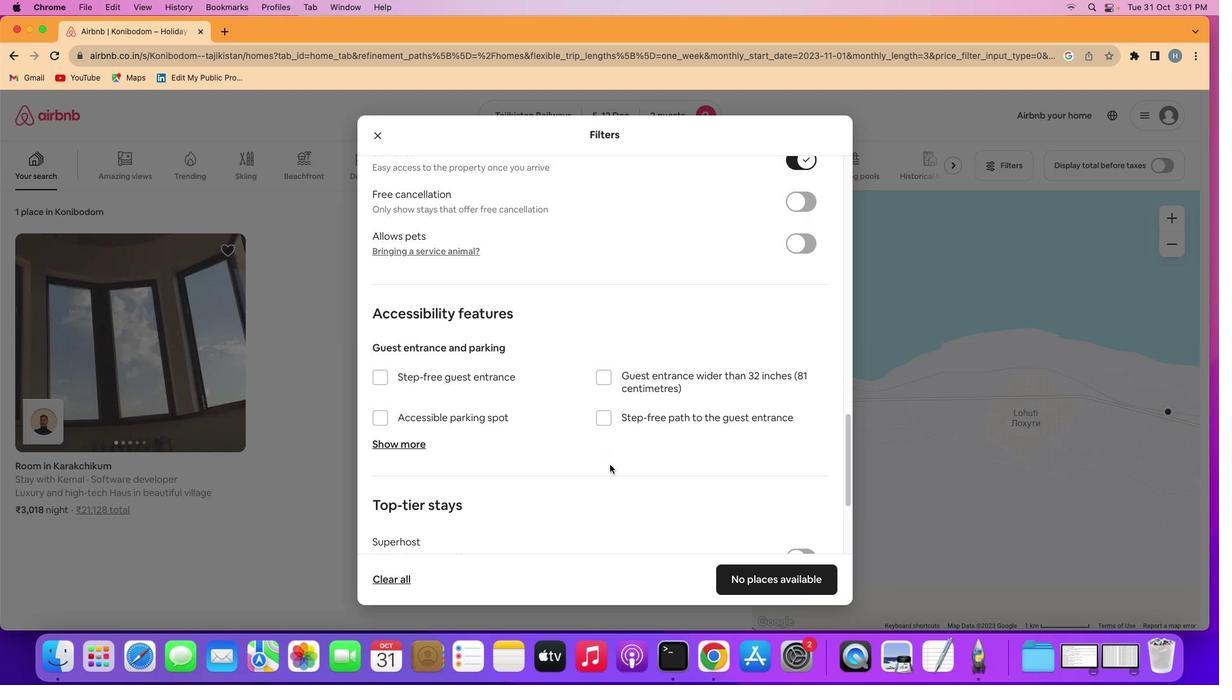 
Action: Mouse scrolled (619, 473) with delta (8, 8)
Screenshot: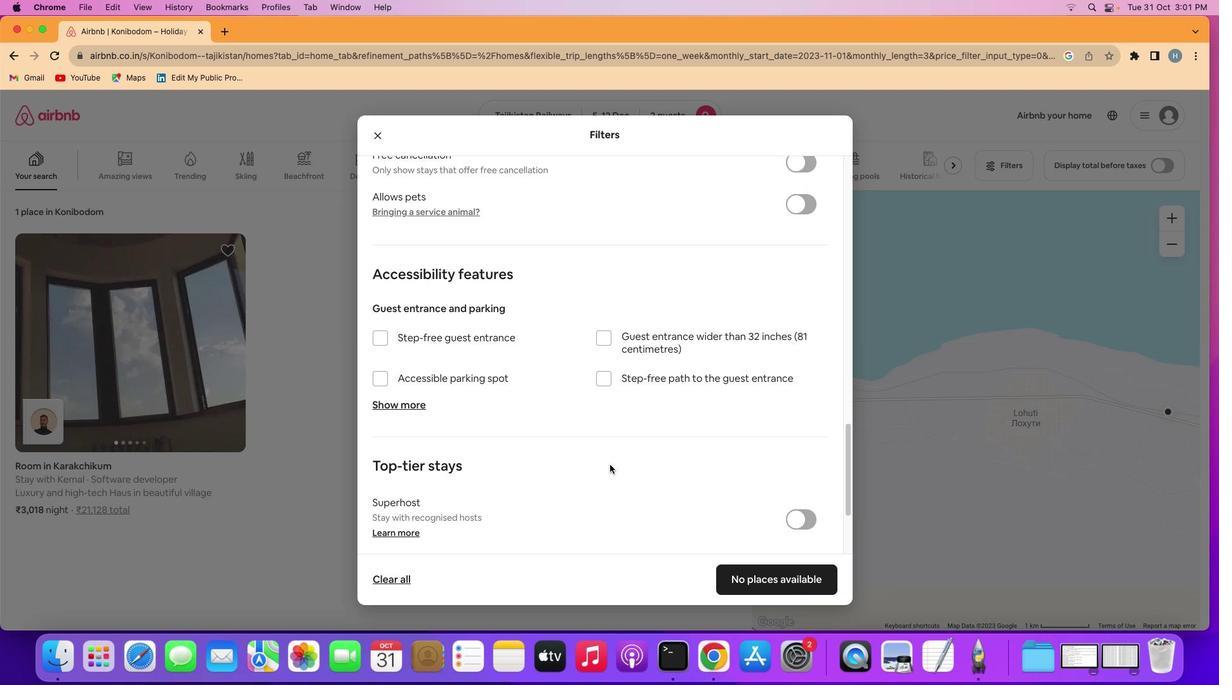 
Action: Mouse scrolled (619, 473) with delta (8, 8)
Screenshot: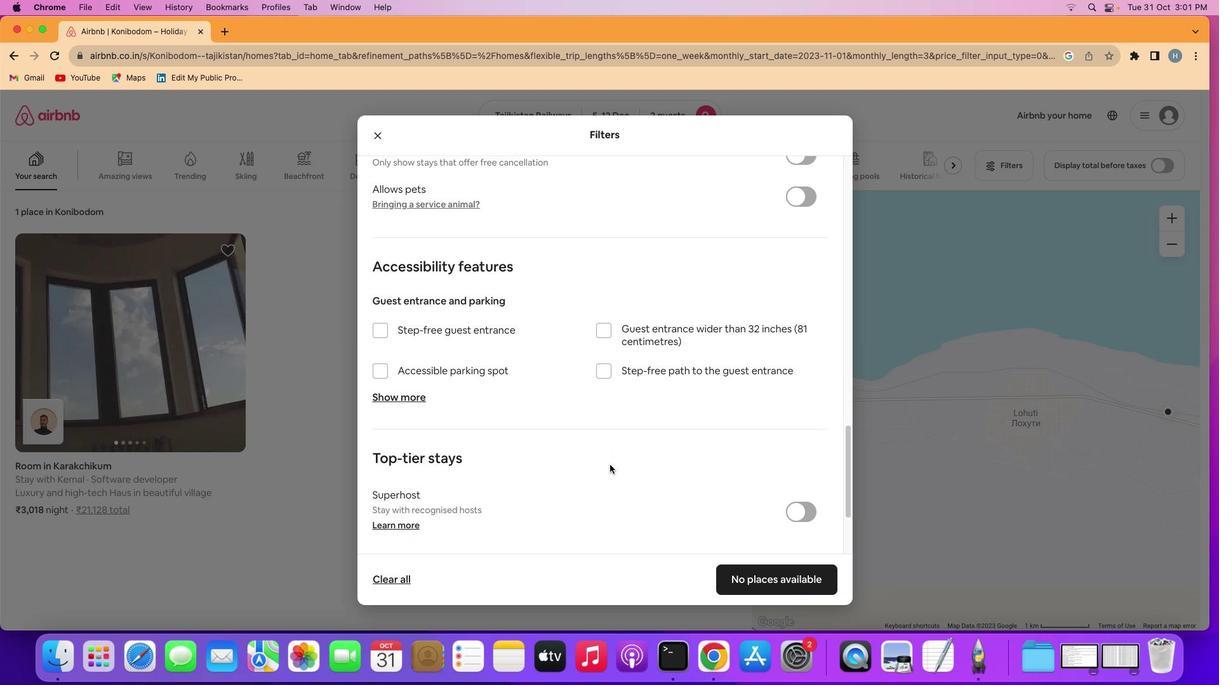 
Action: Mouse scrolled (619, 473) with delta (8, 8)
Screenshot: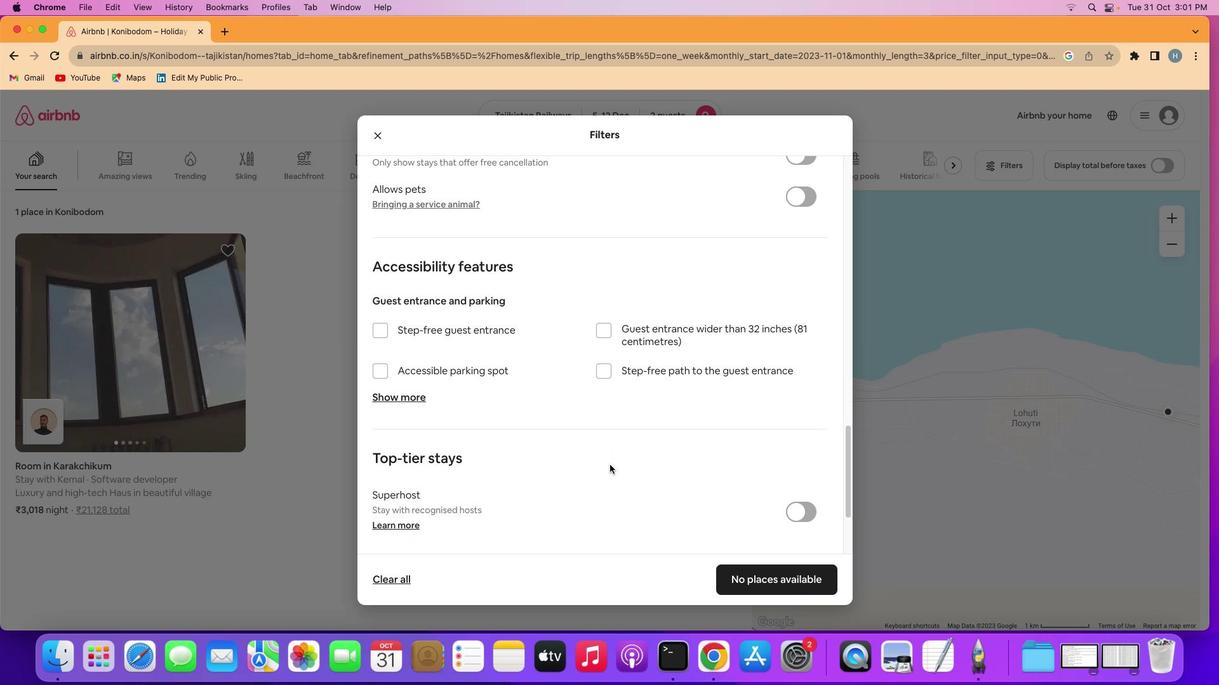 
Action: Mouse scrolled (619, 473) with delta (8, 8)
Screenshot: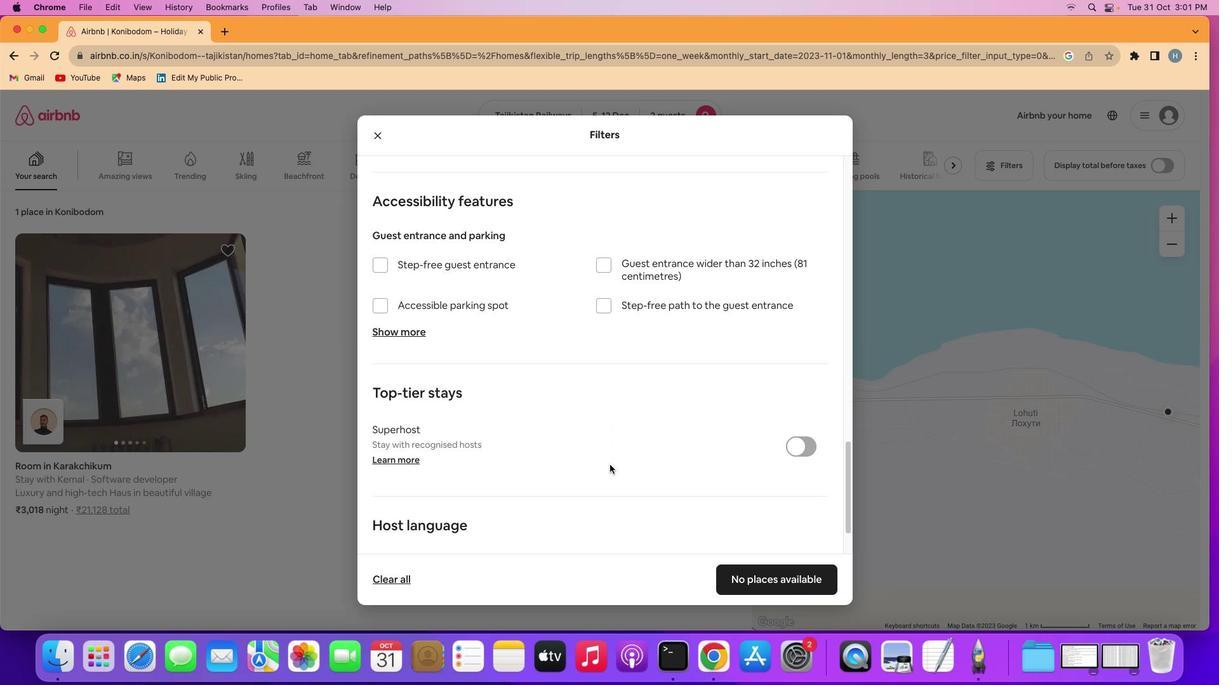 
Action: Mouse scrolled (619, 473) with delta (8, 8)
Screenshot: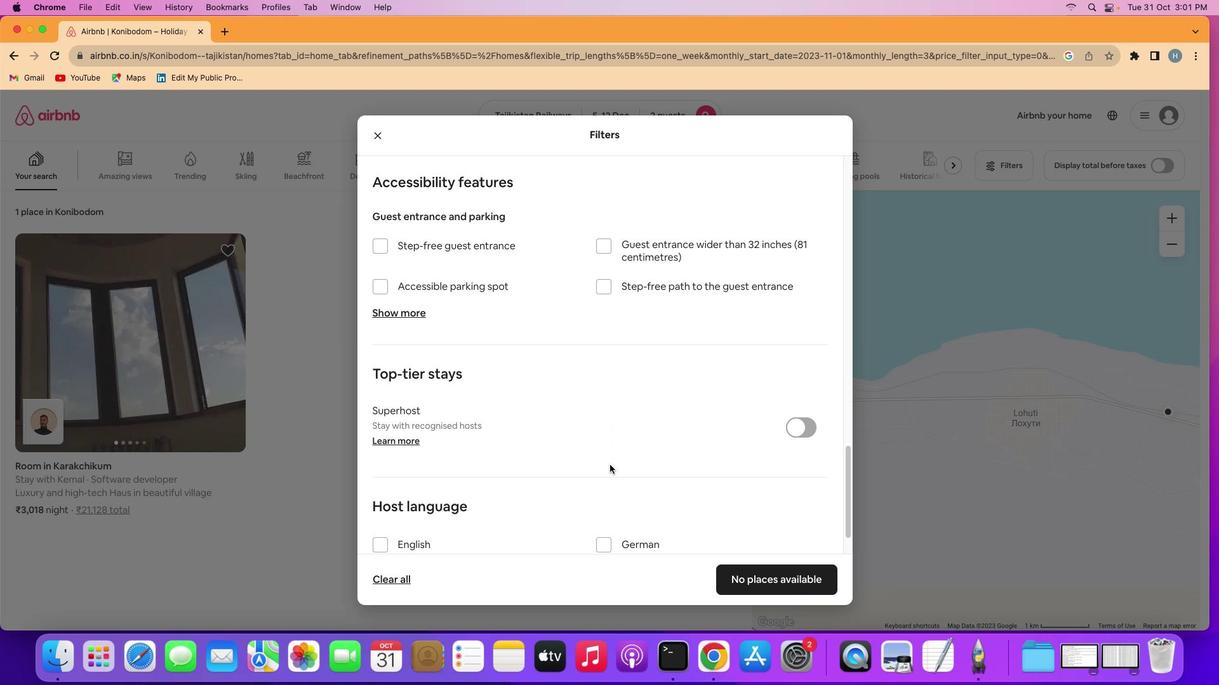 
Action: Mouse scrolled (619, 473) with delta (8, 8)
Screenshot: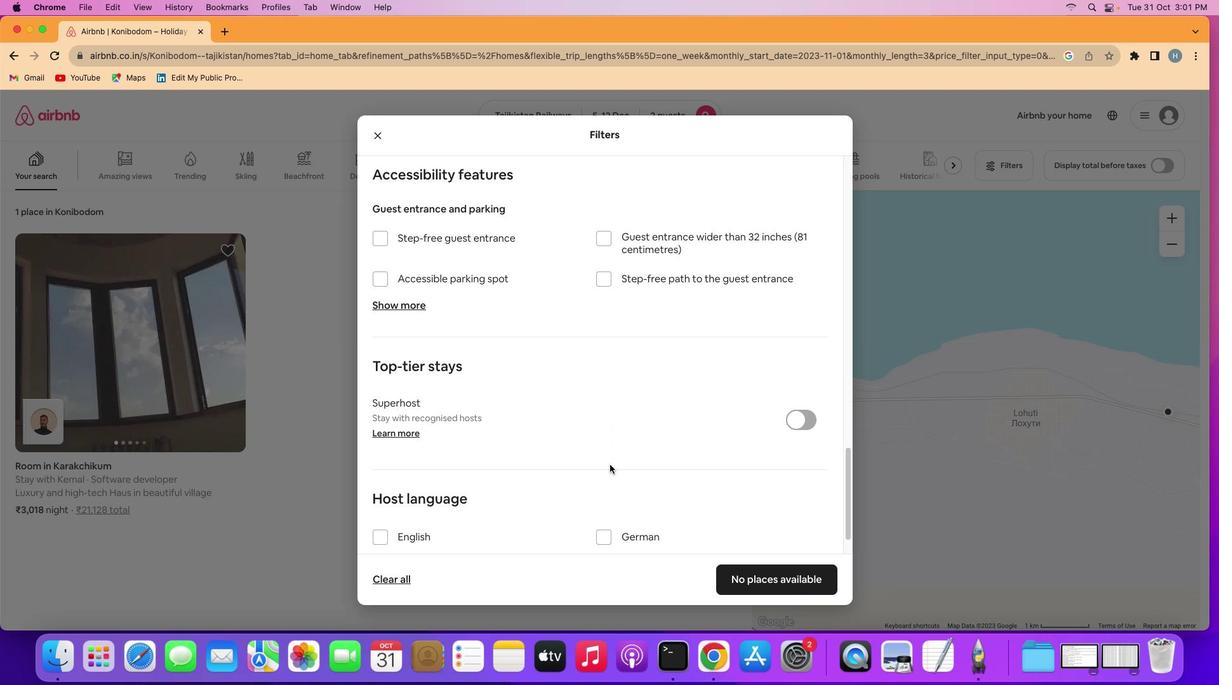 
Action: Mouse scrolled (619, 473) with delta (8, 8)
Screenshot: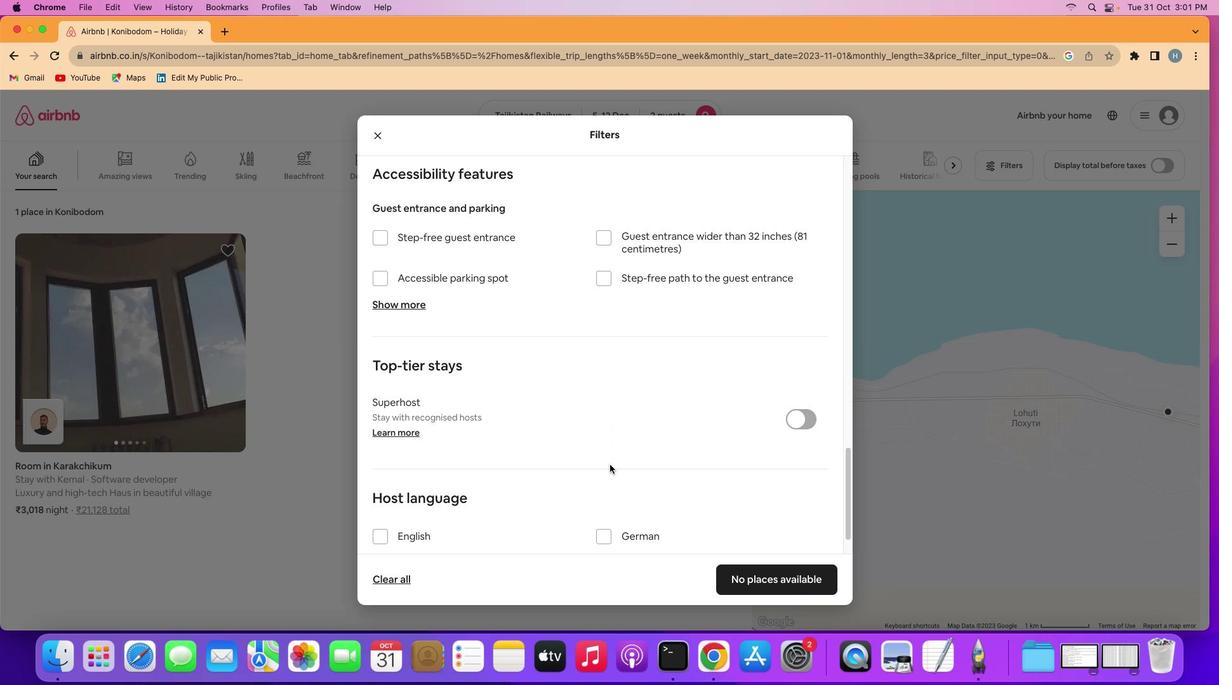 
Action: Mouse scrolled (619, 473) with delta (8, 8)
Screenshot: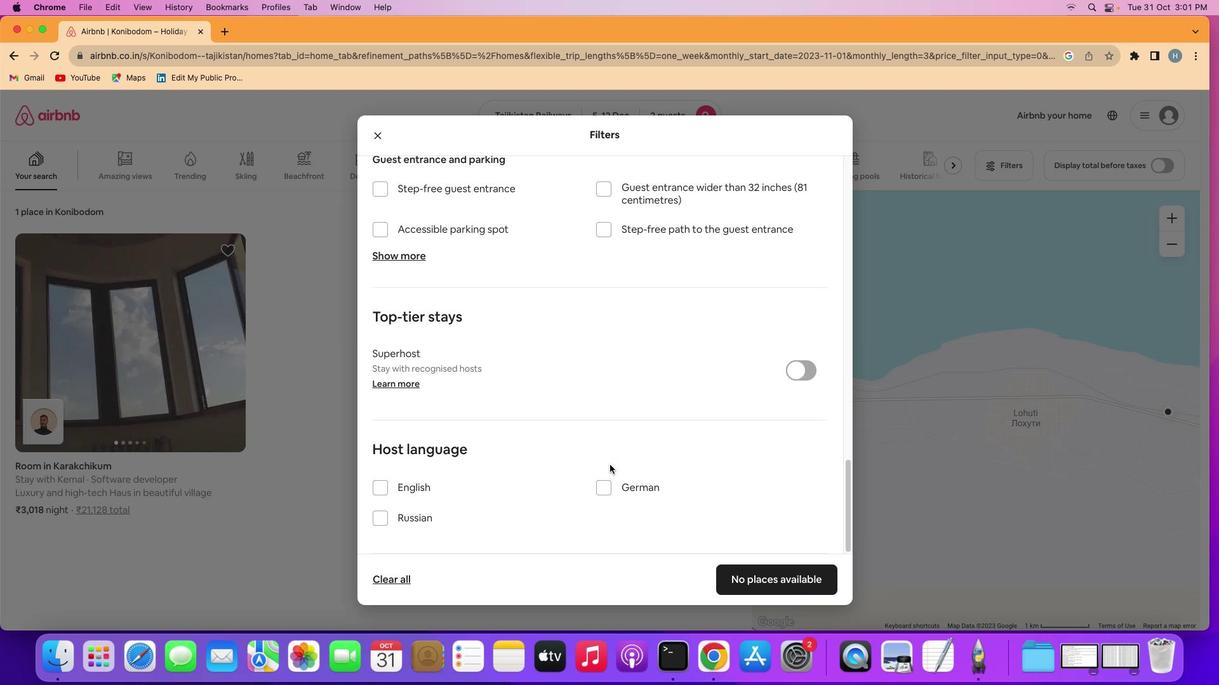 
Action: Mouse scrolled (619, 473) with delta (8, 8)
Screenshot: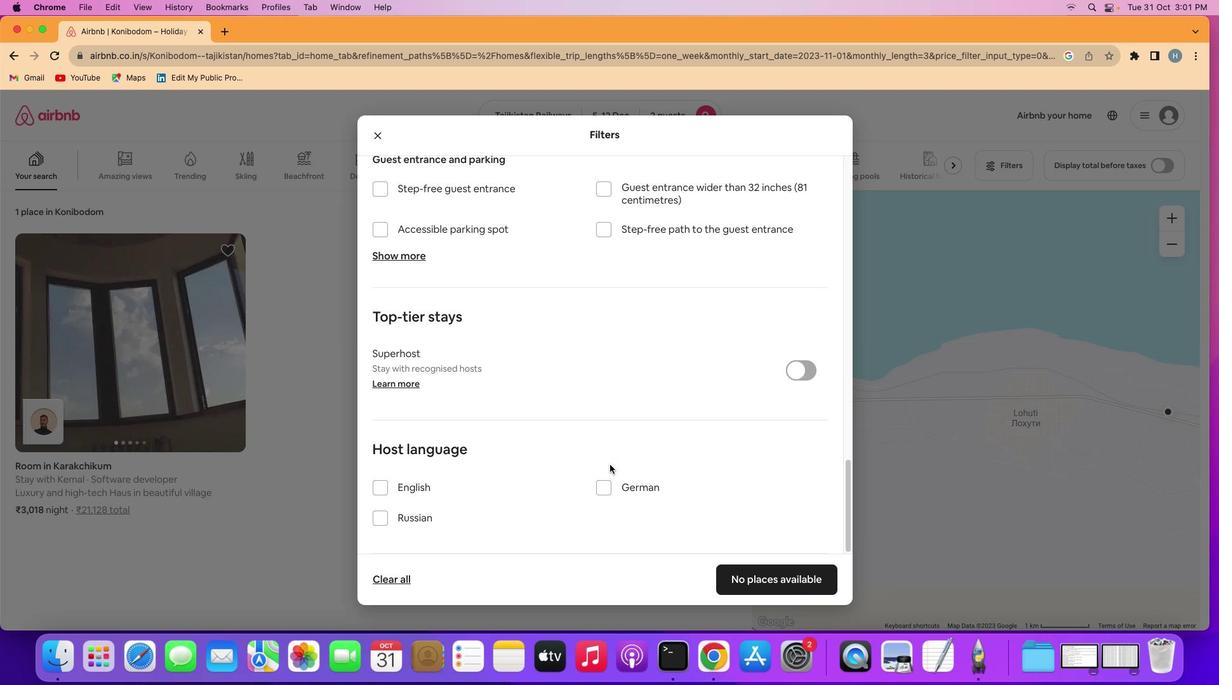 
Action: Mouse scrolled (619, 473) with delta (8, 7)
Screenshot: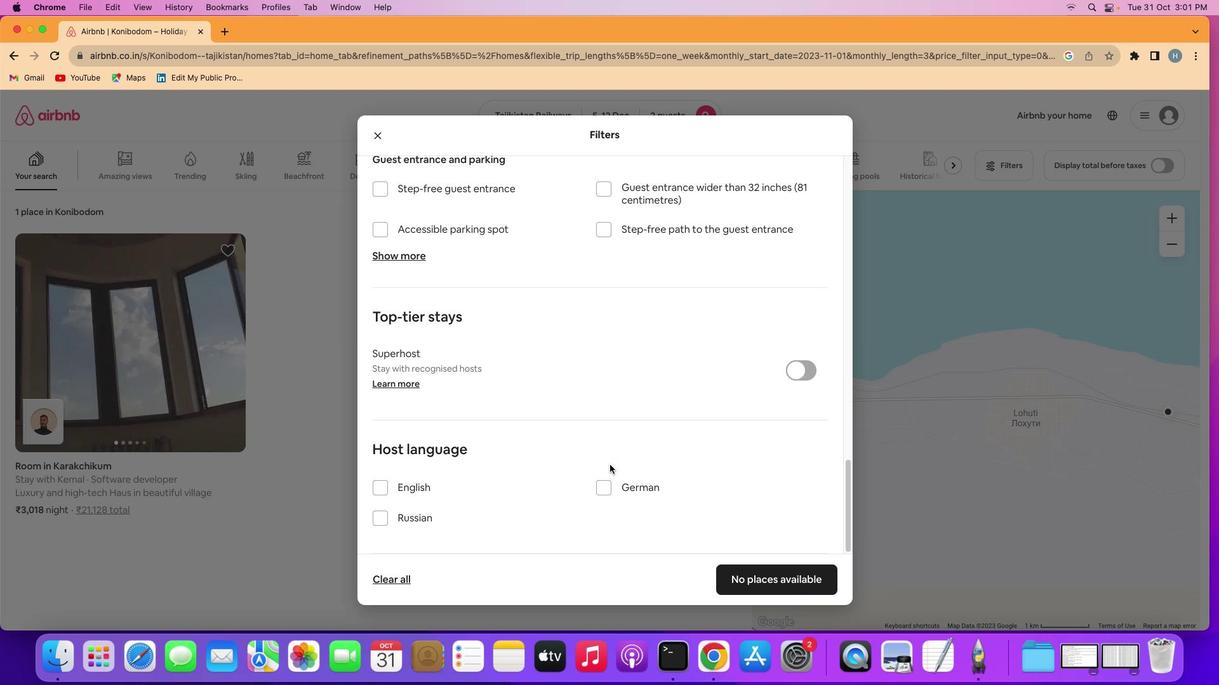 
Action: Mouse scrolled (619, 473) with delta (8, 8)
Screenshot: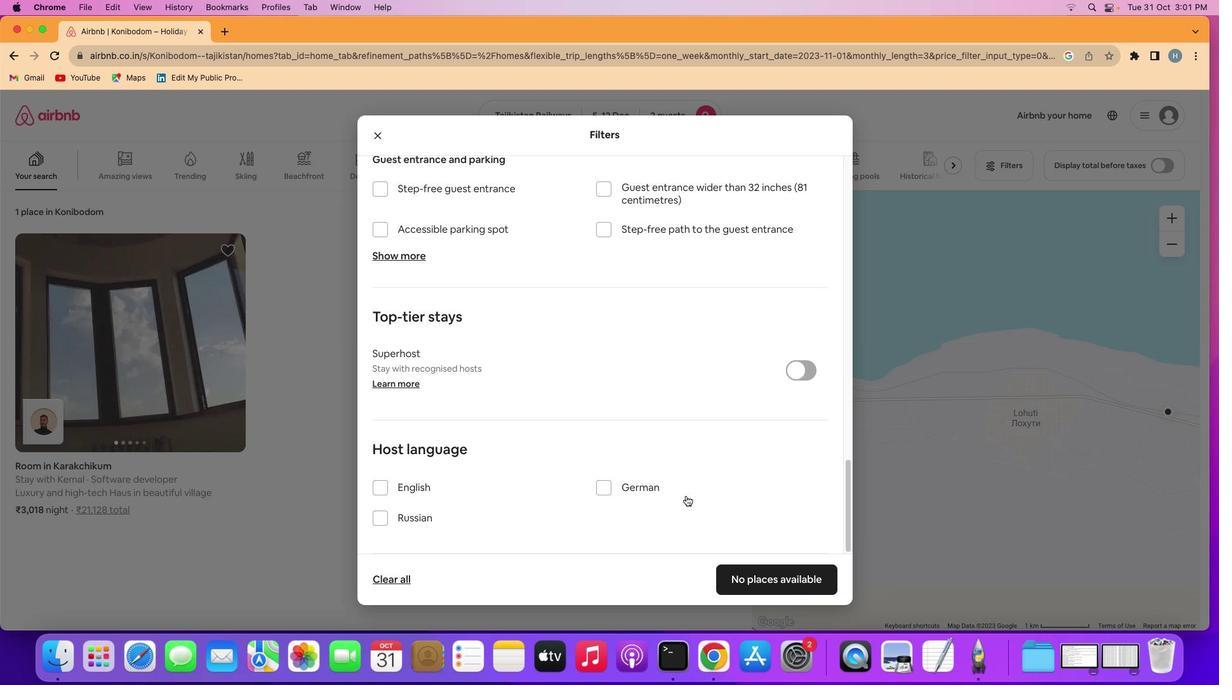 
Action: Mouse scrolled (619, 473) with delta (8, 8)
Screenshot: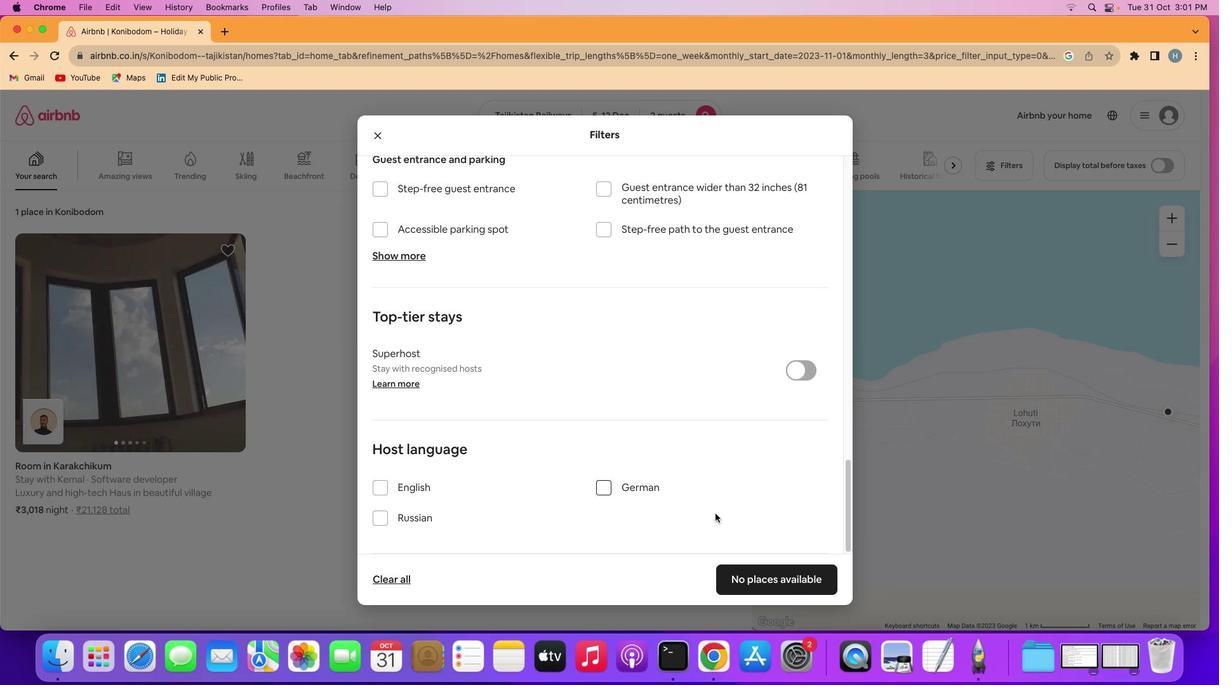 
Action: Mouse scrolled (619, 473) with delta (8, 6)
Screenshot: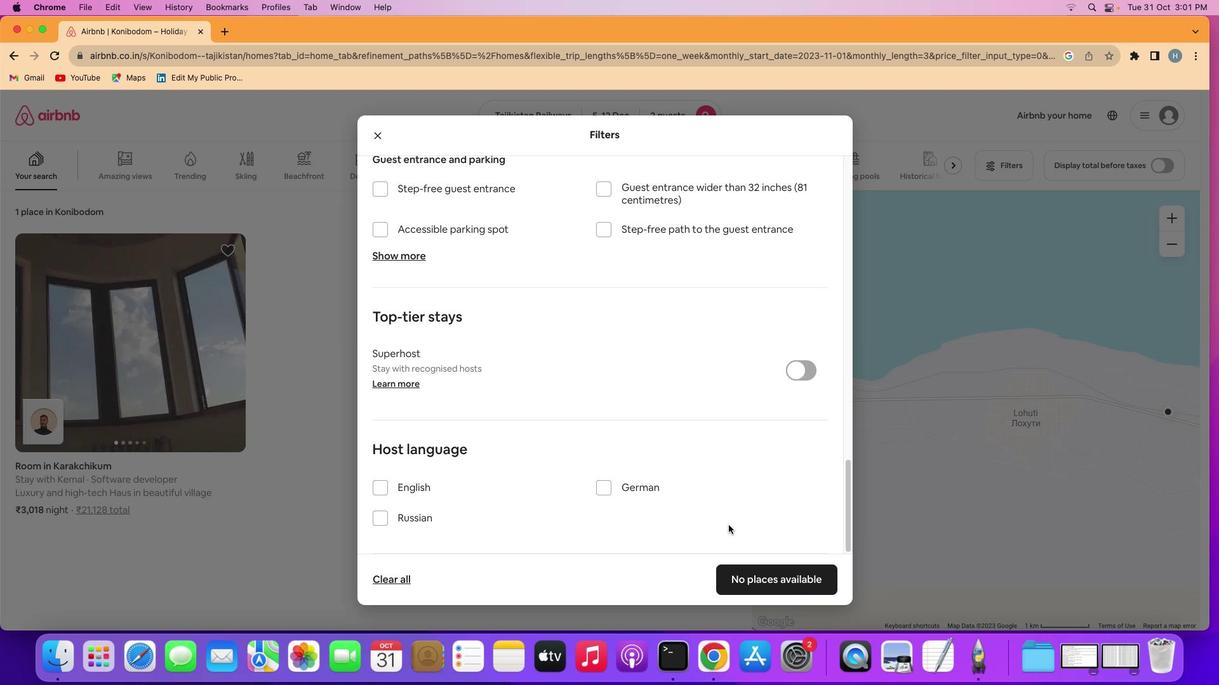 
Action: Mouse scrolled (619, 473) with delta (8, 5)
Screenshot: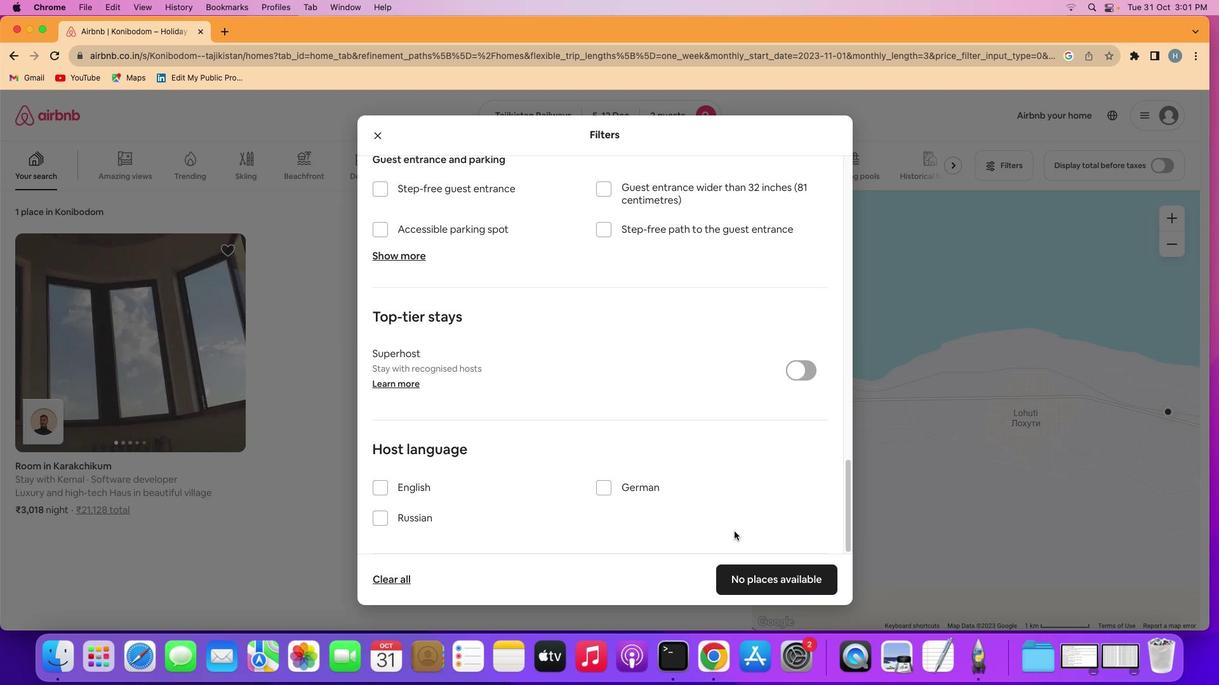 
Action: Mouse scrolled (619, 473) with delta (8, 5)
Screenshot: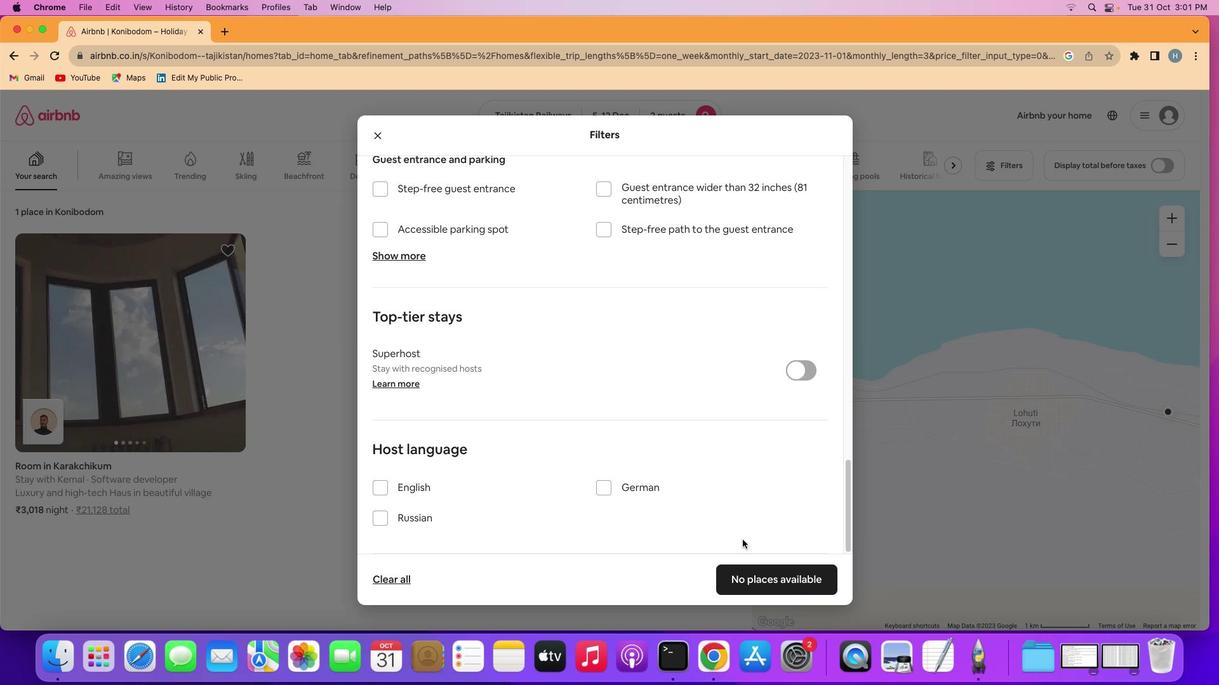 
Action: Mouse moved to (768, 579)
Screenshot: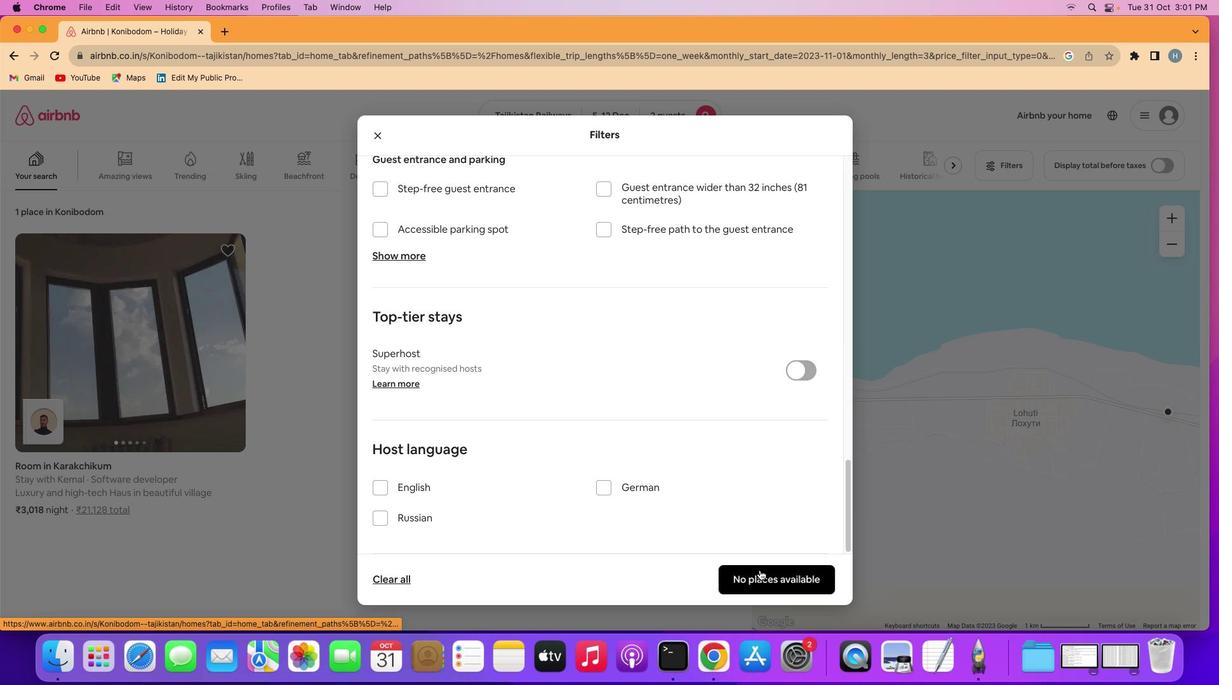 
Action: Mouse pressed left at (768, 579)
Screenshot: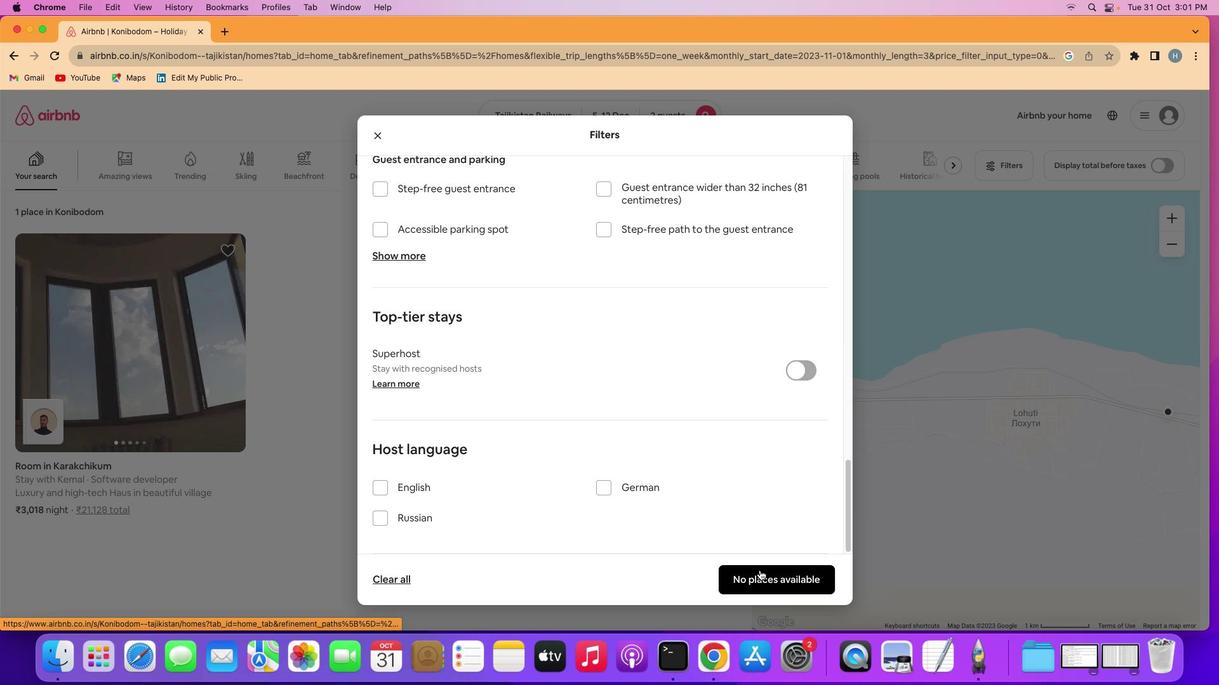 
Action: Mouse moved to (768, 579)
Screenshot: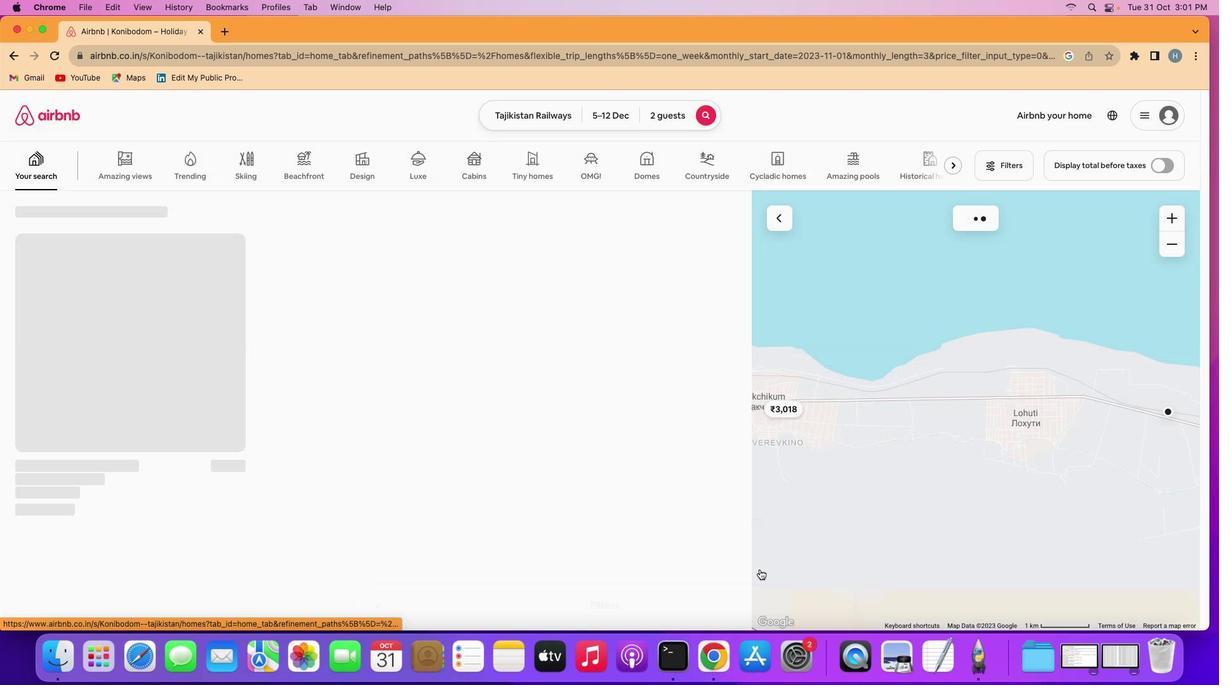 
